 Task: Research Airbnb accomodation  optionsfor a family trip to Santa Barbara, California.
Action: Mouse moved to (425, 60)
Screenshot: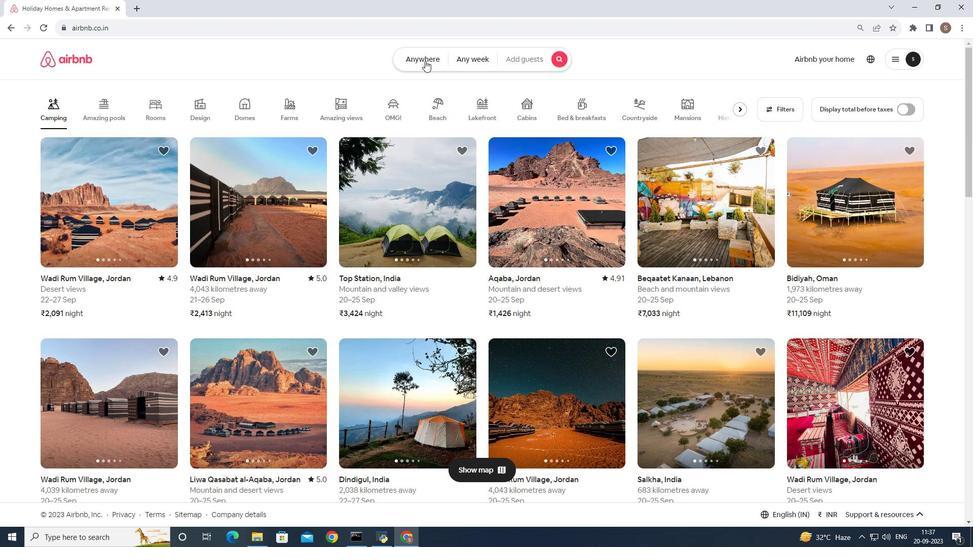 
Action: Mouse pressed left at (425, 60)
Screenshot: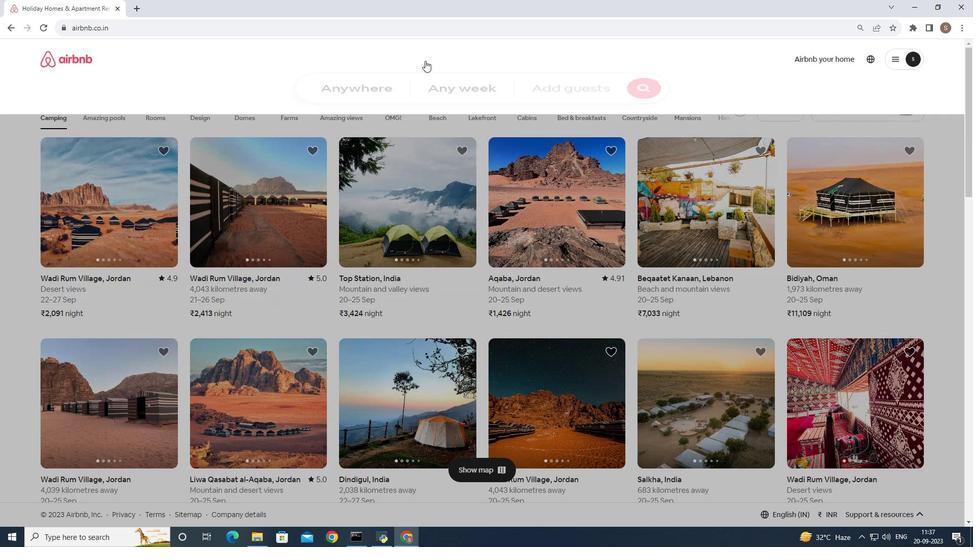 
Action: Mouse moved to (342, 103)
Screenshot: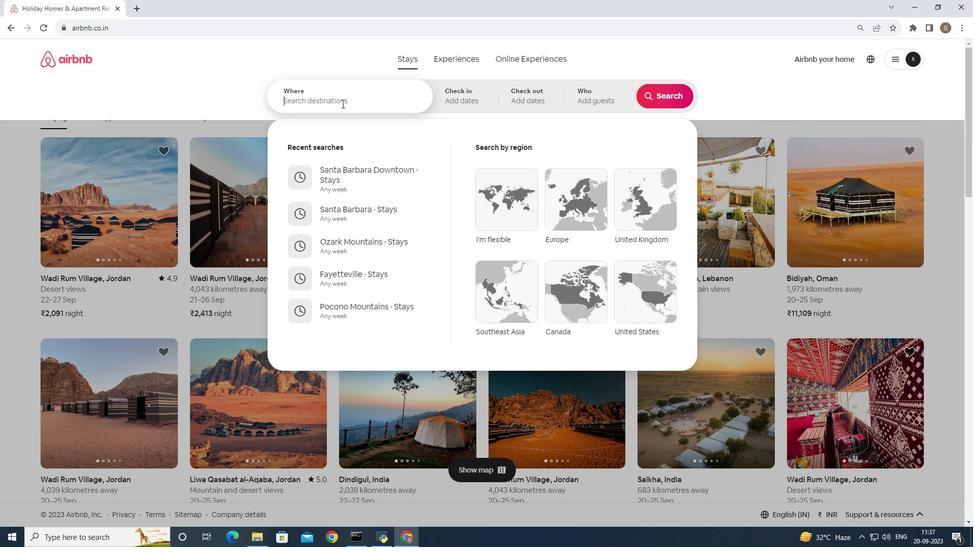 
Action: Mouse pressed left at (342, 103)
Screenshot: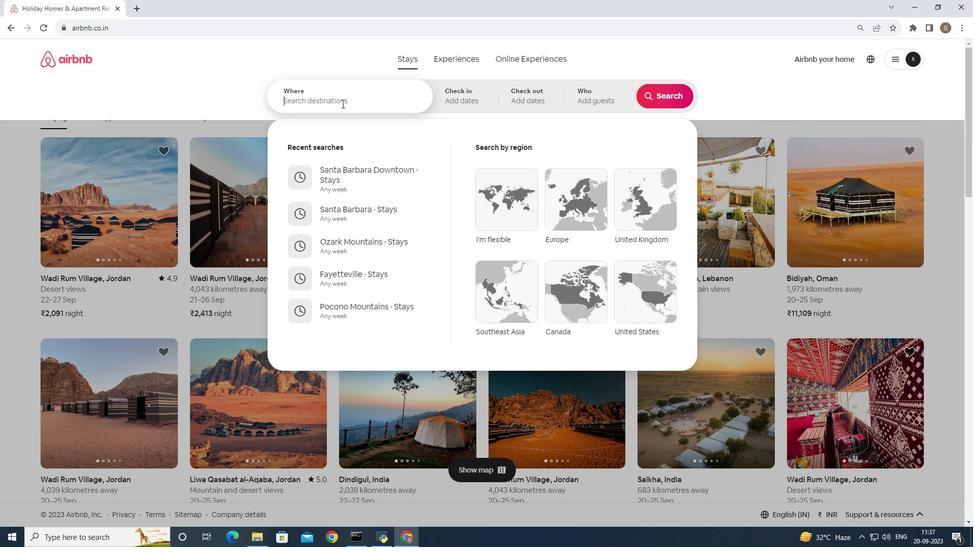 
Action: Mouse moved to (336, 106)
Screenshot: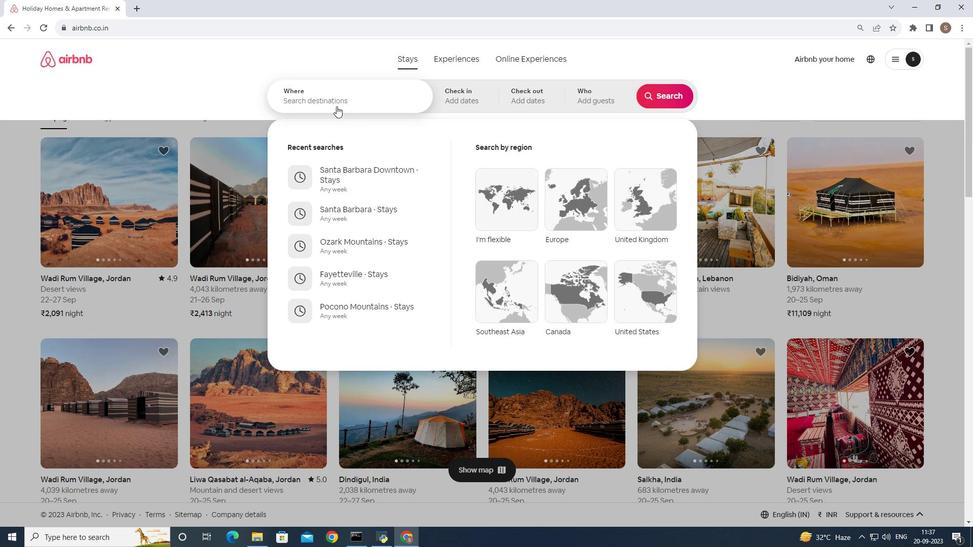 
Action: Key pressed <Key.shift>Santa<Key.space><Key.shift>Barbar,
Screenshot: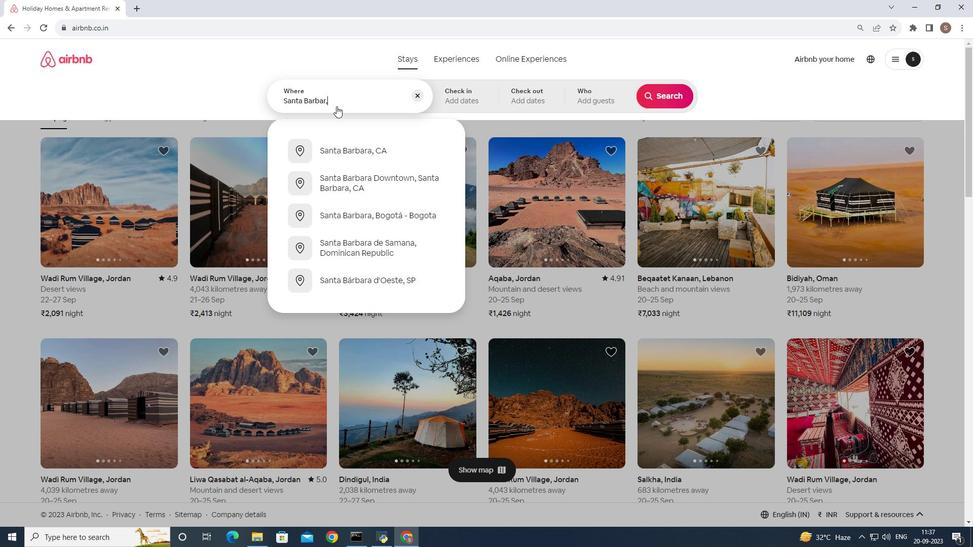 
Action: Mouse moved to (324, 101)
Screenshot: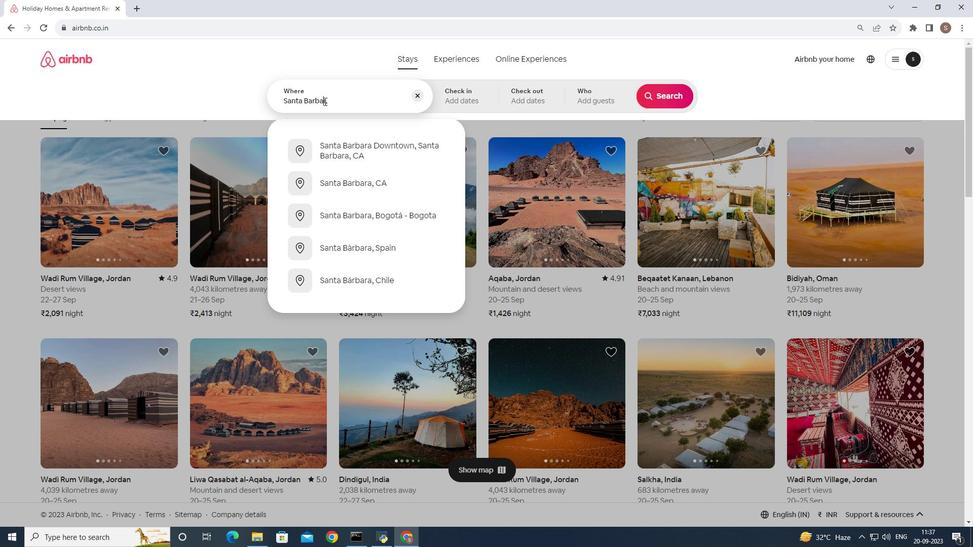 
Action: Mouse pressed left at (324, 101)
Screenshot: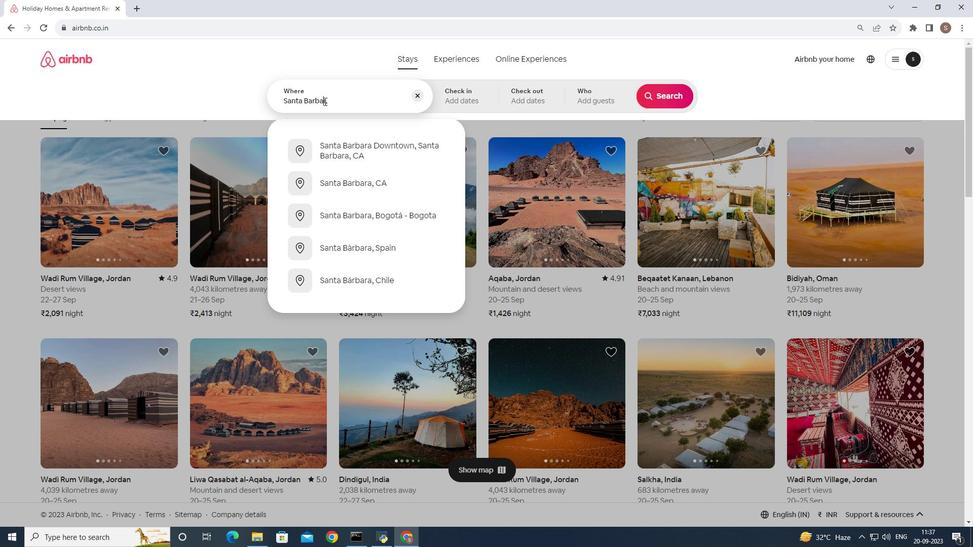 
Action: Mouse moved to (328, 101)
Screenshot: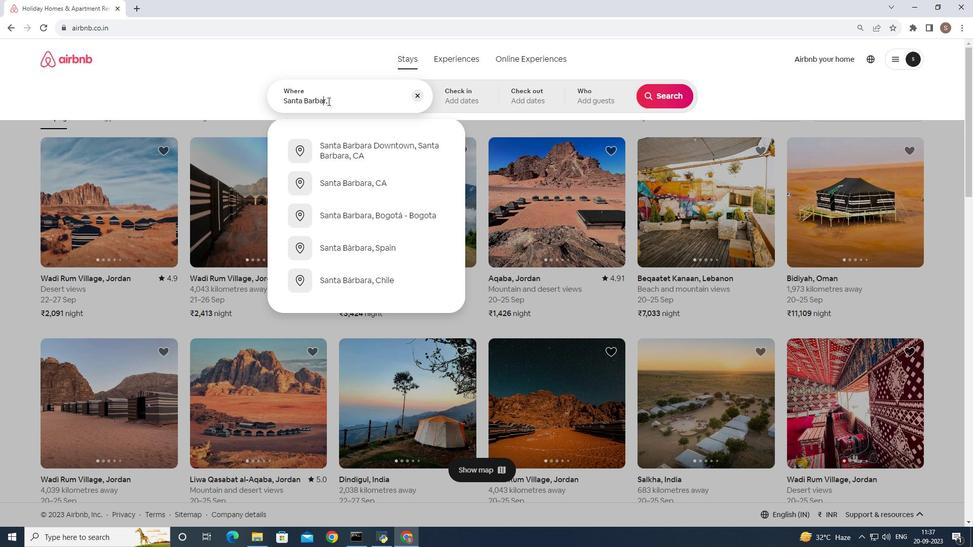 
Action: Key pressed a
Screenshot: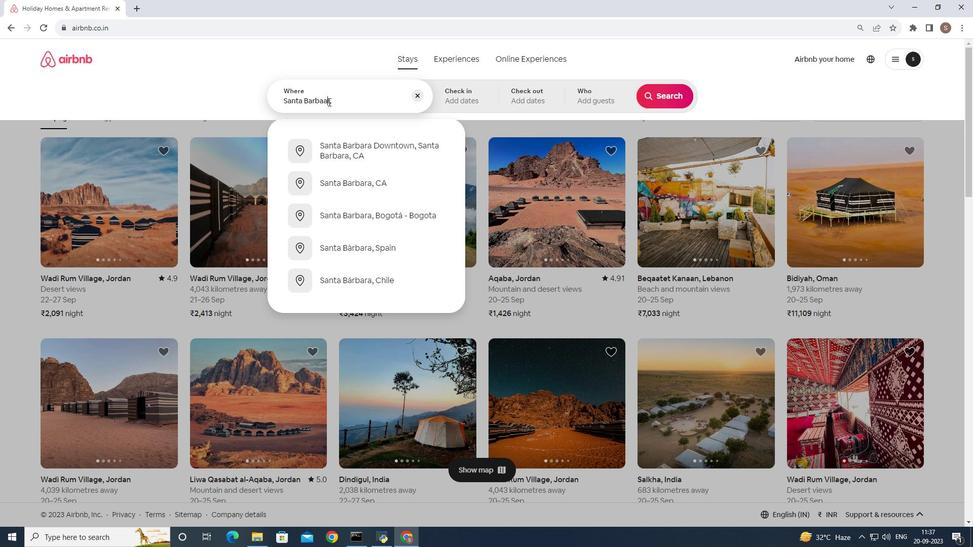 
Action: Mouse moved to (373, 159)
Screenshot: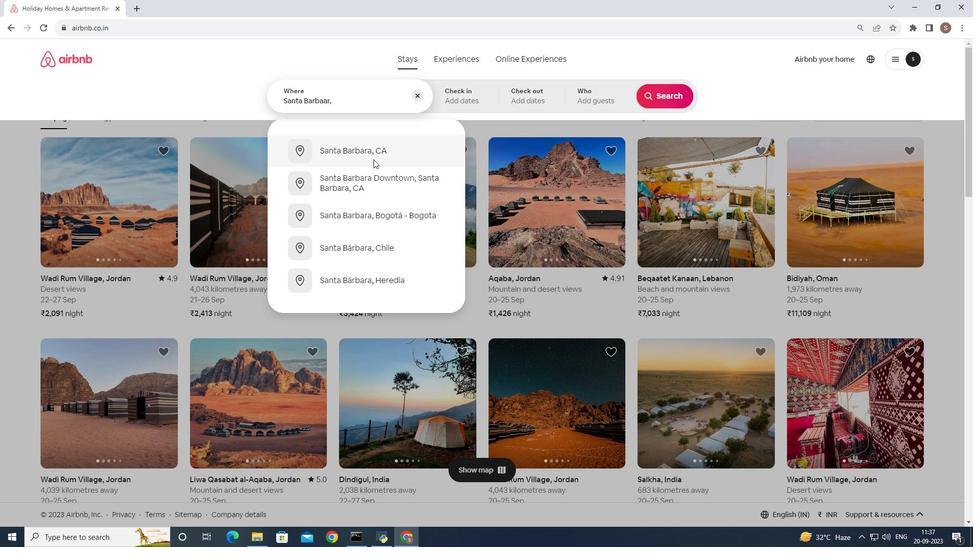 
Action: Mouse pressed left at (373, 159)
Screenshot: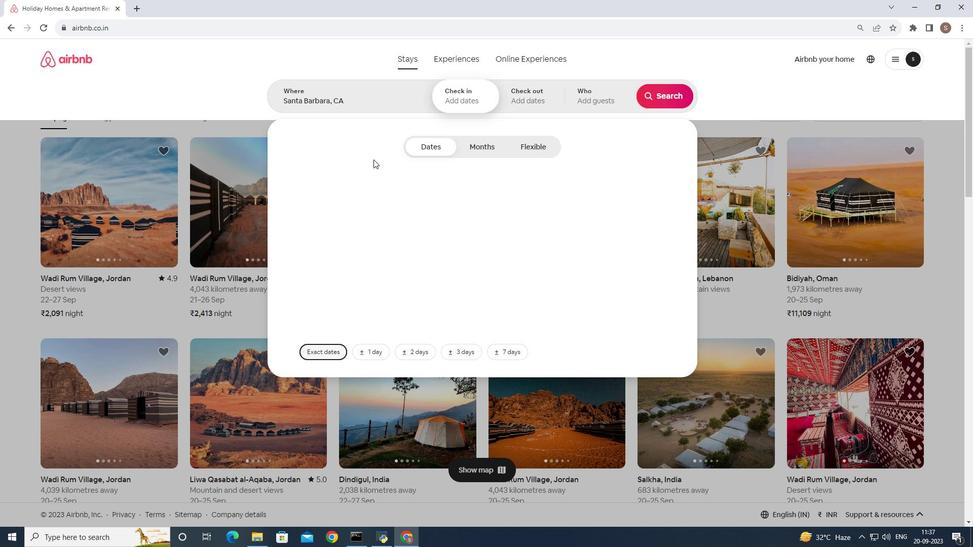 
Action: Mouse moved to (658, 103)
Screenshot: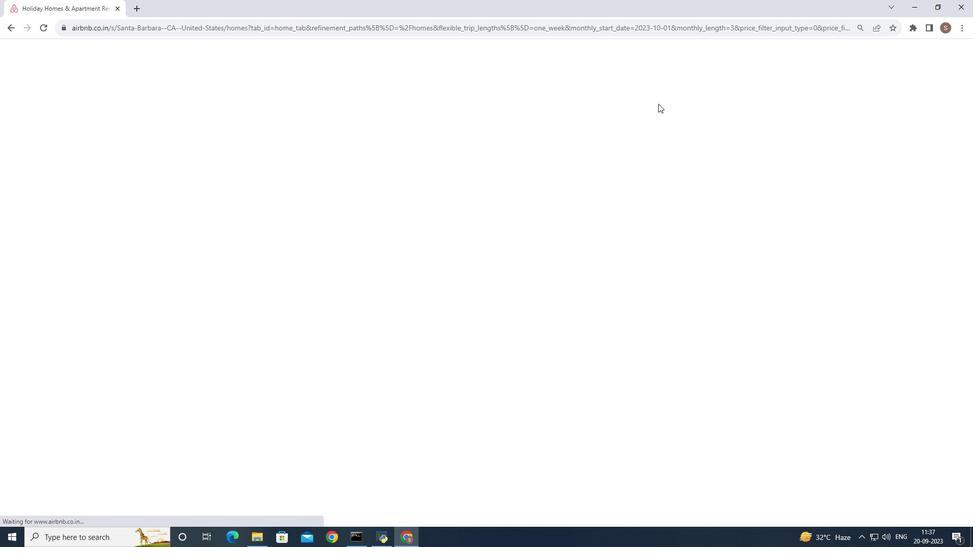
Action: Mouse pressed left at (658, 103)
Screenshot: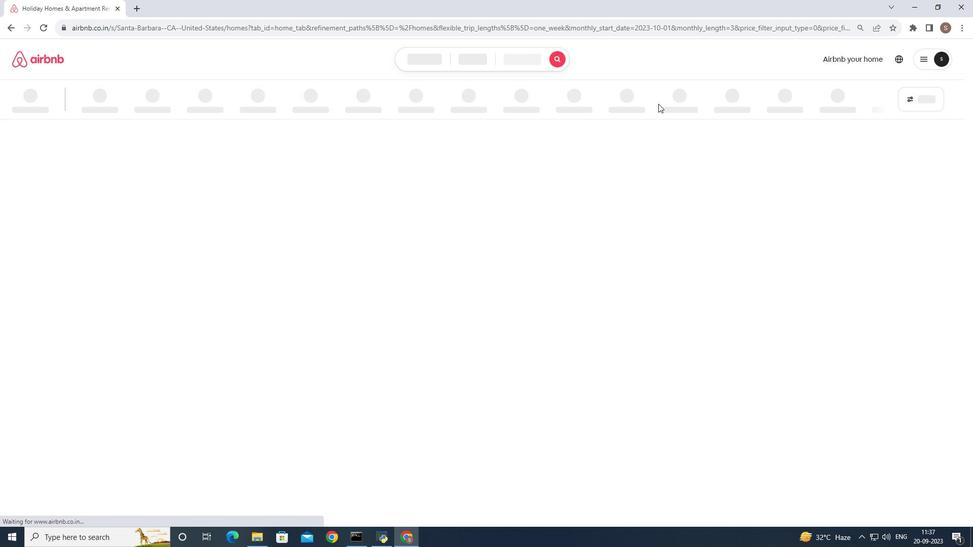 
Action: Mouse moved to (812, 107)
Screenshot: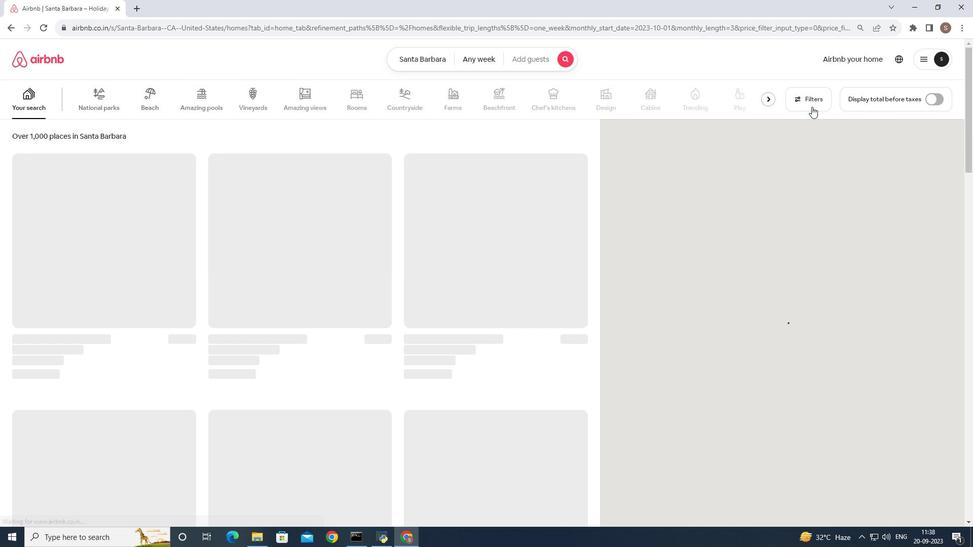 
Action: Mouse pressed left at (812, 107)
Screenshot: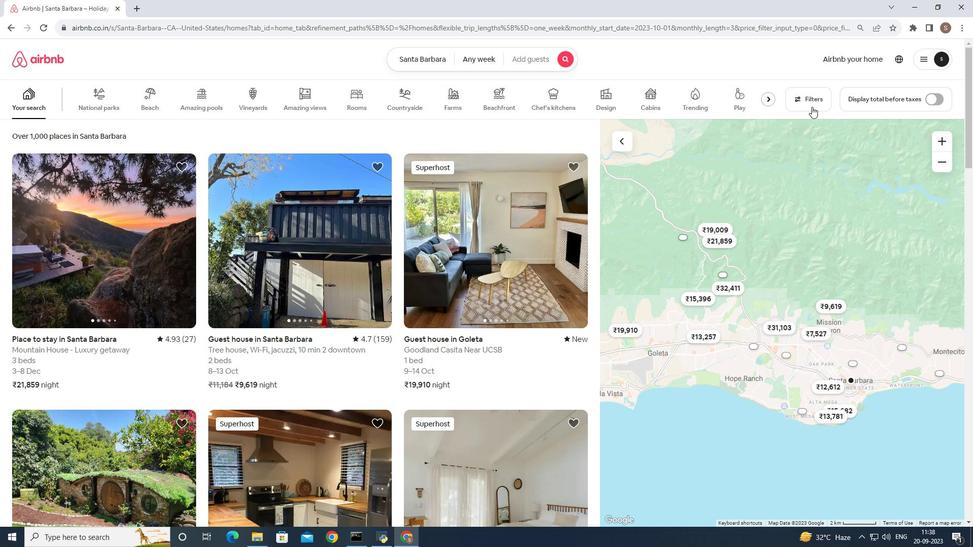 
Action: Mouse moved to (441, 442)
Screenshot: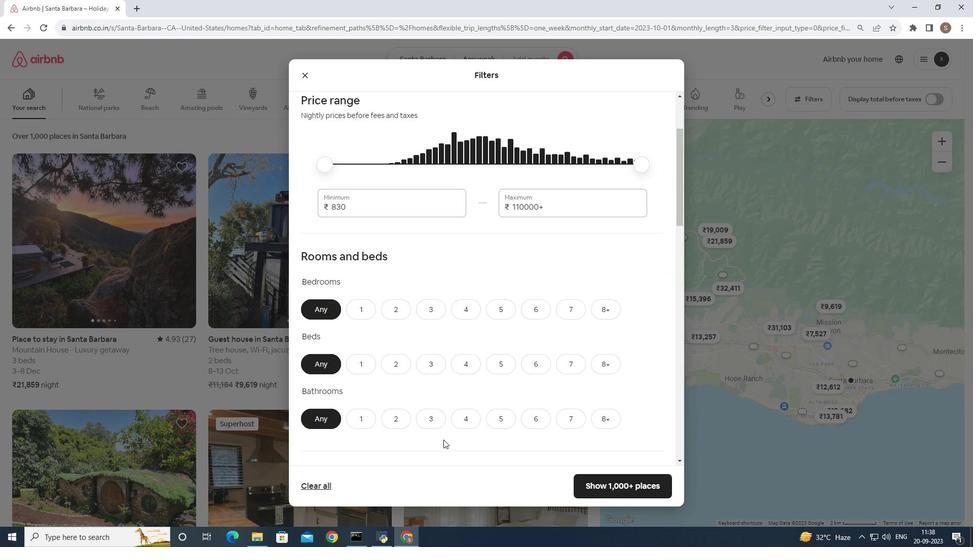 
Action: Mouse scrolled (441, 442) with delta (0, 0)
Screenshot: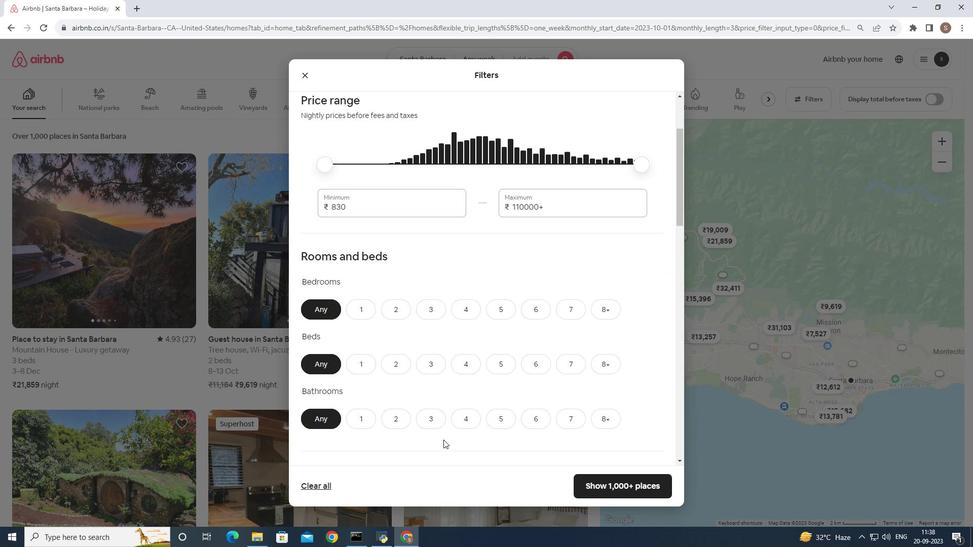 
Action: Mouse scrolled (441, 442) with delta (0, 0)
Screenshot: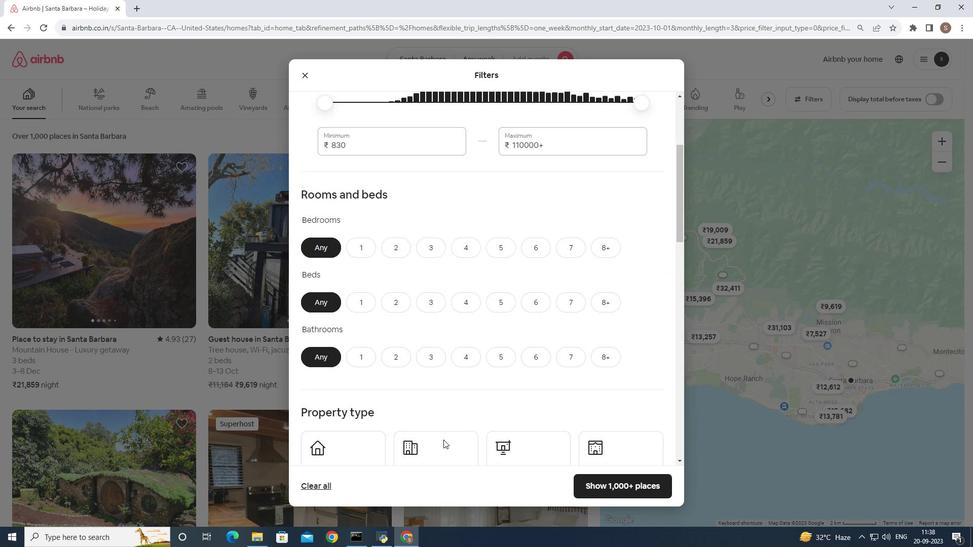 
Action: Mouse moved to (443, 440)
Screenshot: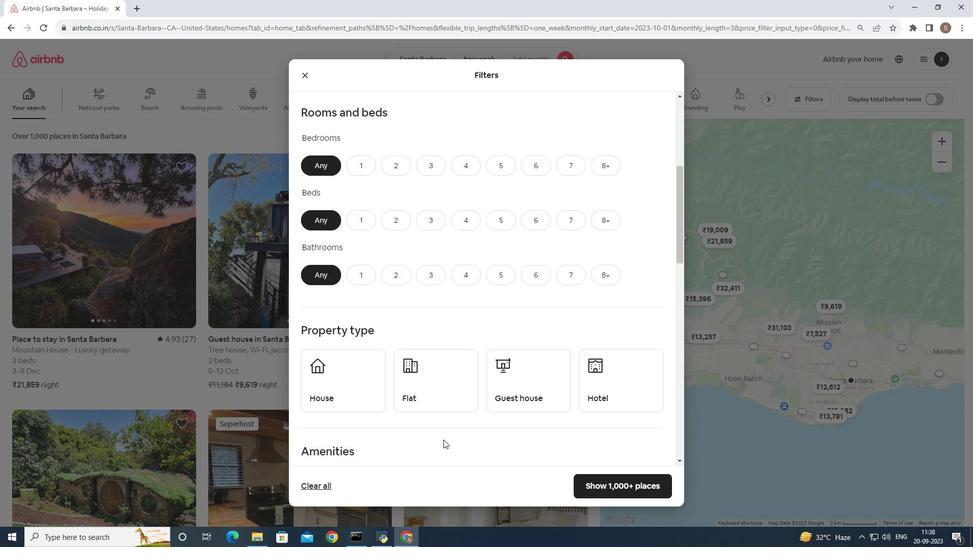 
Action: Mouse scrolled (443, 439) with delta (0, 0)
Screenshot: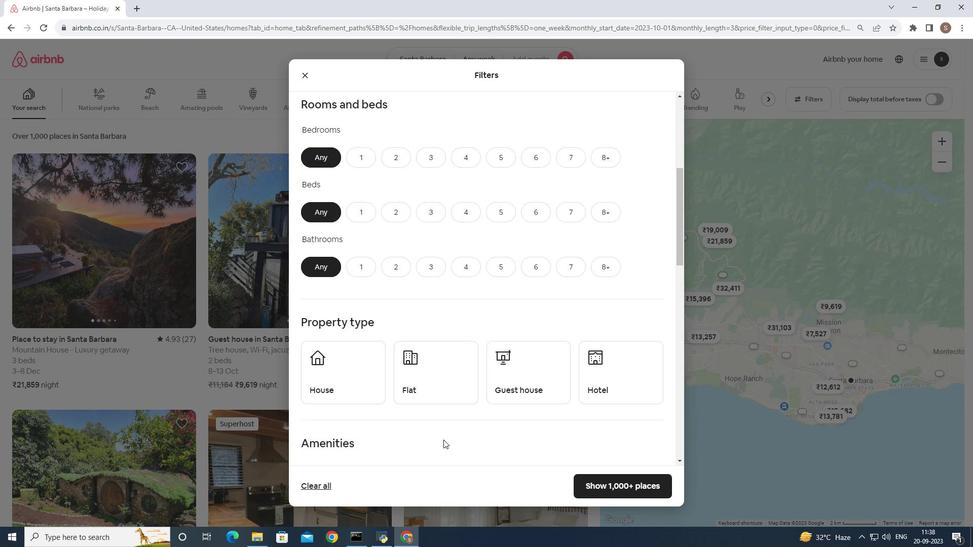 
Action: Mouse scrolled (443, 439) with delta (0, 0)
Screenshot: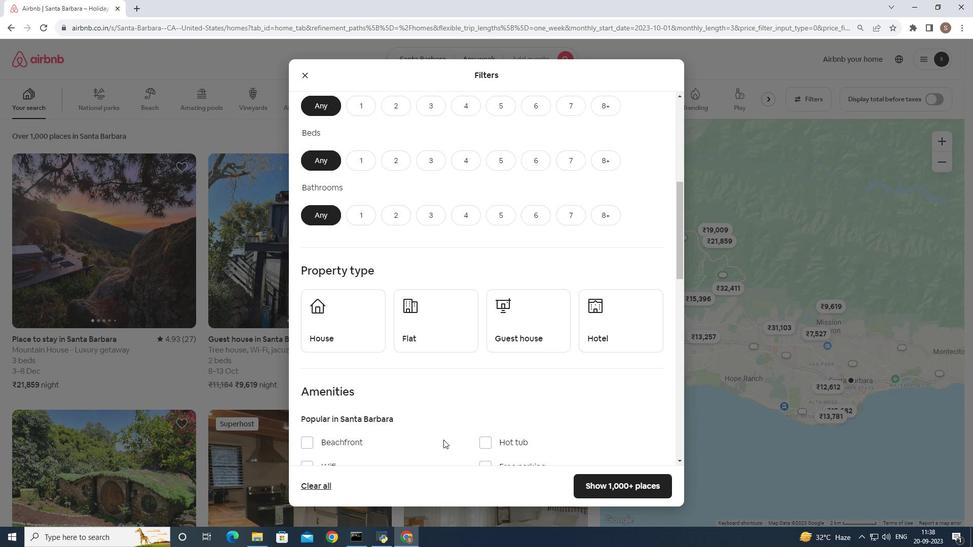 
Action: Mouse scrolled (443, 439) with delta (0, 0)
Screenshot: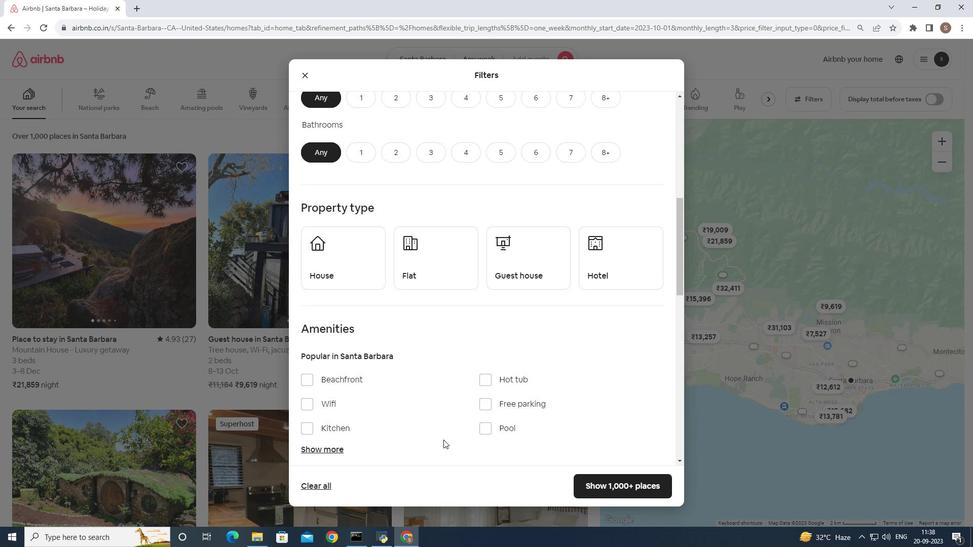 
Action: Mouse scrolled (443, 439) with delta (0, 0)
Screenshot: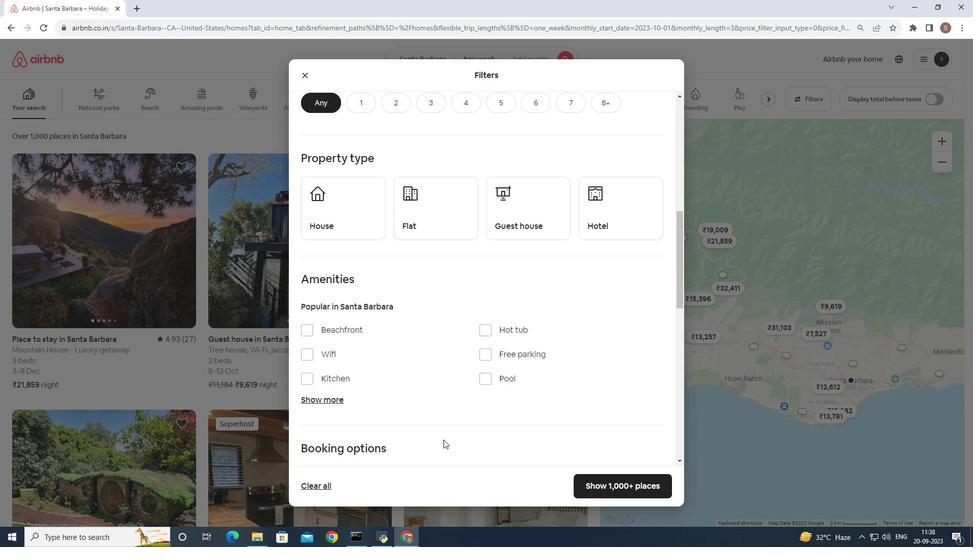 
Action: Mouse scrolled (443, 439) with delta (0, 0)
Screenshot: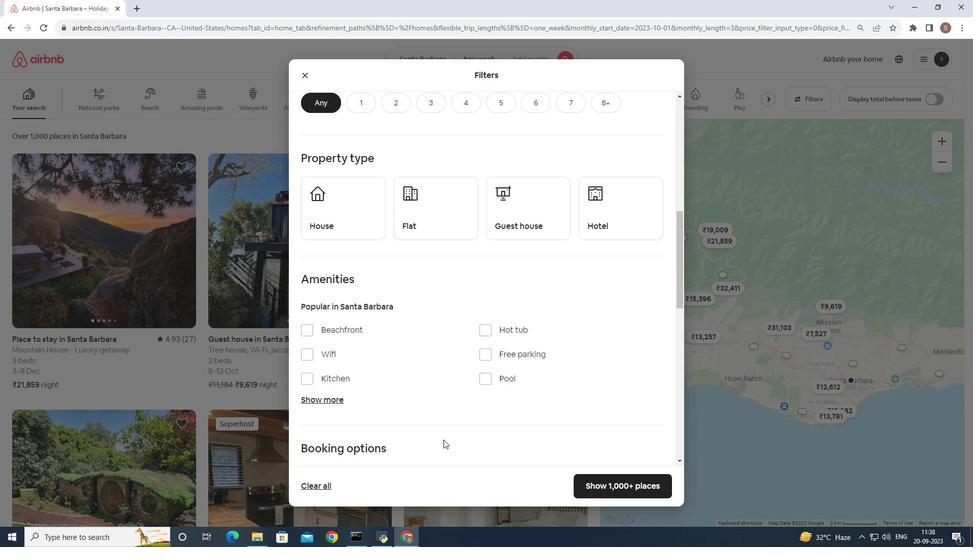 
Action: Mouse scrolled (443, 439) with delta (0, 0)
Screenshot: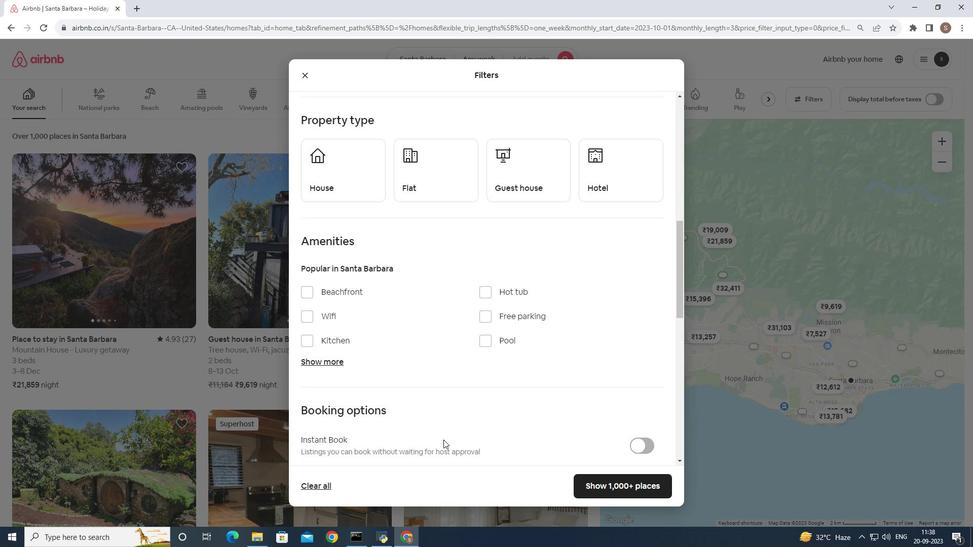 
Action: Mouse scrolled (443, 439) with delta (0, 0)
Screenshot: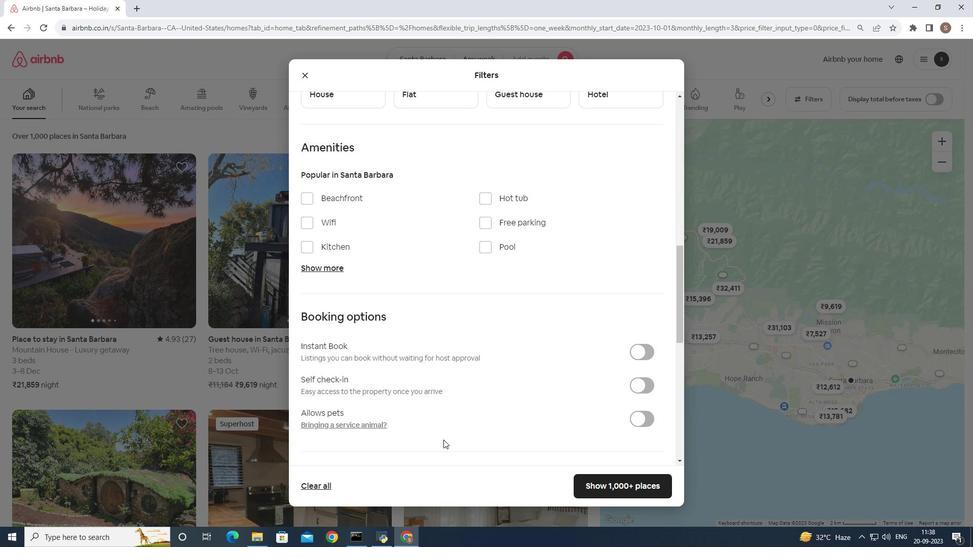 
Action: Mouse scrolled (443, 439) with delta (0, 0)
Screenshot: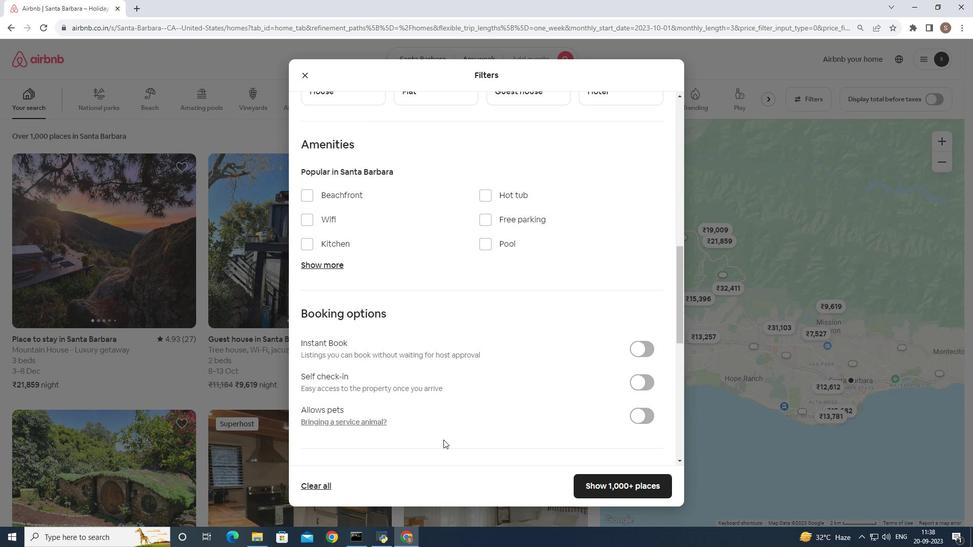 
Action: Mouse scrolled (443, 439) with delta (0, 0)
Screenshot: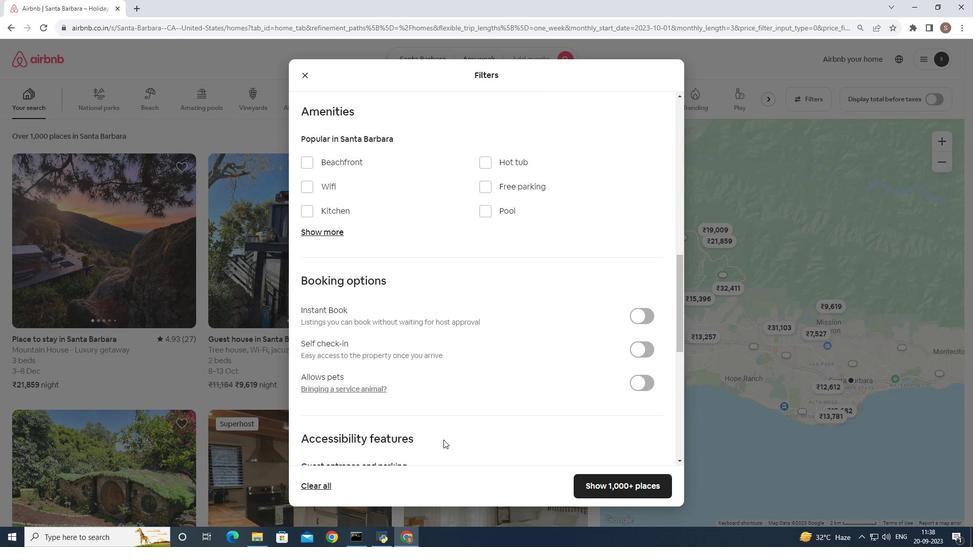 
Action: Mouse scrolled (443, 439) with delta (0, 0)
Screenshot: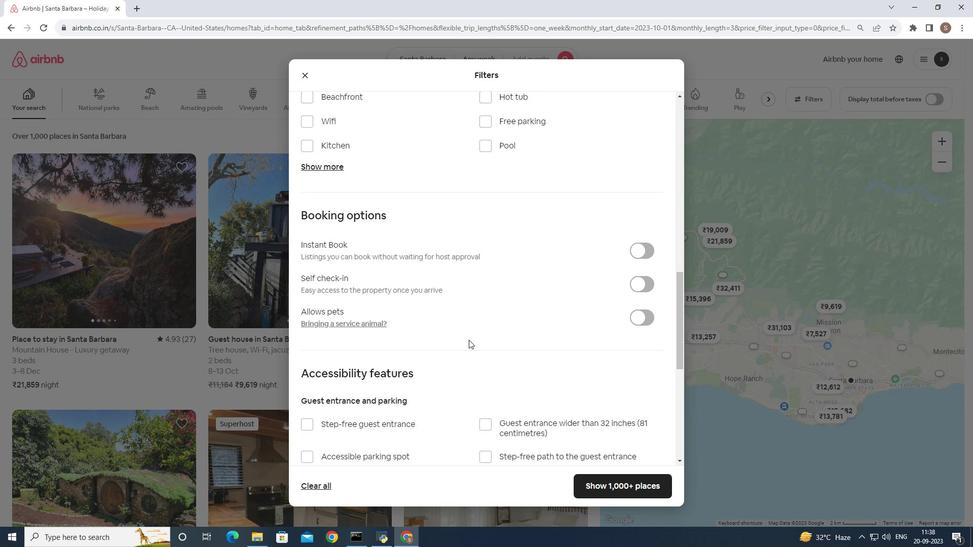 
Action: Mouse scrolled (443, 439) with delta (0, 0)
Screenshot: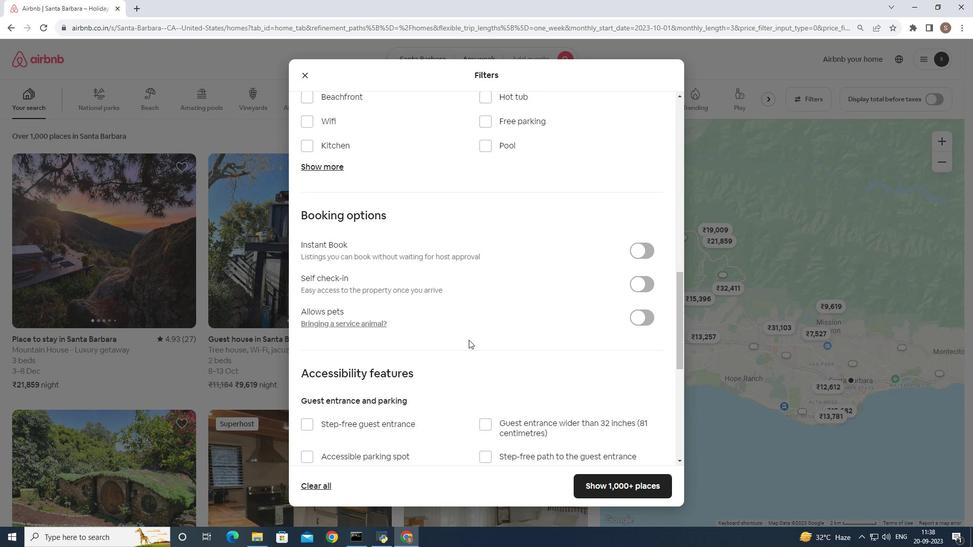 
Action: Mouse moved to (311, 162)
Screenshot: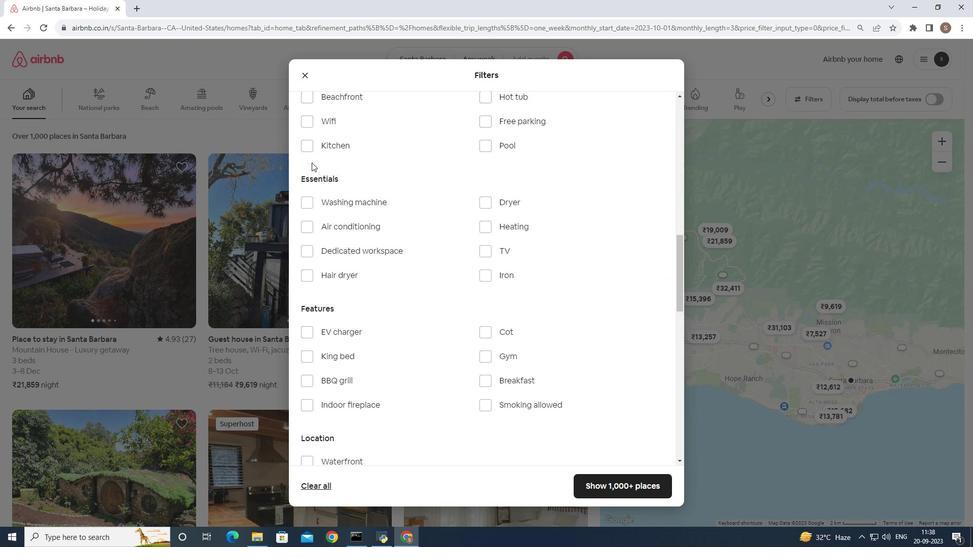 
Action: Mouse pressed left at (311, 162)
Screenshot: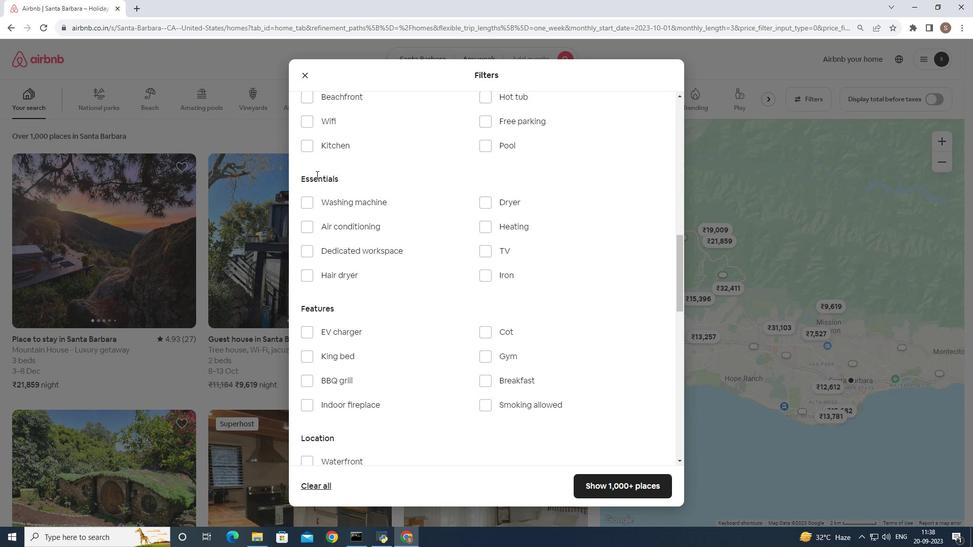 
Action: Mouse moved to (357, 242)
Screenshot: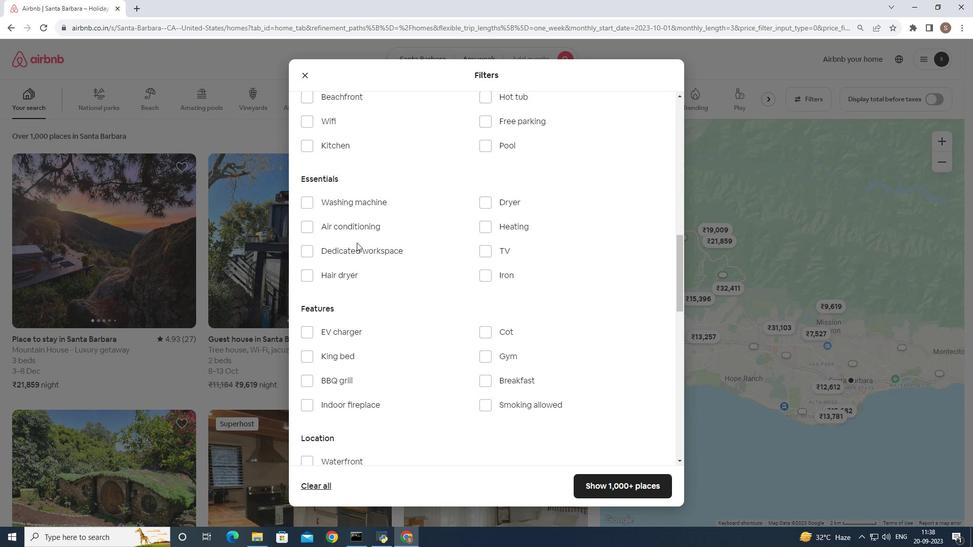 
Action: Mouse scrolled (357, 243) with delta (0, 0)
Screenshot: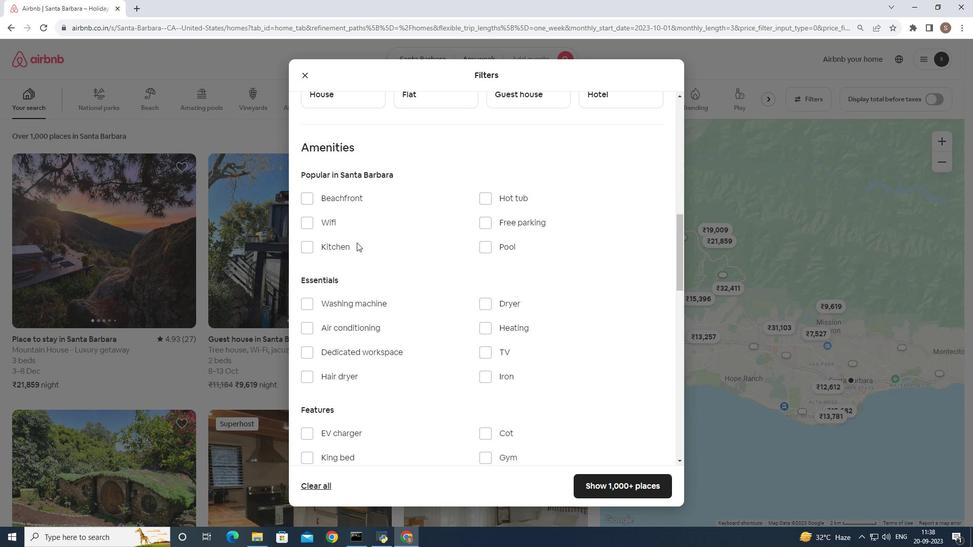 
Action: Mouse scrolled (357, 243) with delta (0, 0)
Screenshot: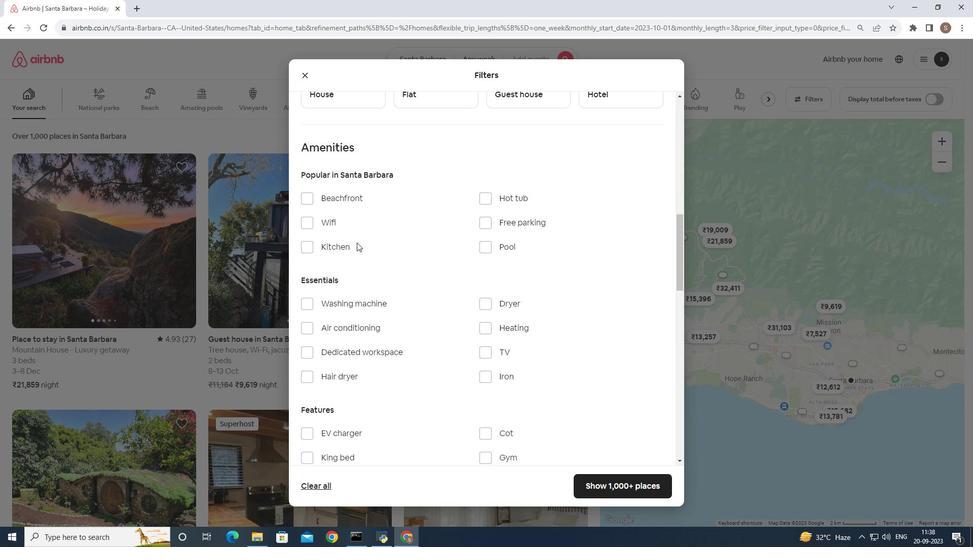 
Action: Mouse moved to (307, 196)
Screenshot: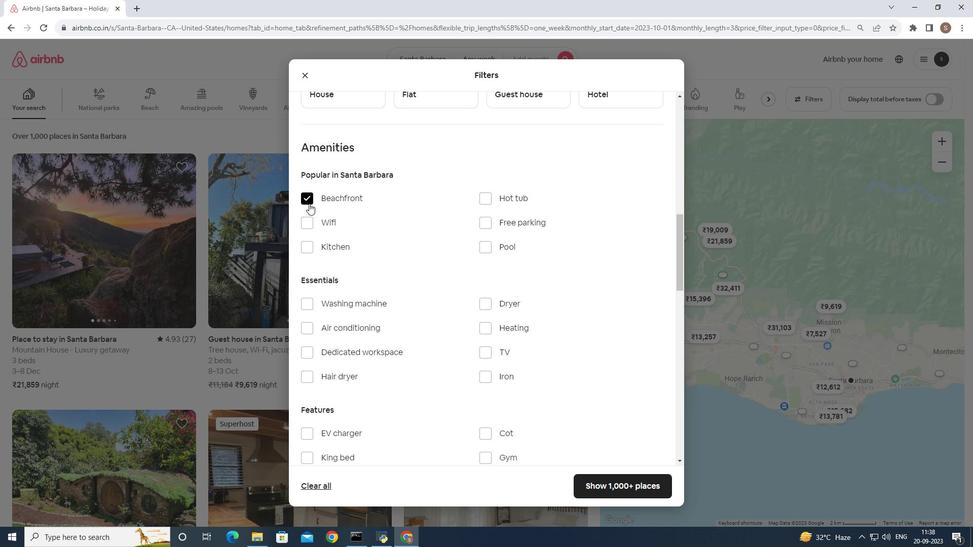 
Action: Mouse pressed left at (307, 196)
Screenshot: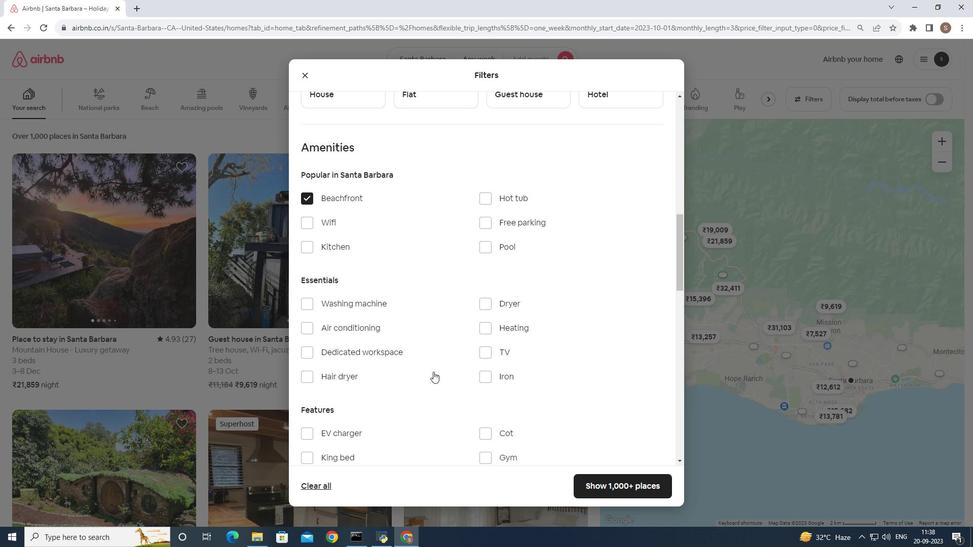 
Action: Mouse moved to (640, 490)
Screenshot: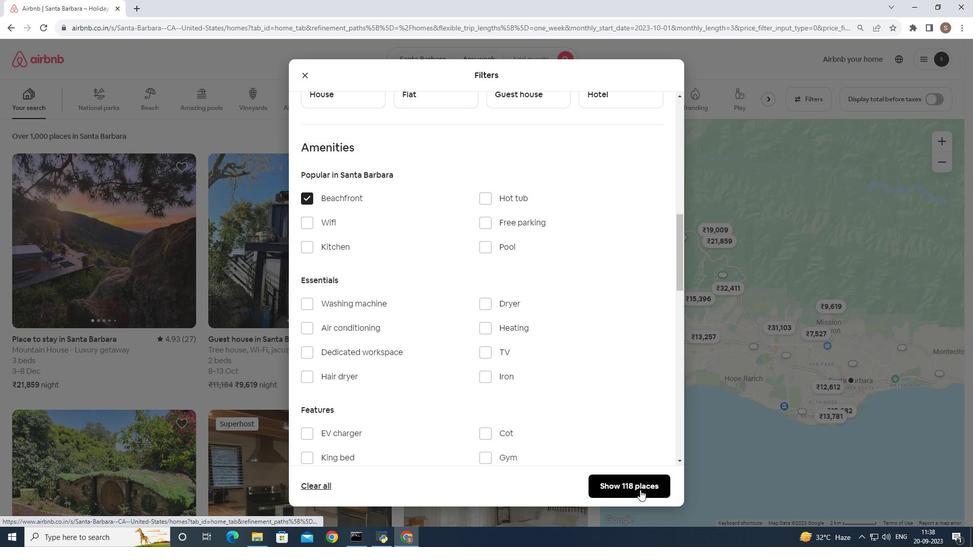 
Action: Mouse pressed left at (640, 490)
Screenshot: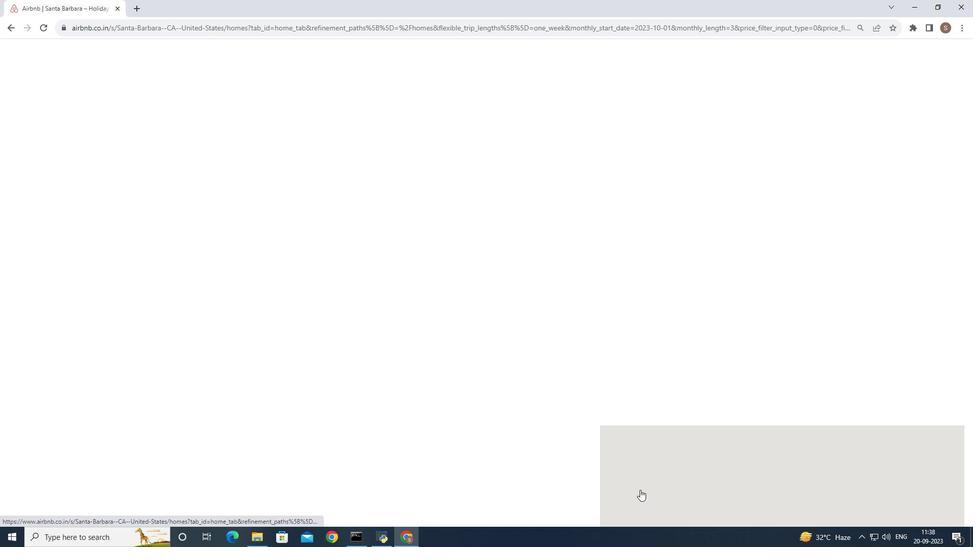 
Action: Mouse moved to (601, 96)
Screenshot: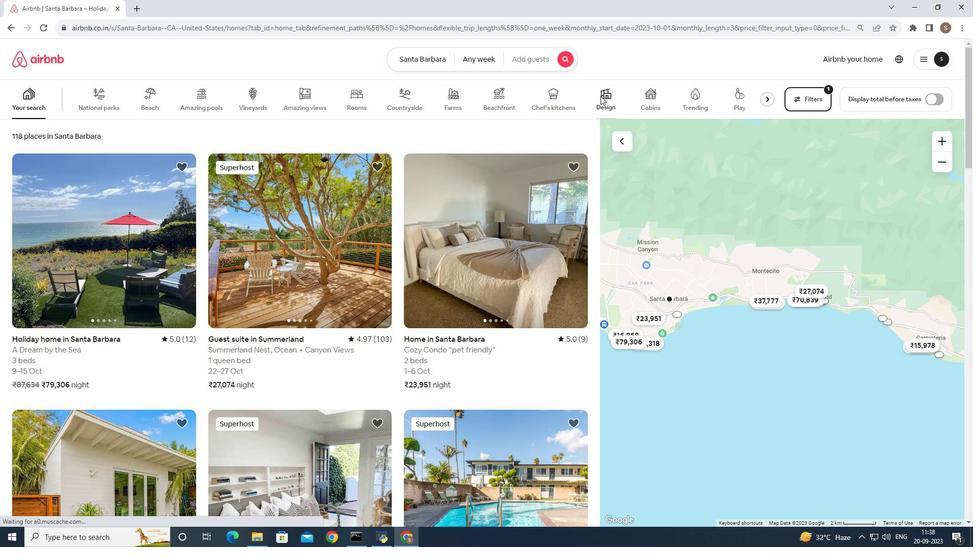 
Action: Mouse pressed left at (601, 96)
Screenshot: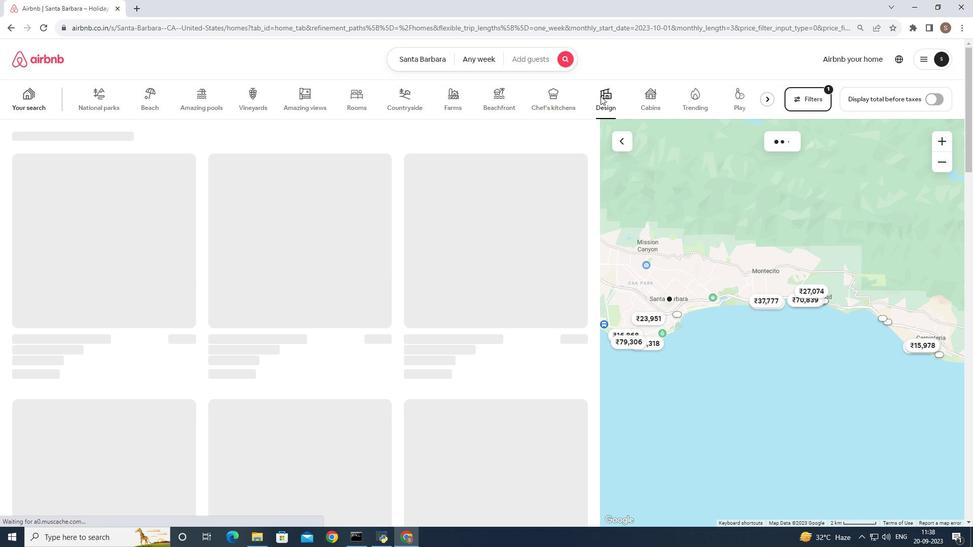 
Action: Mouse moved to (304, 266)
Screenshot: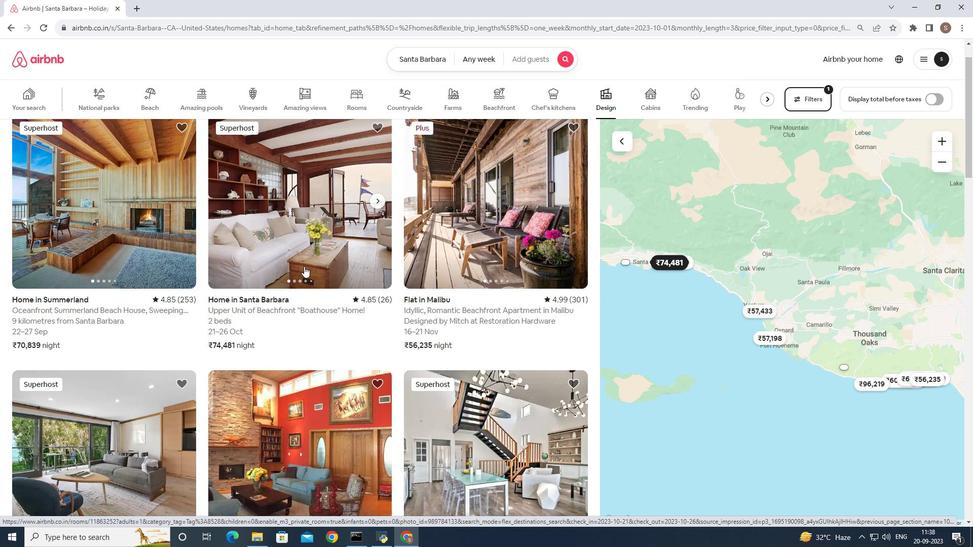 
Action: Mouse scrolled (304, 266) with delta (0, 0)
Screenshot: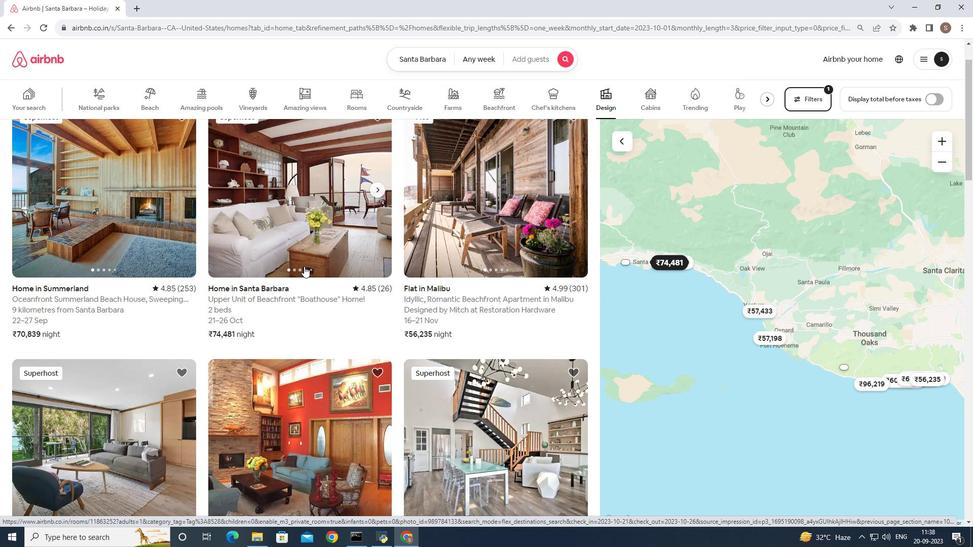 
Action: Mouse moved to (138, 249)
Screenshot: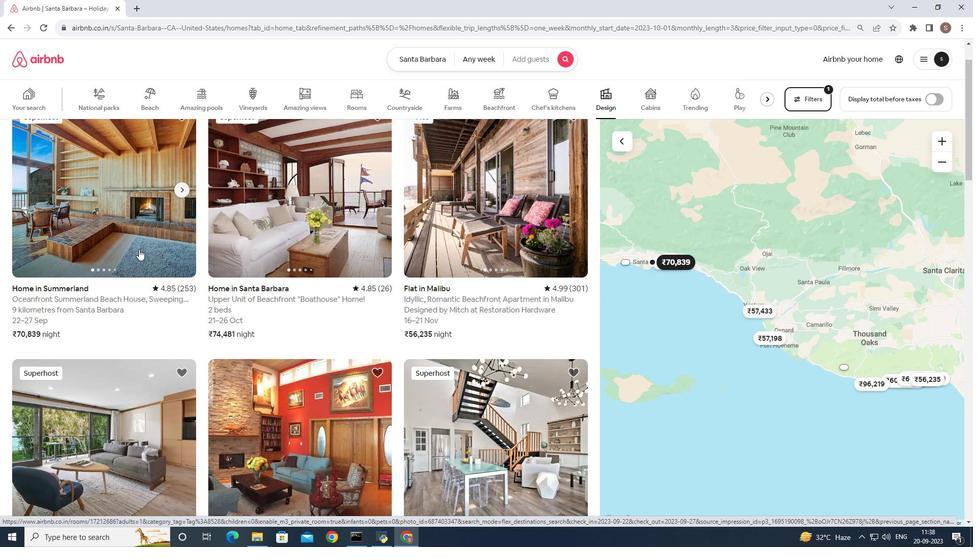 
Action: Mouse pressed left at (138, 249)
Screenshot: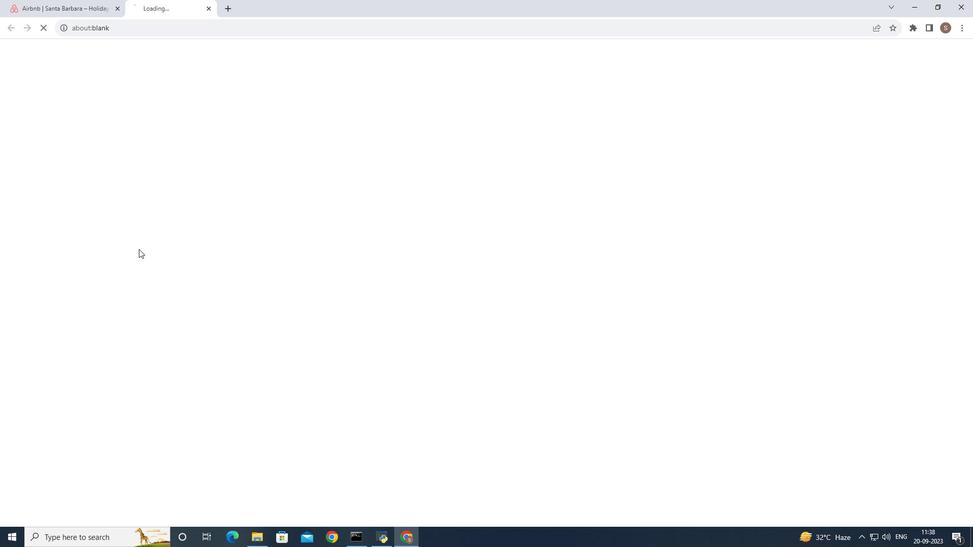 
Action: Mouse moved to (701, 373)
Screenshot: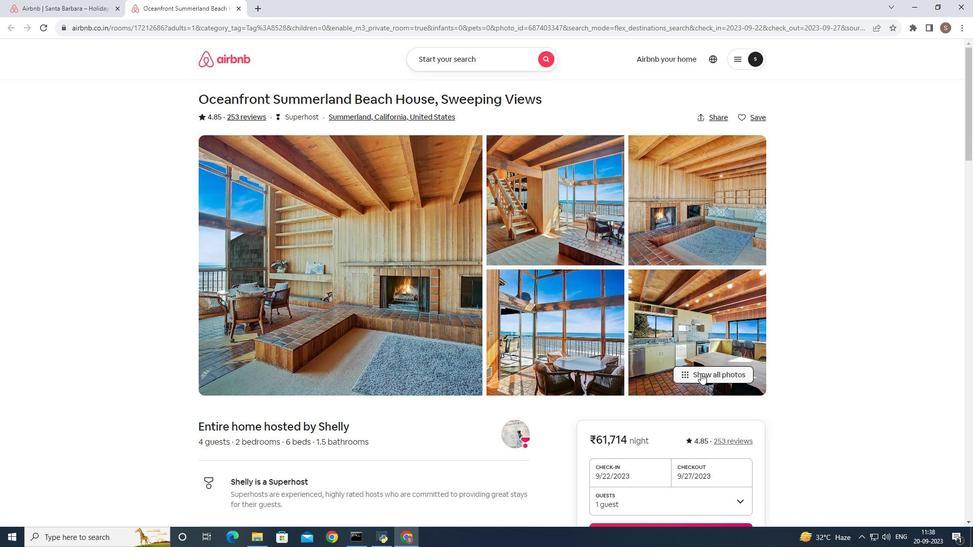 
Action: Mouse pressed left at (701, 373)
Screenshot: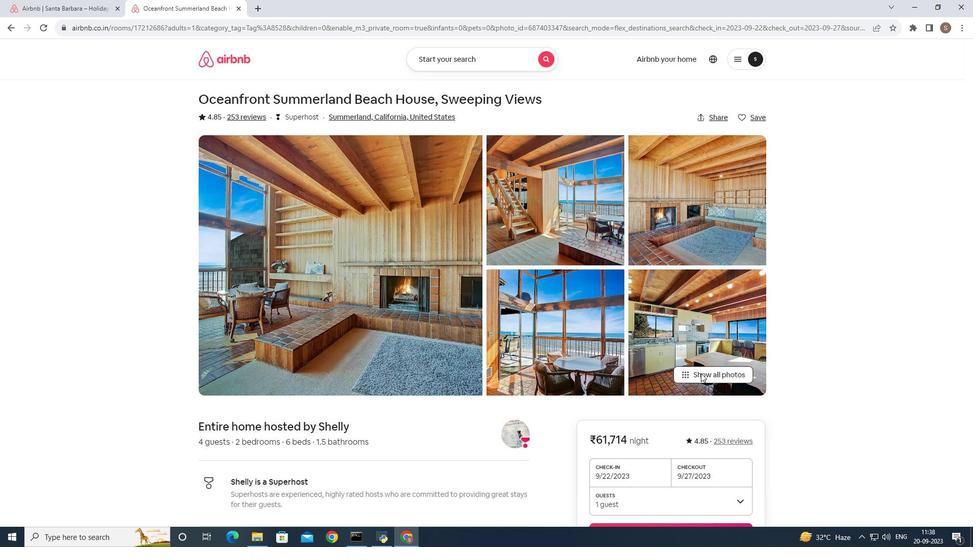 
Action: Mouse moved to (612, 202)
Screenshot: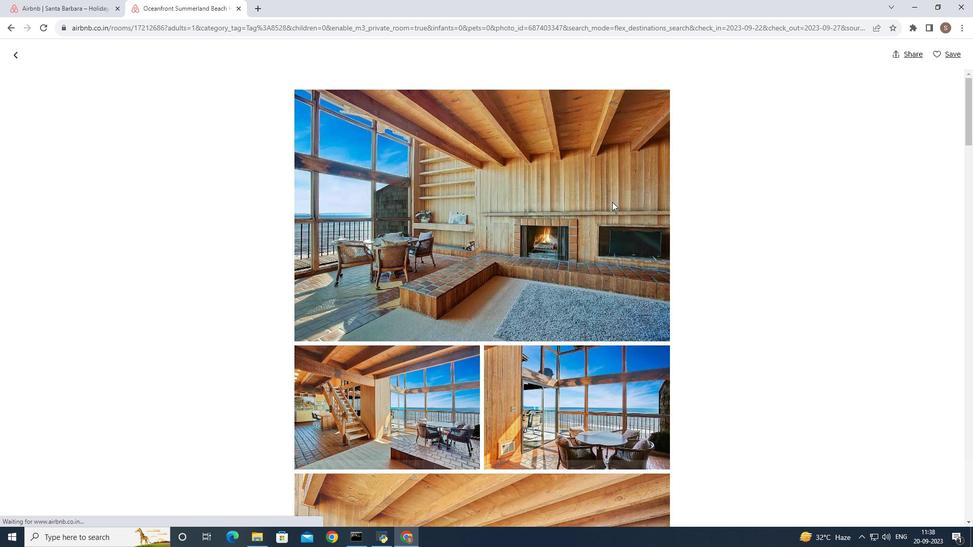 
Action: Mouse pressed left at (612, 202)
Screenshot: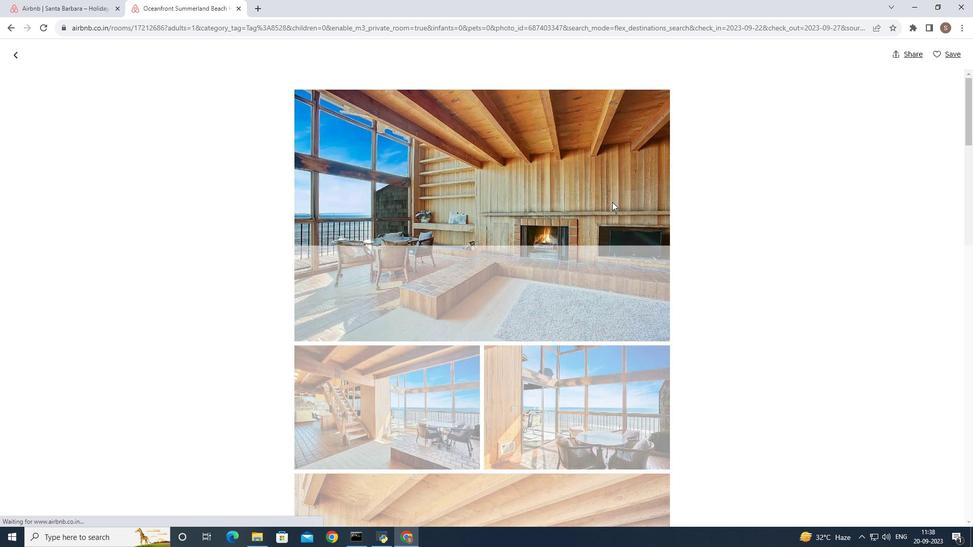 
Action: Key pressed <Key.right><Key.right>0<Key.right><Key.right><Key.right><Key.right><Key.right><Key.right><Key.right><Key.right><Key.right><Key.right><Key.right><Key.right><Key.right><Key.right><Key.right><Key.right><Key.right><Key.right><Key.right><Key.right><Key.right>
Screenshot: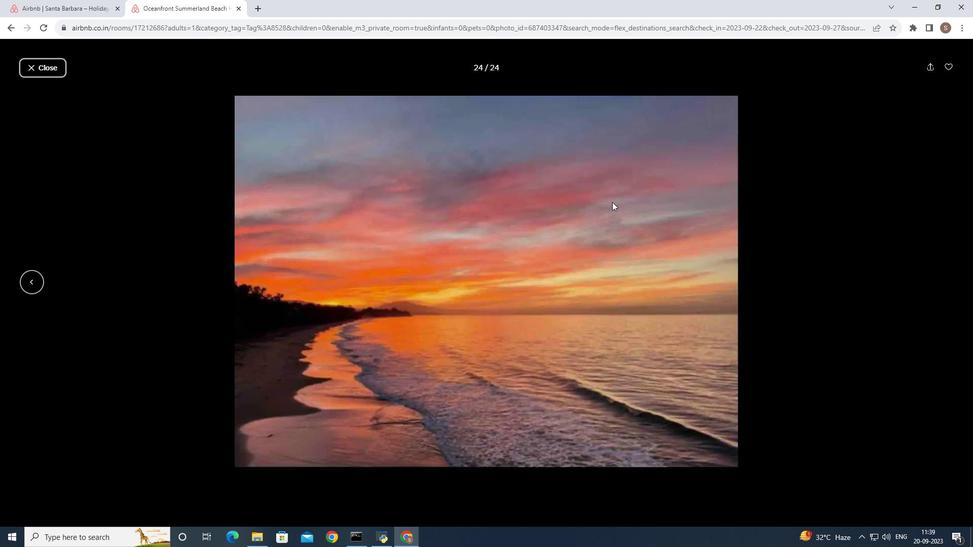 
Action: Mouse moved to (54, 67)
Screenshot: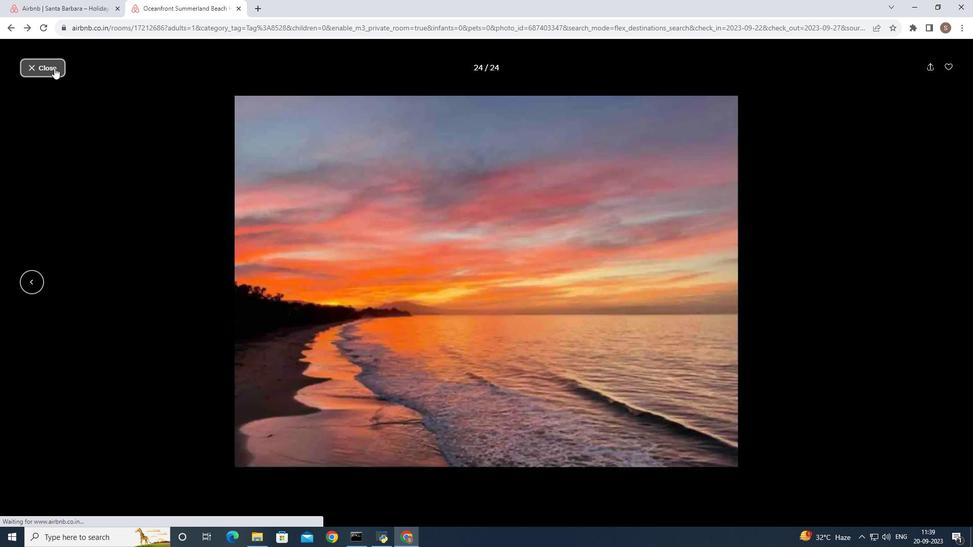
Action: Mouse pressed left at (54, 67)
Screenshot: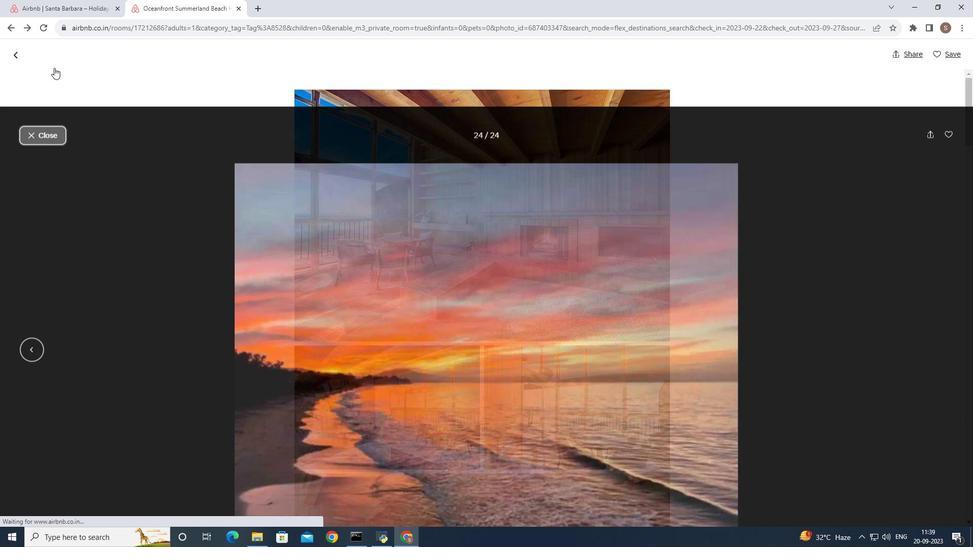 
Action: Mouse moved to (13, 60)
Screenshot: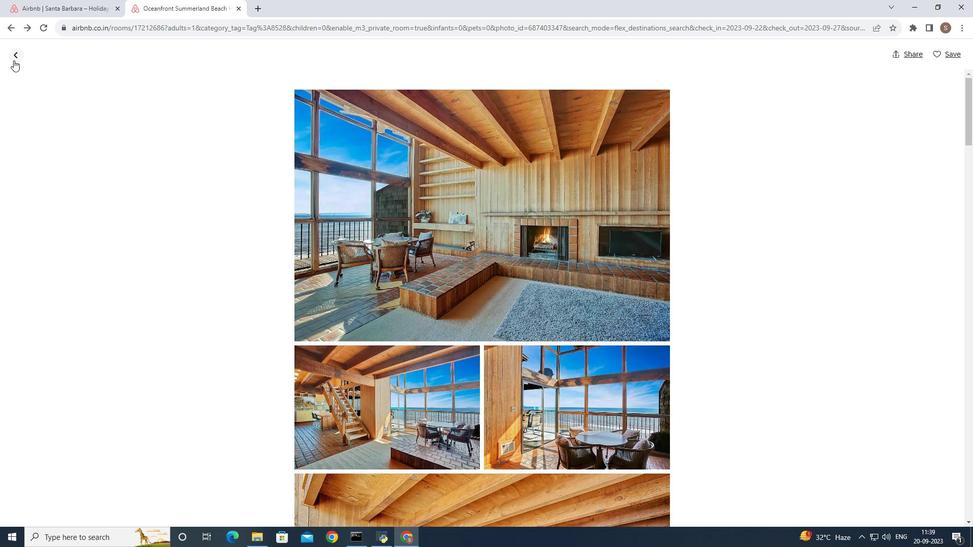 
Action: Mouse pressed left at (13, 60)
Screenshot: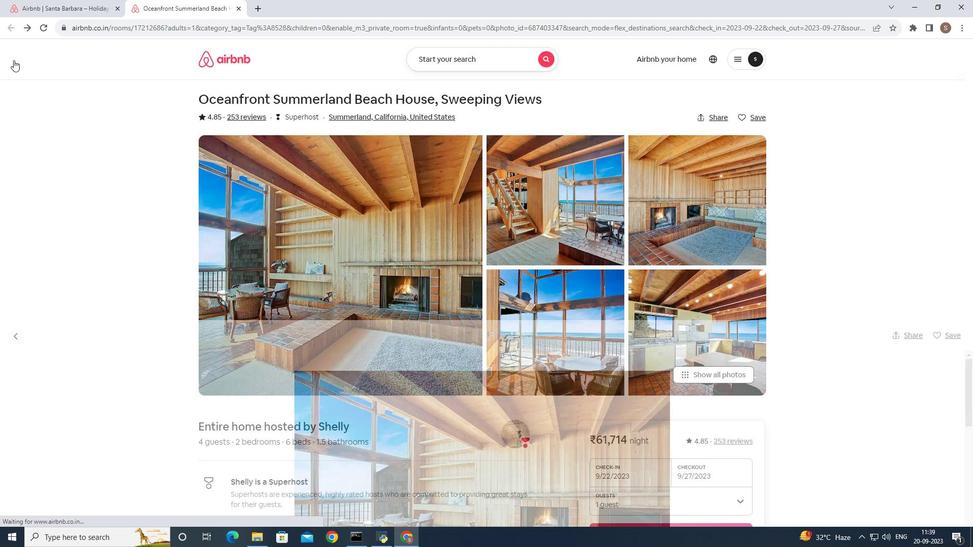 
Action: Mouse moved to (175, 355)
Screenshot: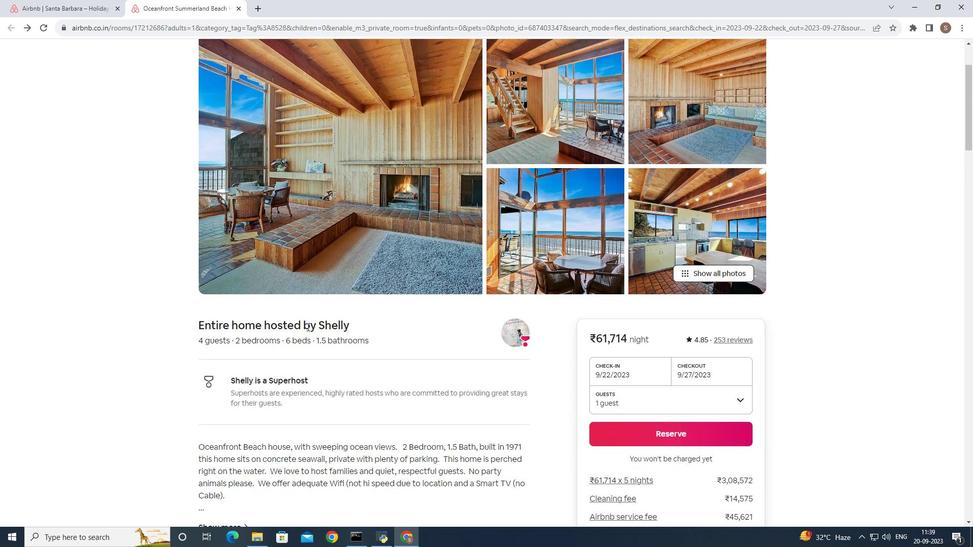 
Action: Mouse scrolled (175, 355) with delta (0, 0)
Screenshot: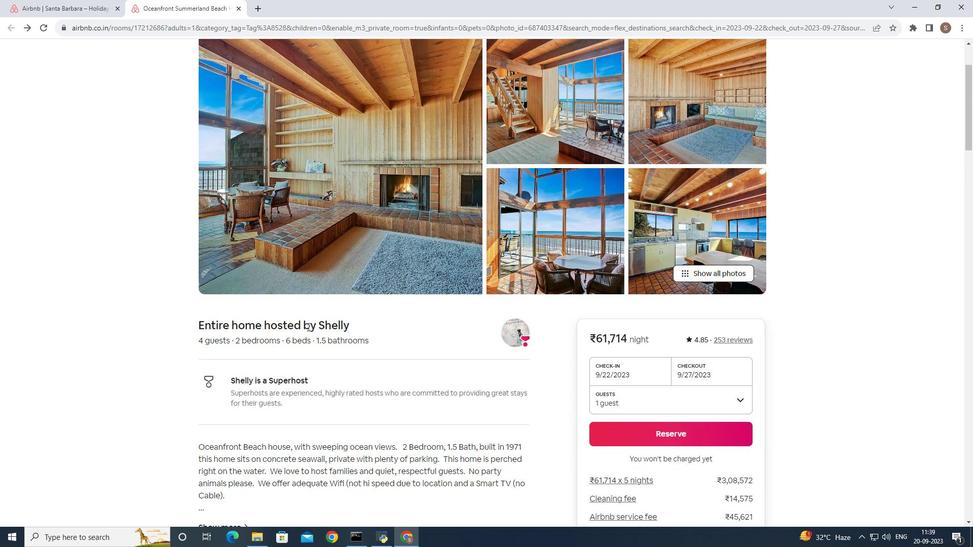 
Action: Mouse scrolled (175, 355) with delta (0, 0)
Screenshot: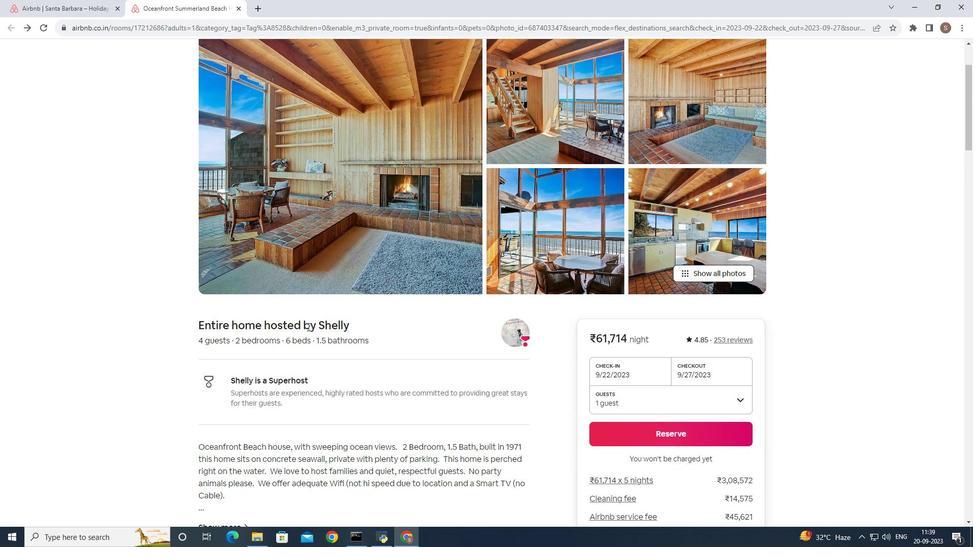 
Action: Mouse moved to (307, 327)
Screenshot: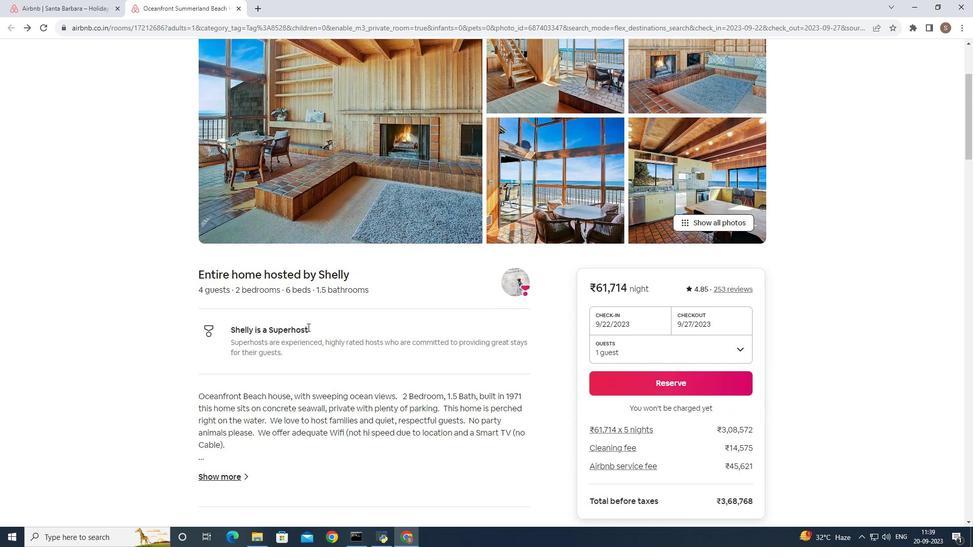 
Action: Mouse scrolled (307, 326) with delta (0, 0)
Screenshot: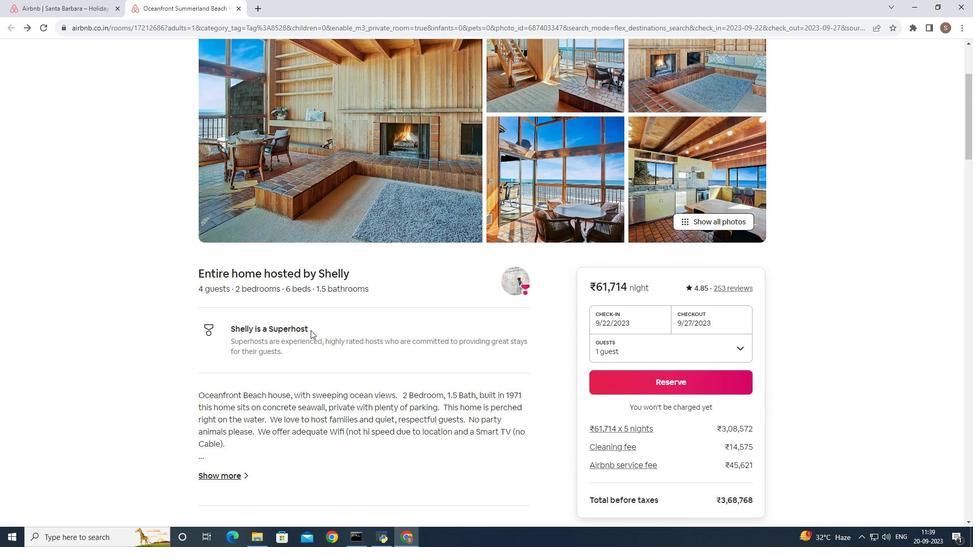
Action: Mouse moved to (310, 330)
Screenshot: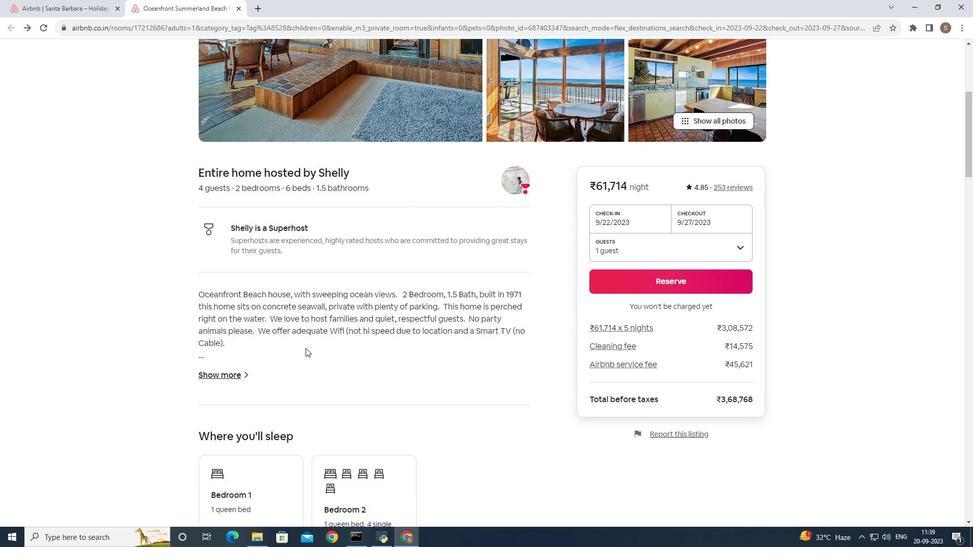 
Action: Mouse scrolled (310, 330) with delta (0, 0)
Screenshot: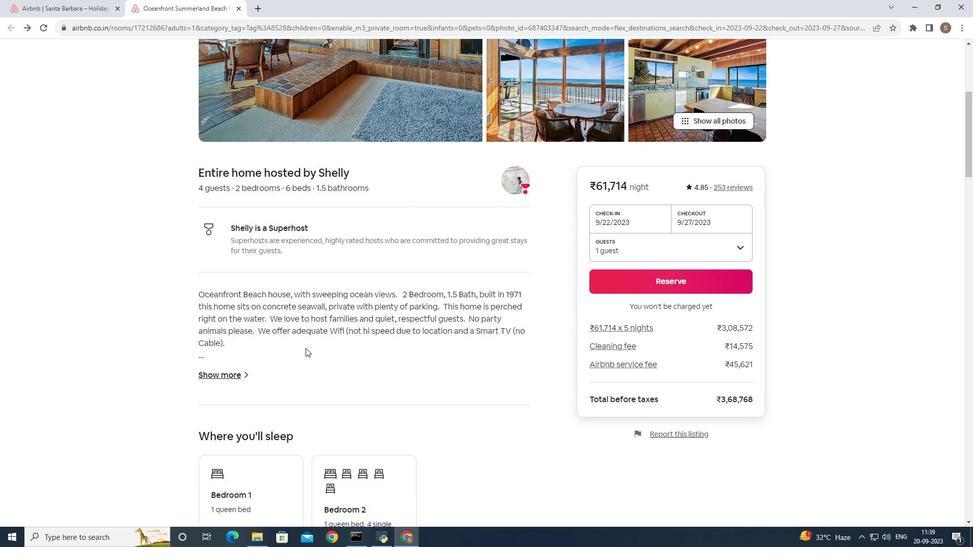 
Action: Mouse scrolled (310, 330) with delta (0, 0)
Screenshot: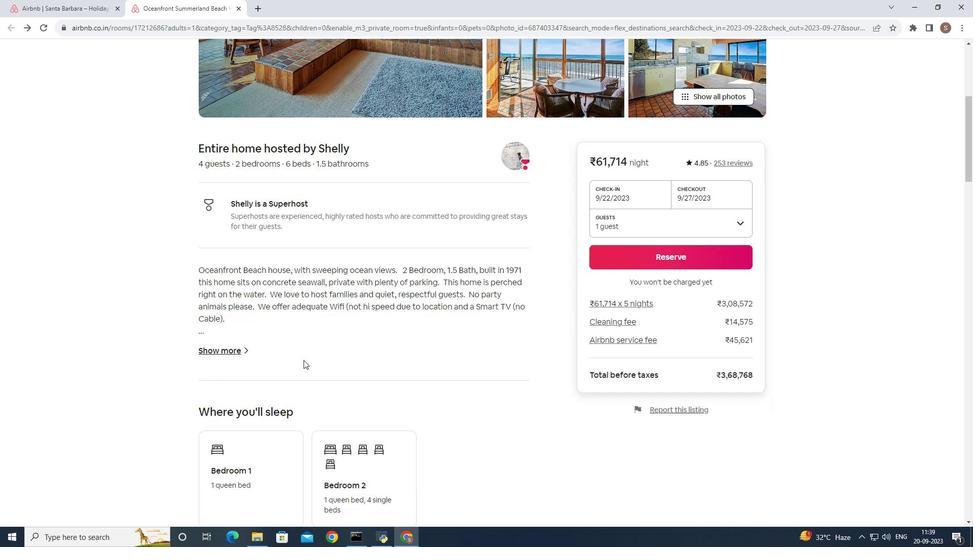 
Action: Mouse moved to (306, 339)
Screenshot: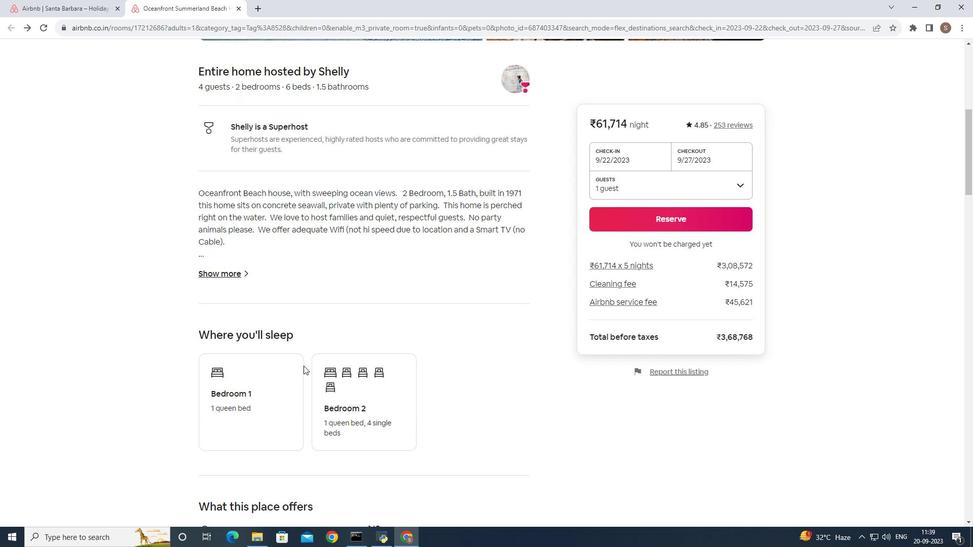 
Action: Mouse scrolled (306, 338) with delta (0, 0)
Screenshot: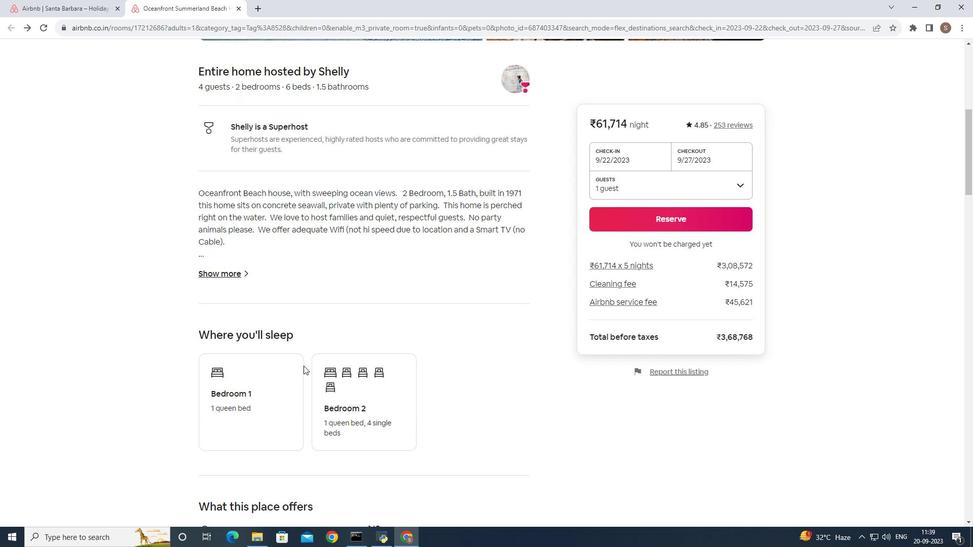 
Action: Mouse moved to (306, 345)
Screenshot: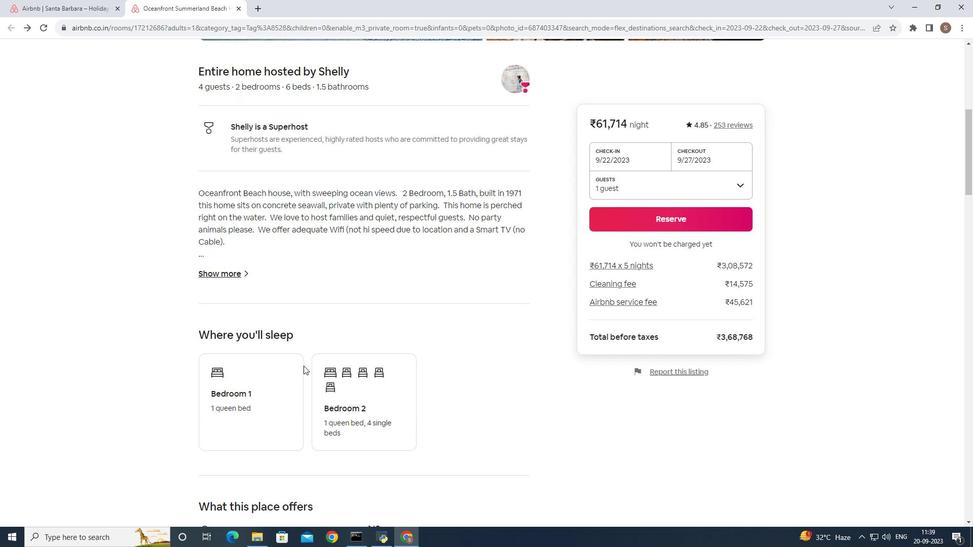 
Action: Mouse scrolled (306, 345) with delta (0, 0)
Screenshot: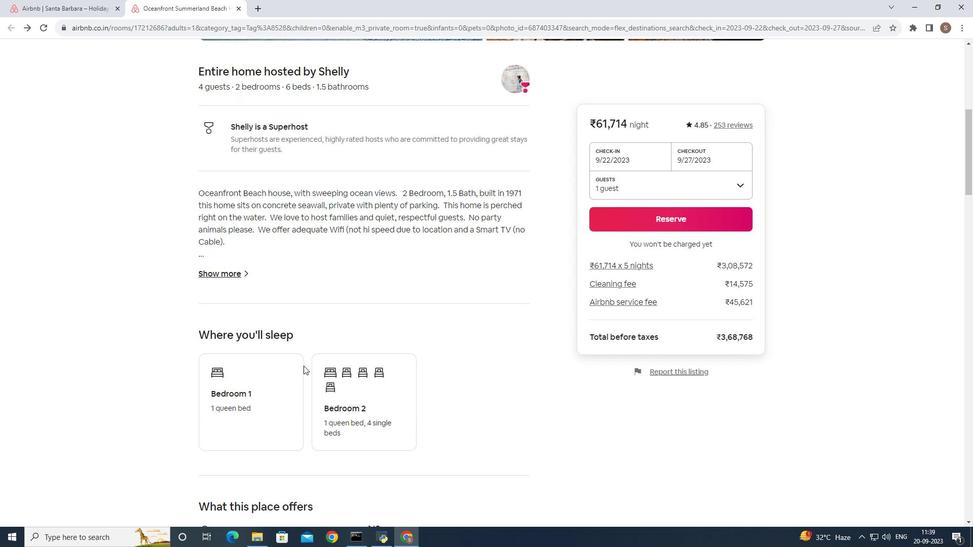 
Action: Mouse moved to (303, 363)
Screenshot: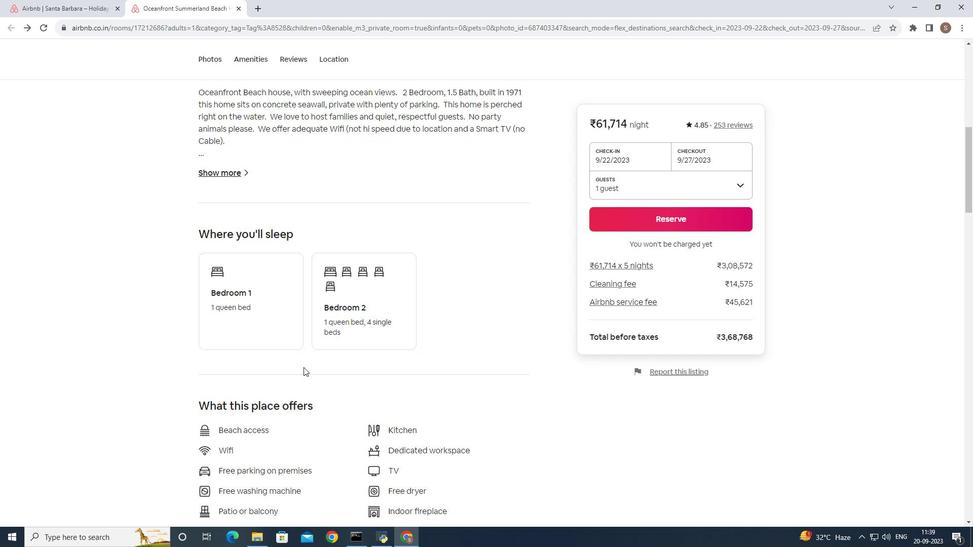 
Action: Mouse scrolled (303, 363) with delta (0, 0)
Screenshot: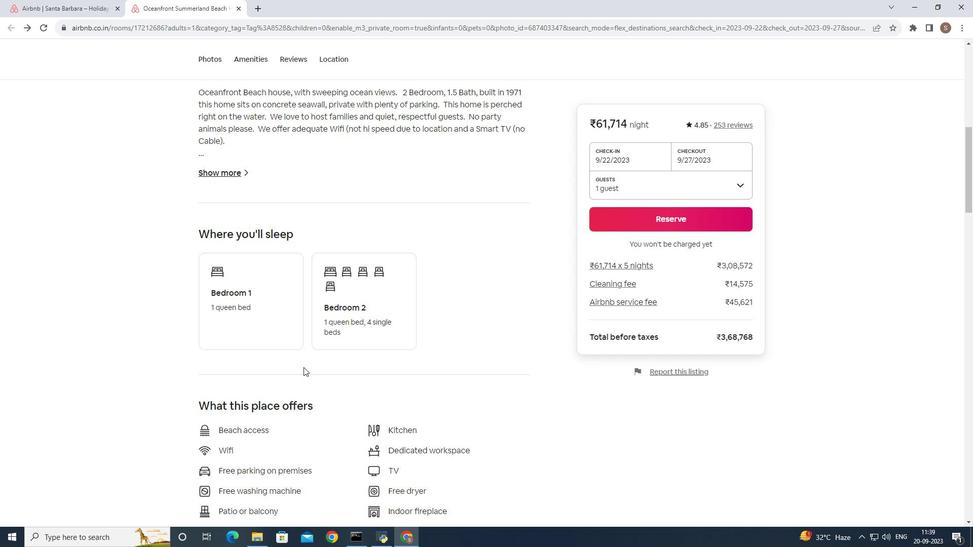 
Action: Mouse moved to (303, 366)
Screenshot: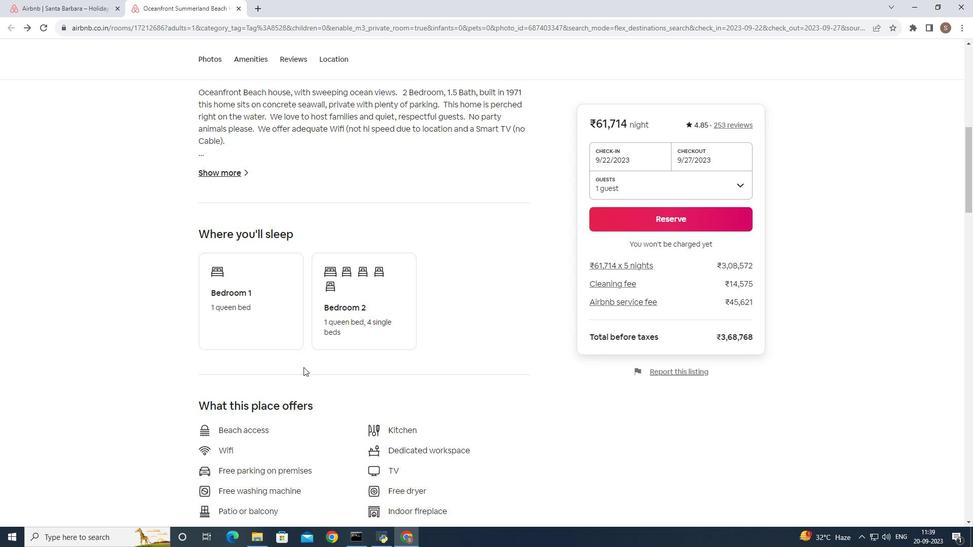 
Action: Mouse scrolled (303, 365) with delta (0, 0)
Screenshot: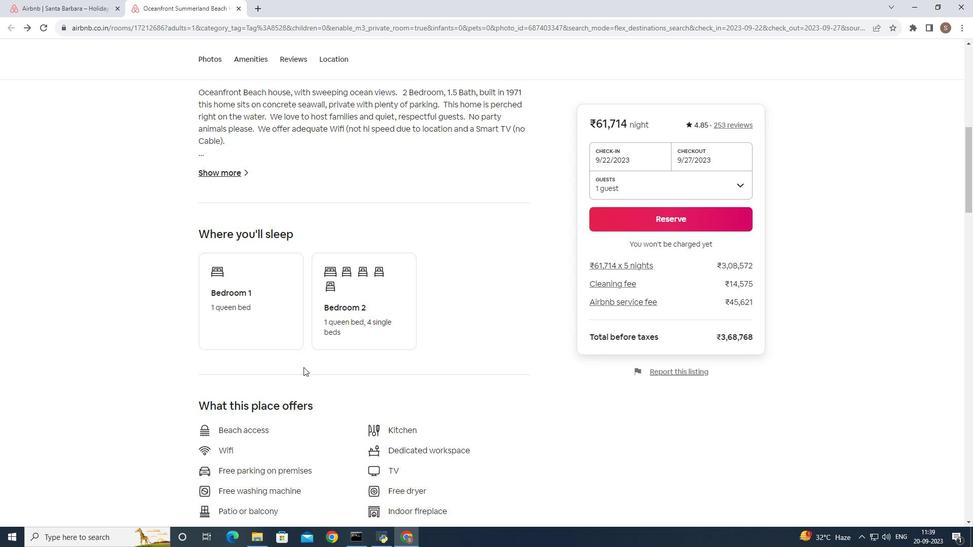 
Action: Mouse moved to (303, 367)
Screenshot: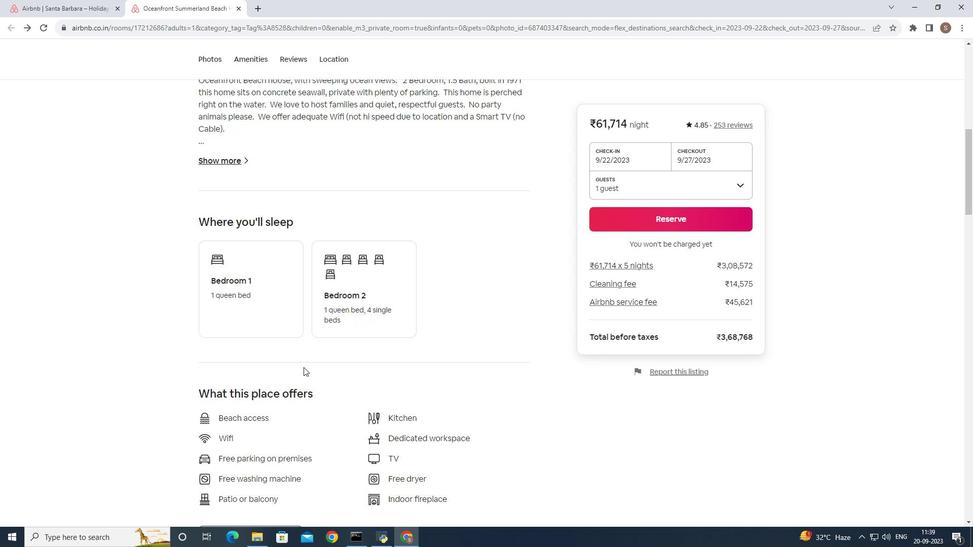 
Action: Mouse scrolled (303, 367) with delta (0, 0)
Screenshot: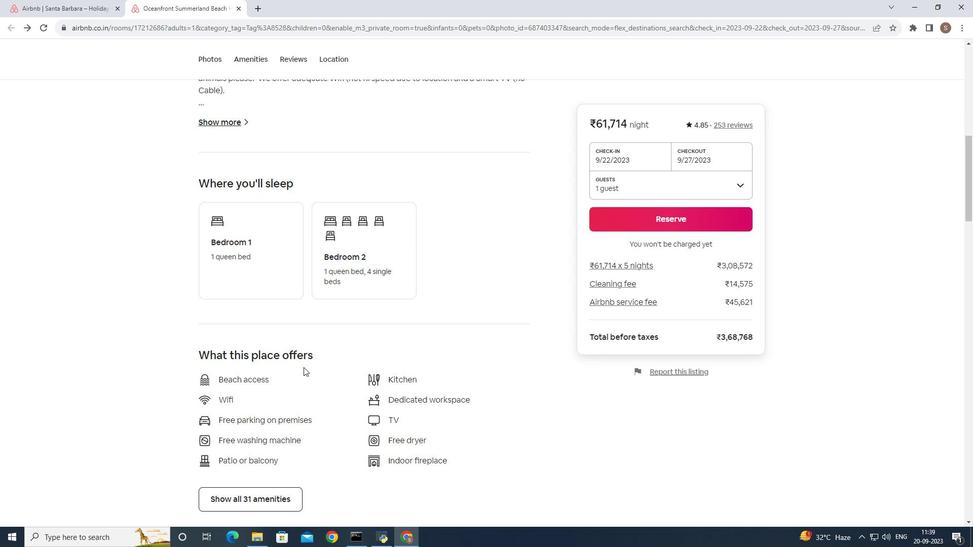 
Action: Mouse scrolled (303, 367) with delta (0, 0)
Screenshot: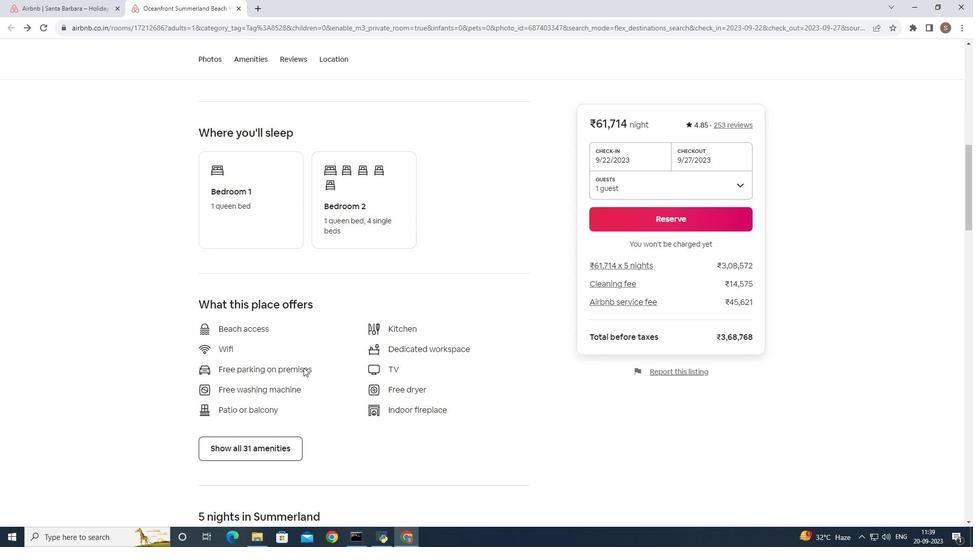 
Action: Mouse scrolled (303, 367) with delta (0, 0)
Screenshot: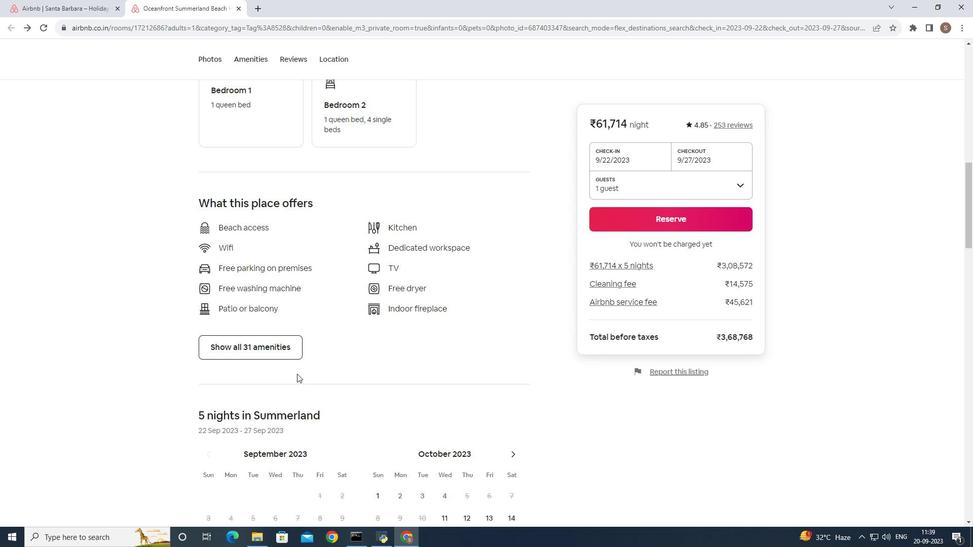 
Action: Mouse moved to (303, 368)
Screenshot: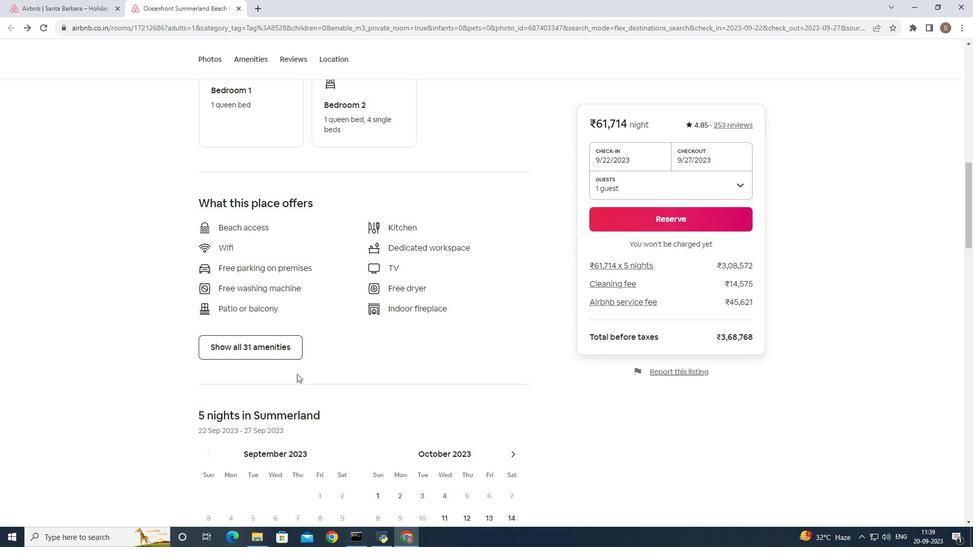 
Action: Mouse scrolled (303, 368) with delta (0, 0)
Screenshot: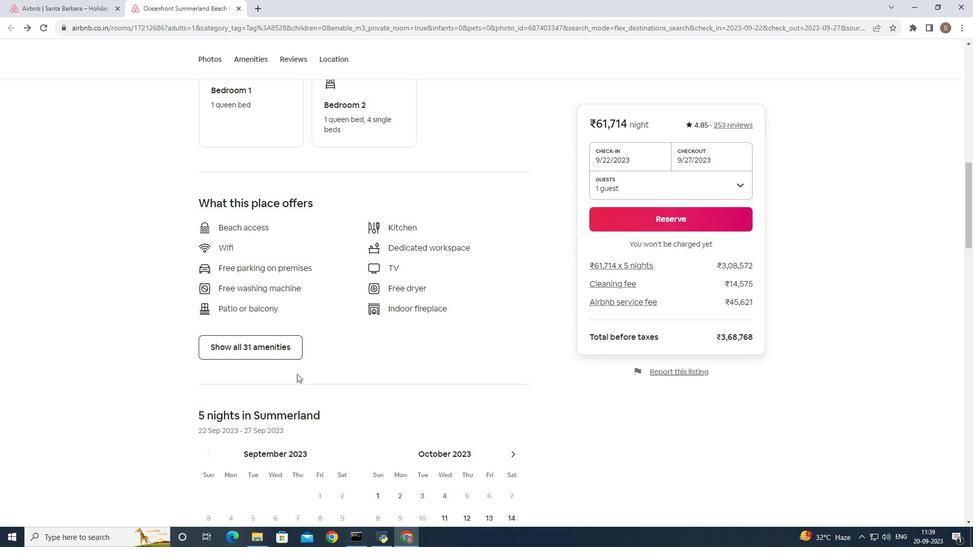 
Action: Mouse moved to (268, 345)
Screenshot: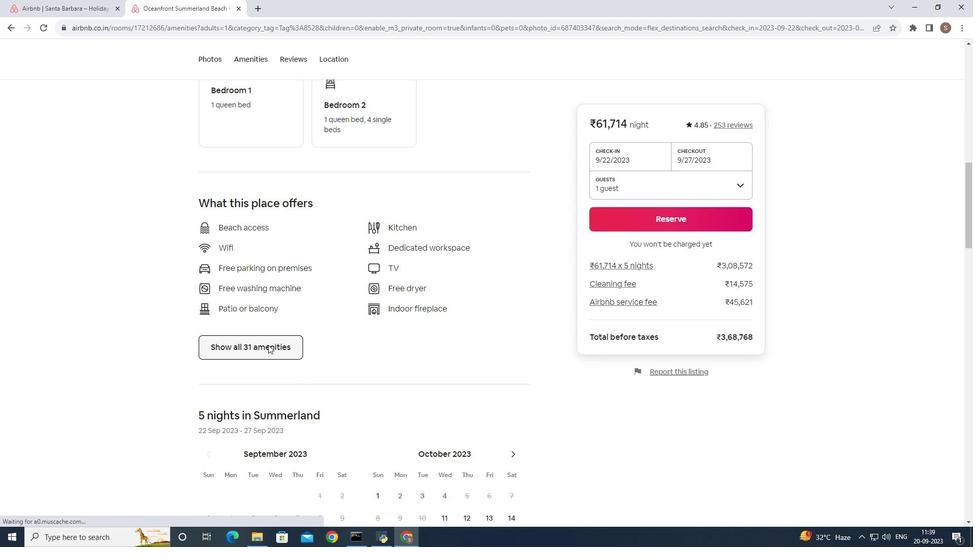 
Action: Mouse pressed left at (268, 345)
Screenshot: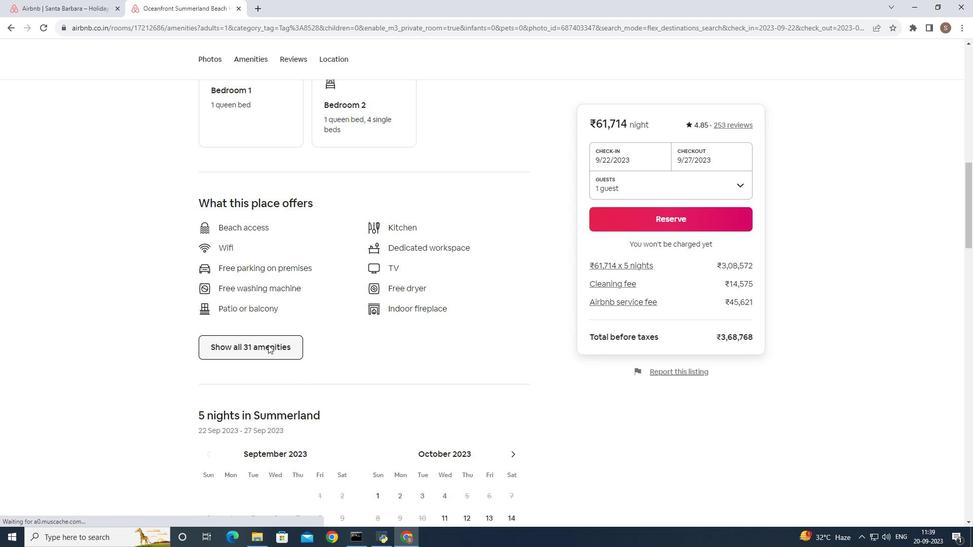 
Action: Mouse moved to (359, 283)
Screenshot: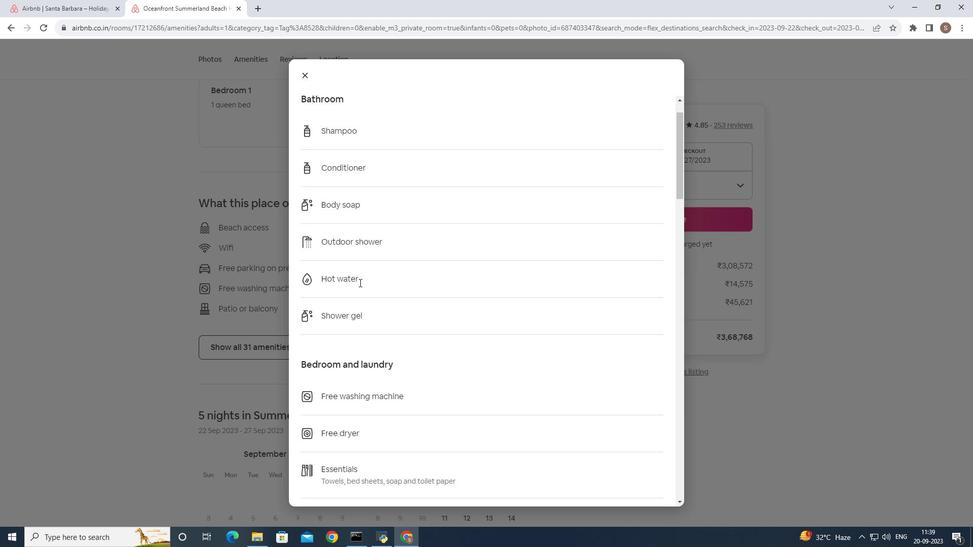 
Action: Mouse scrolled (359, 282) with delta (0, 0)
Screenshot: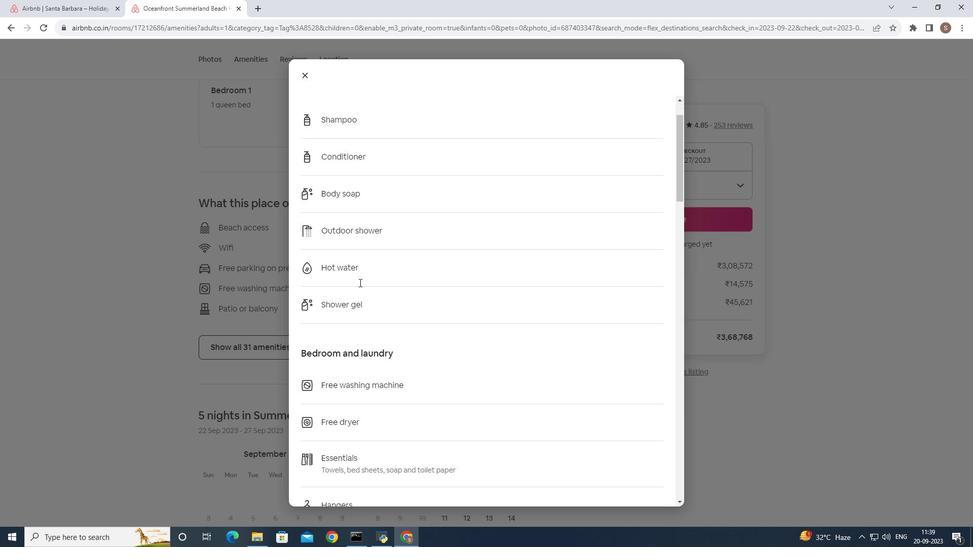 
Action: Mouse scrolled (359, 282) with delta (0, 0)
Screenshot: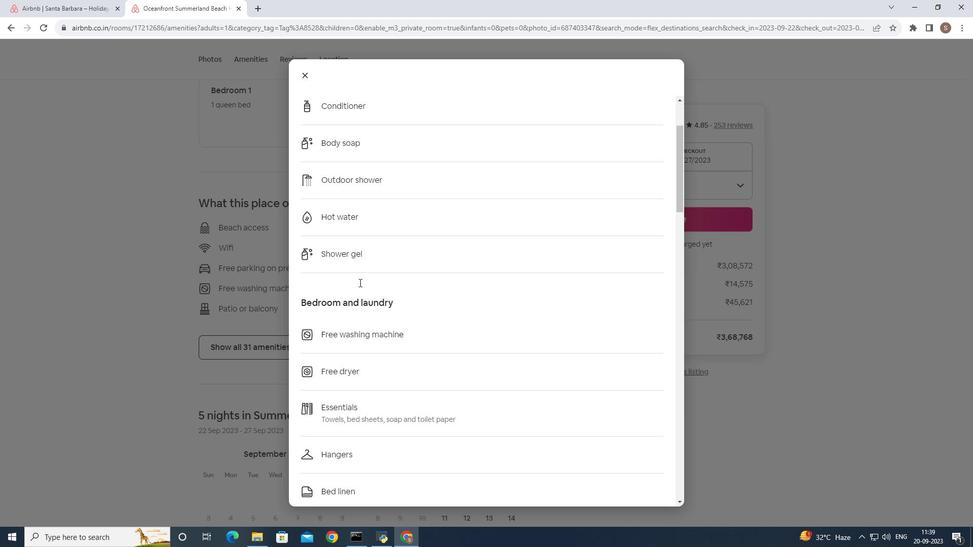 
Action: Mouse scrolled (359, 282) with delta (0, 0)
Screenshot: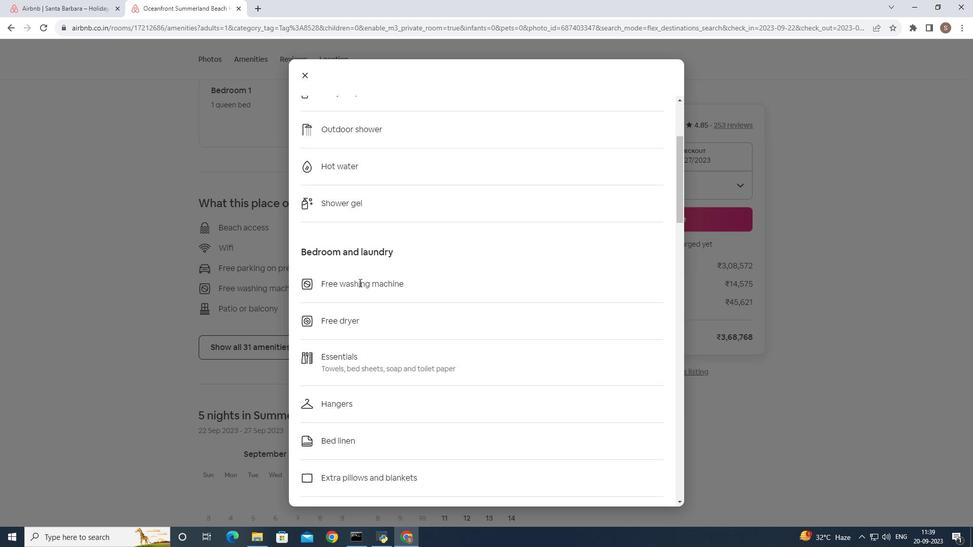 
Action: Mouse scrolled (359, 282) with delta (0, 0)
Screenshot: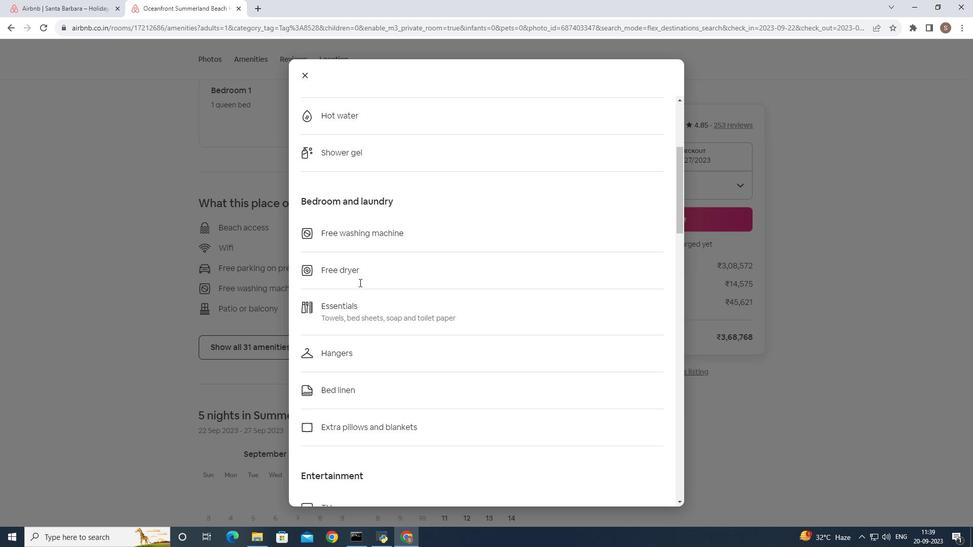 
Action: Mouse scrolled (359, 282) with delta (0, 0)
Screenshot: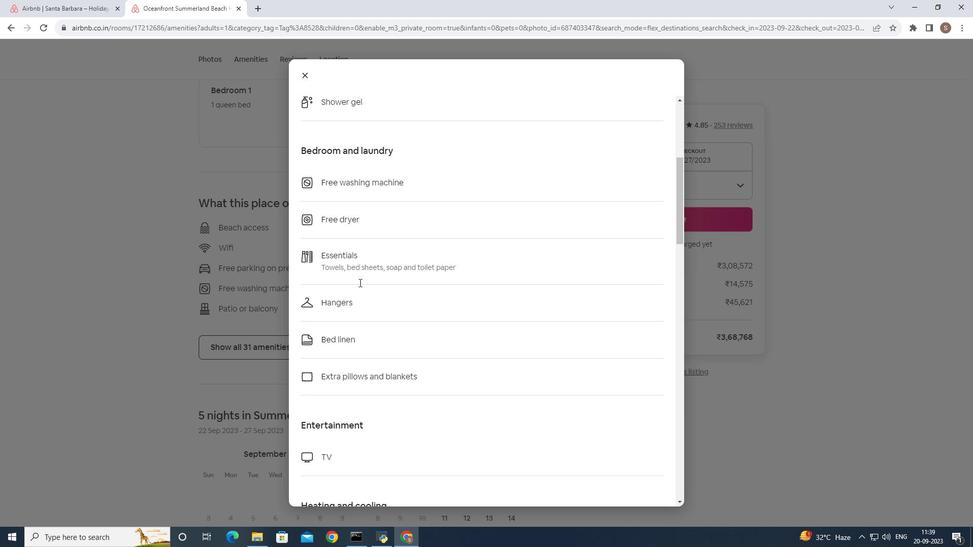 
Action: Mouse scrolled (359, 282) with delta (0, 0)
Screenshot: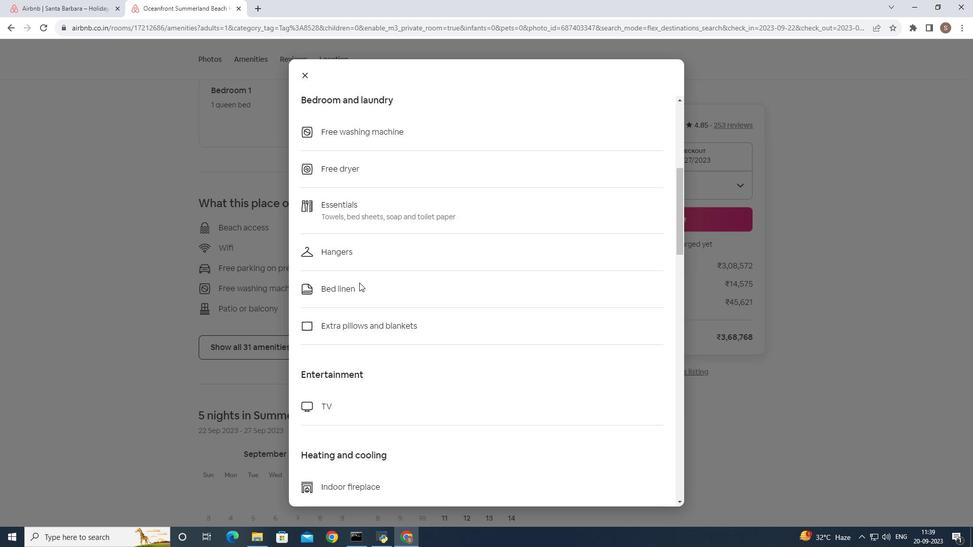 
Action: Mouse scrolled (359, 282) with delta (0, 0)
Screenshot: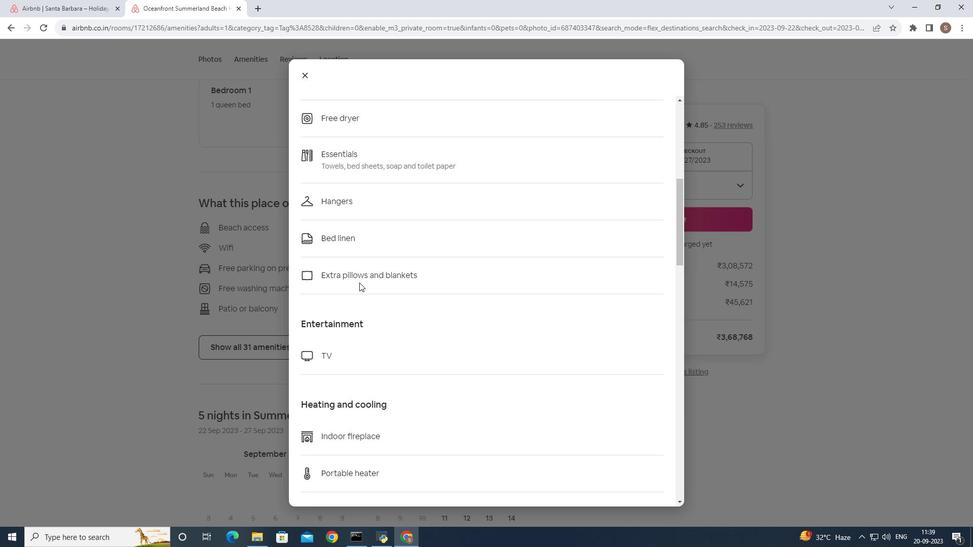 
Action: Mouse scrolled (359, 282) with delta (0, 0)
Screenshot: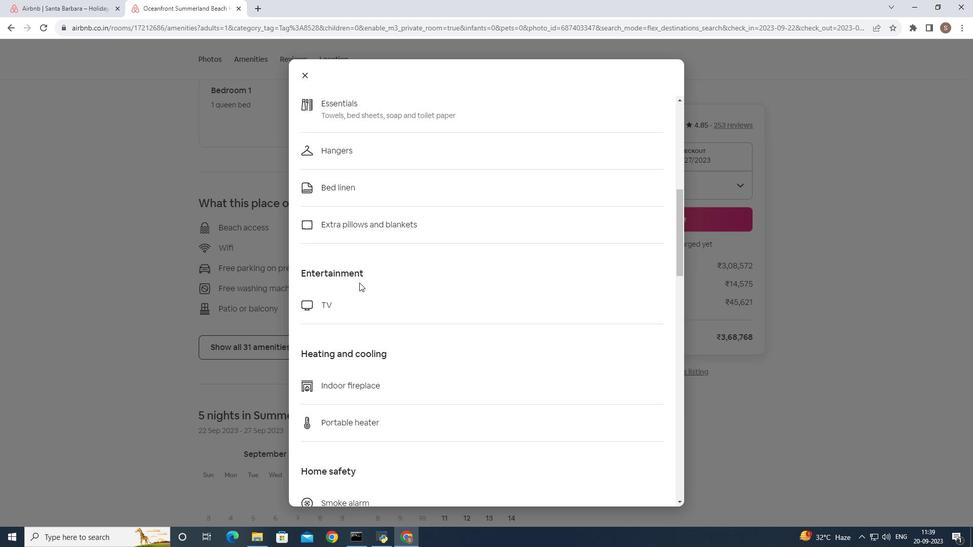 
Action: Mouse scrolled (359, 282) with delta (0, 0)
Screenshot: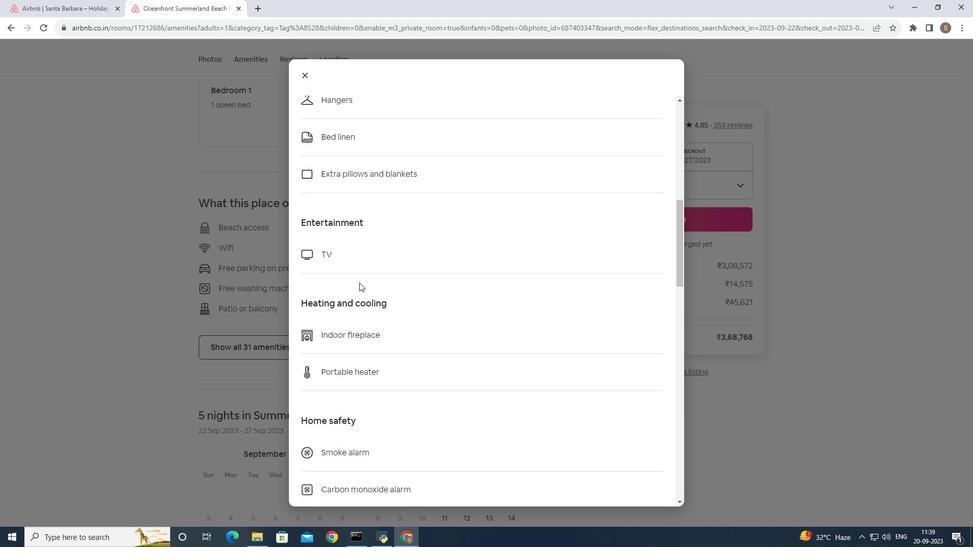 
Action: Mouse scrolled (359, 282) with delta (0, 0)
Screenshot: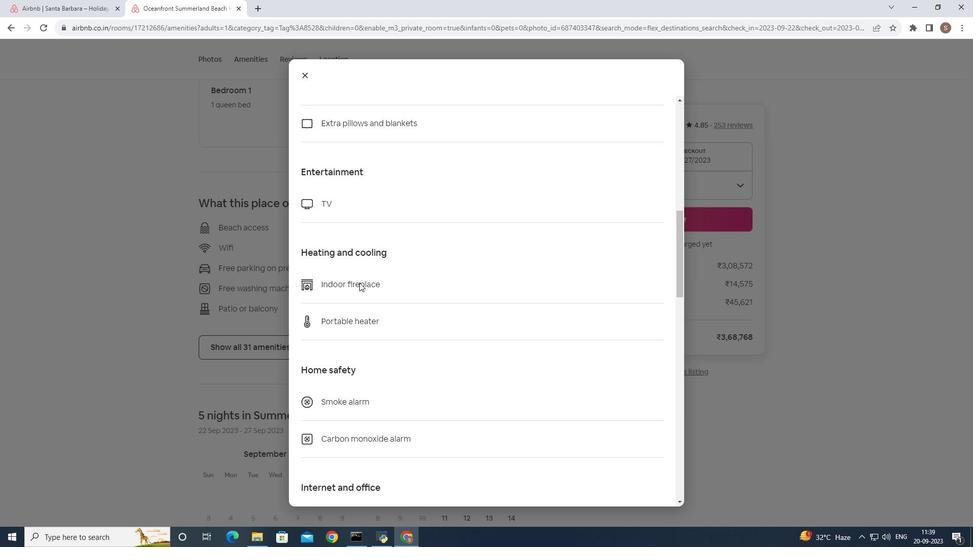 
Action: Mouse scrolled (359, 282) with delta (0, 0)
Screenshot: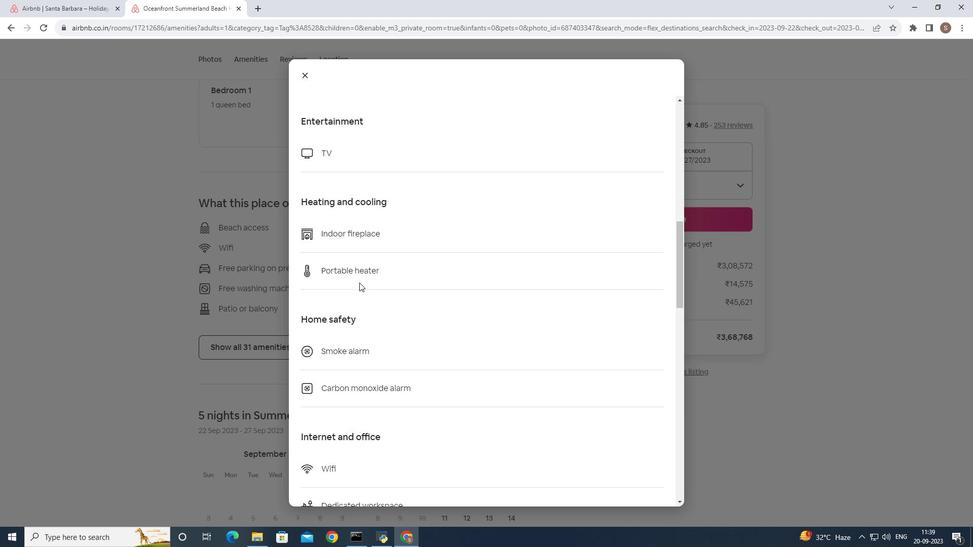
Action: Mouse scrolled (359, 282) with delta (0, 0)
Screenshot: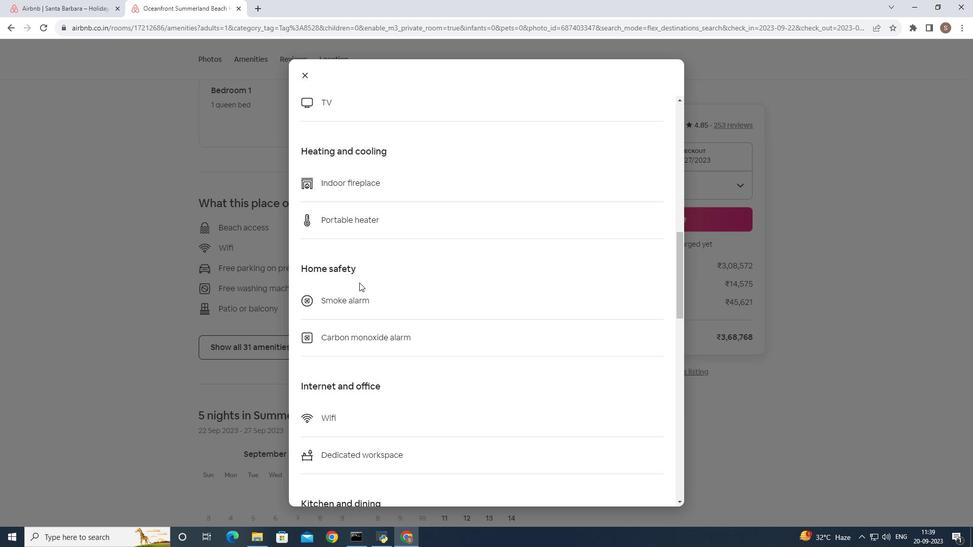 
Action: Mouse scrolled (359, 282) with delta (0, 0)
Screenshot: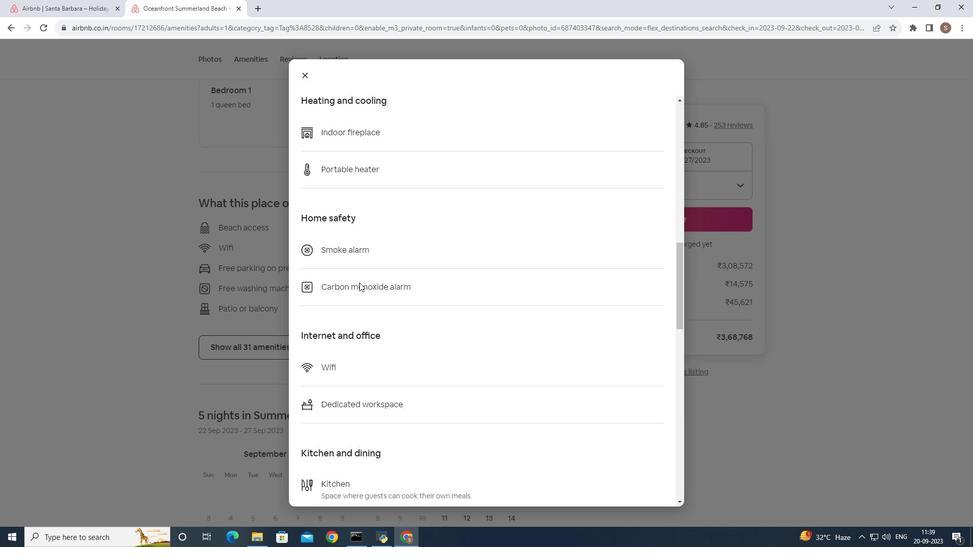 
Action: Mouse scrolled (359, 282) with delta (0, 0)
Screenshot: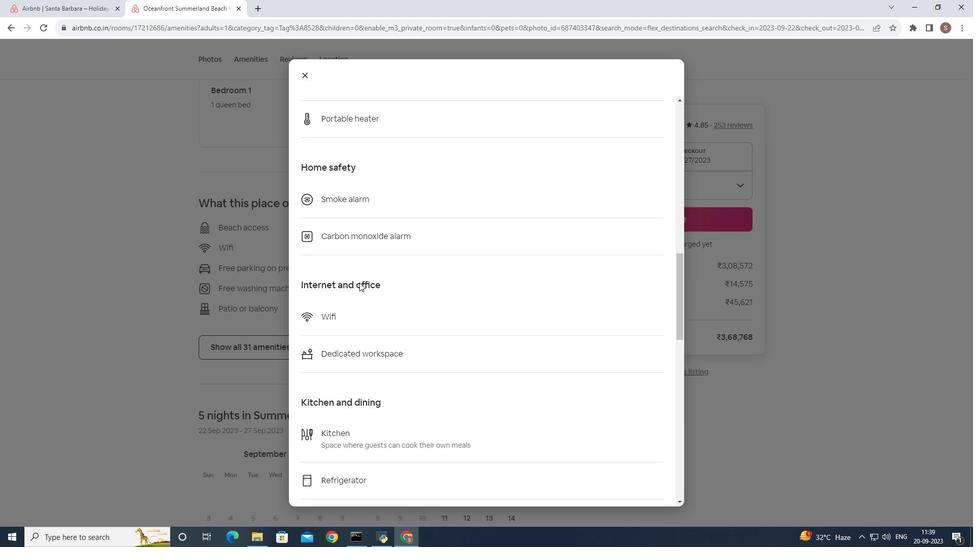 
Action: Mouse scrolled (359, 282) with delta (0, 0)
Screenshot: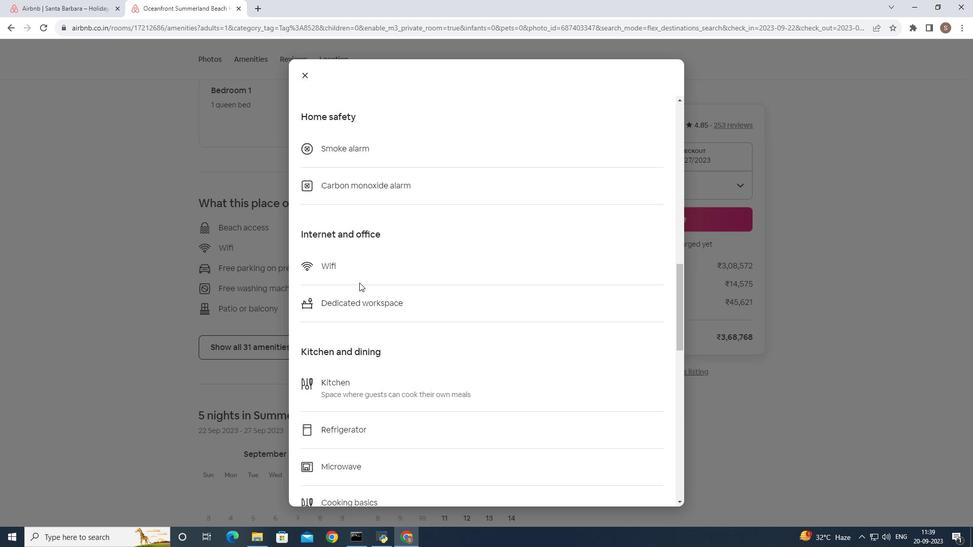 
Action: Mouse scrolled (359, 282) with delta (0, 0)
Screenshot: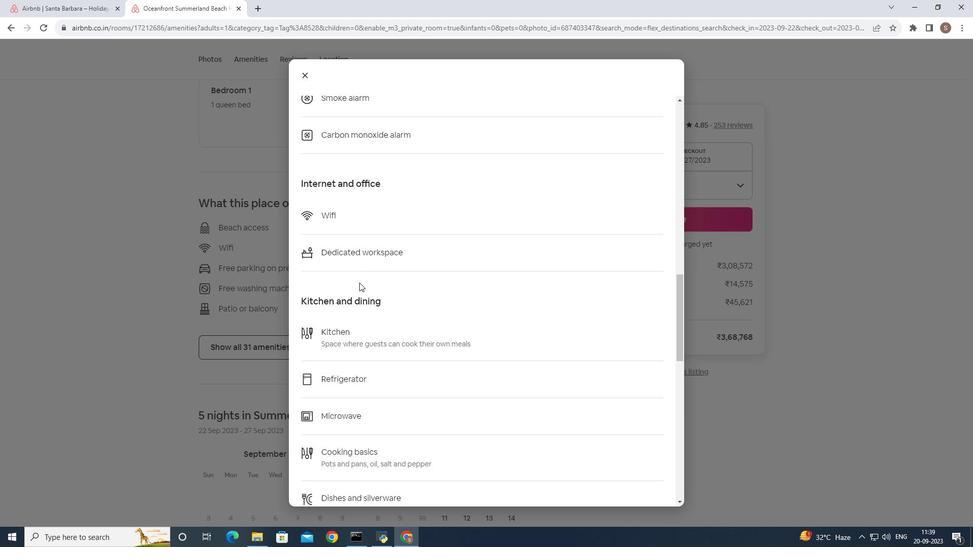 
Action: Mouse scrolled (359, 282) with delta (0, 0)
Screenshot: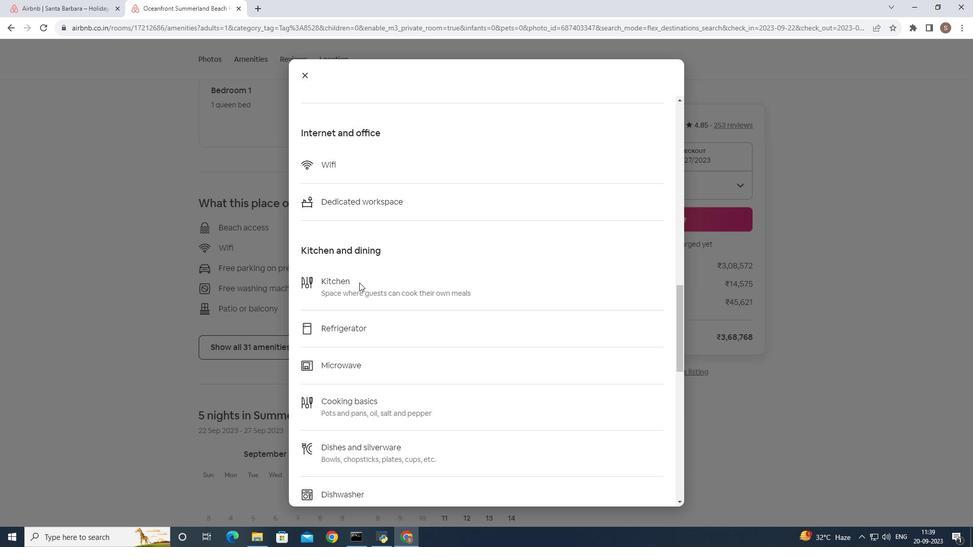 
Action: Mouse scrolled (359, 282) with delta (0, 0)
Screenshot: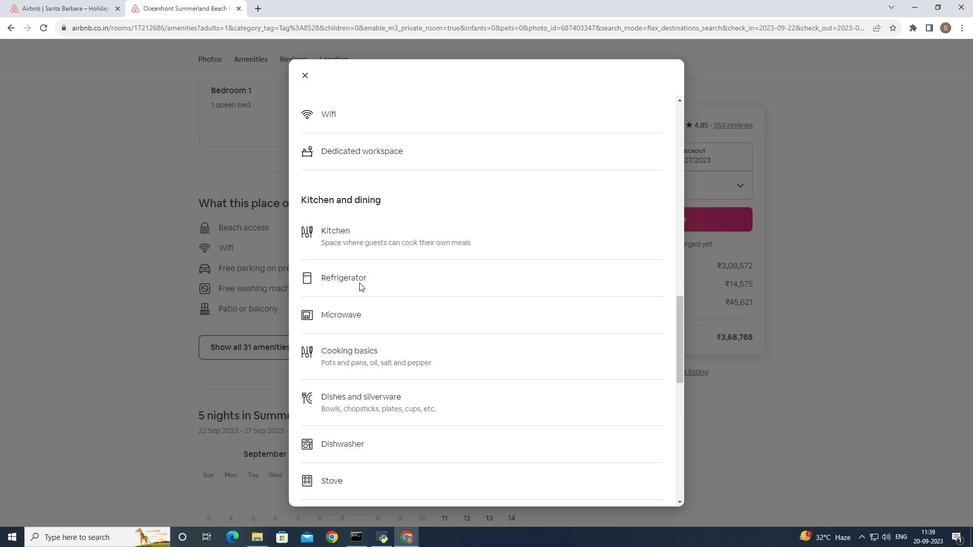 
Action: Mouse scrolled (359, 282) with delta (0, 0)
Screenshot: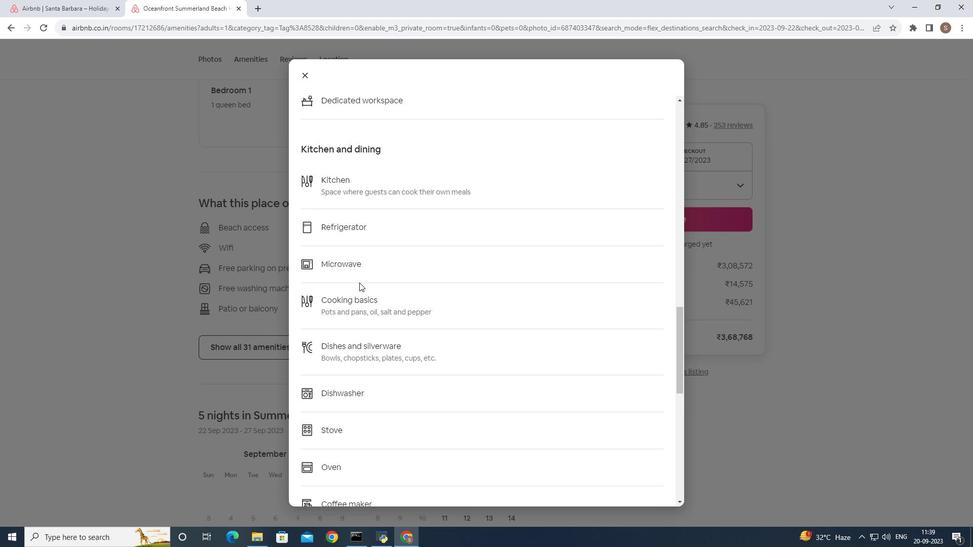 
Action: Mouse scrolled (359, 282) with delta (0, 0)
Screenshot: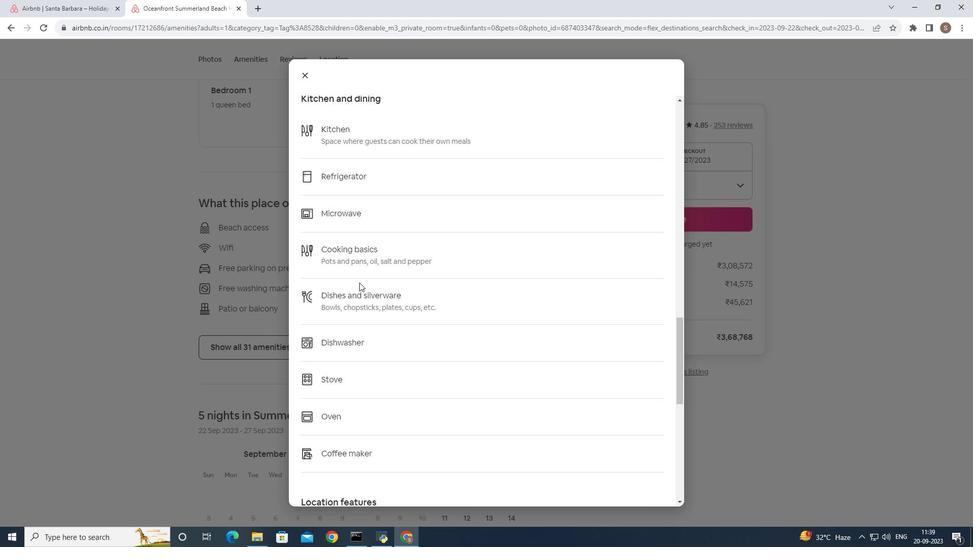 
Action: Mouse scrolled (359, 282) with delta (0, 0)
Screenshot: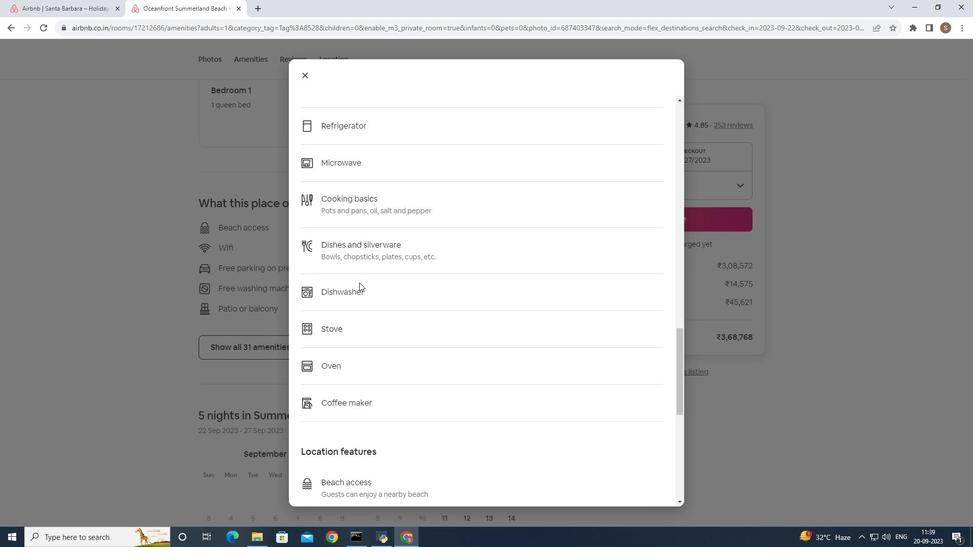 
Action: Mouse scrolled (359, 282) with delta (0, 0)
Screenshot: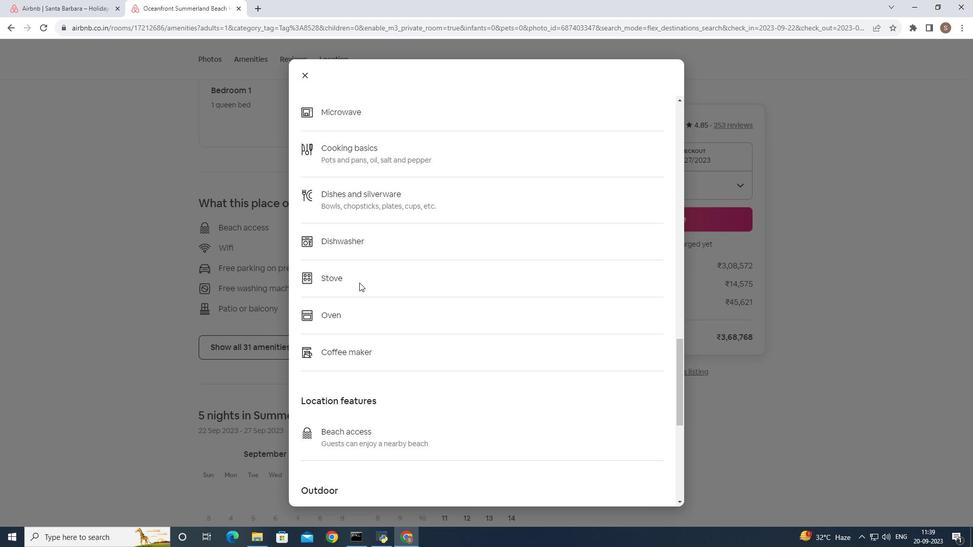 
Action: Mouse scrolled (359, 282) with delta (0, 0)
Screenshot: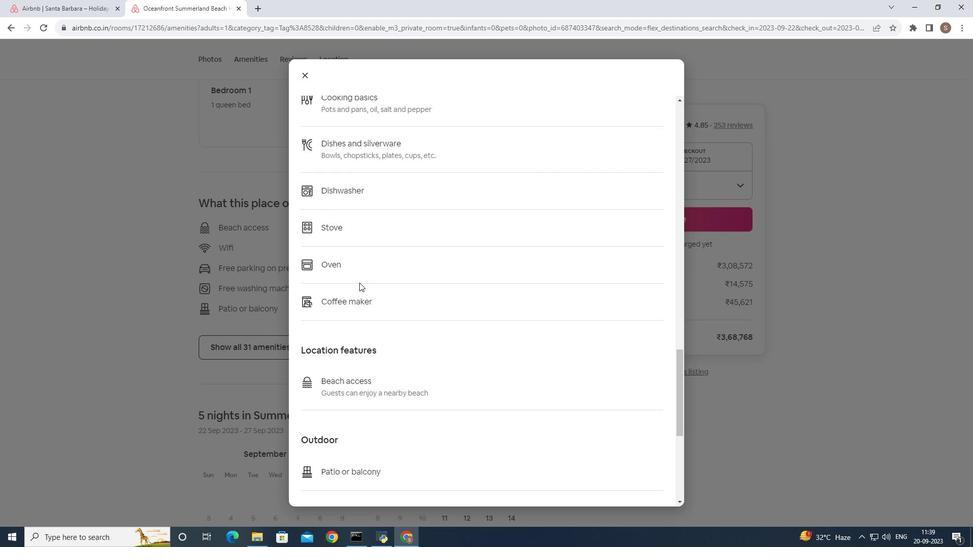 
Action: Mouse scrolled (359, 282) with delta (0, 0)
Screenshot: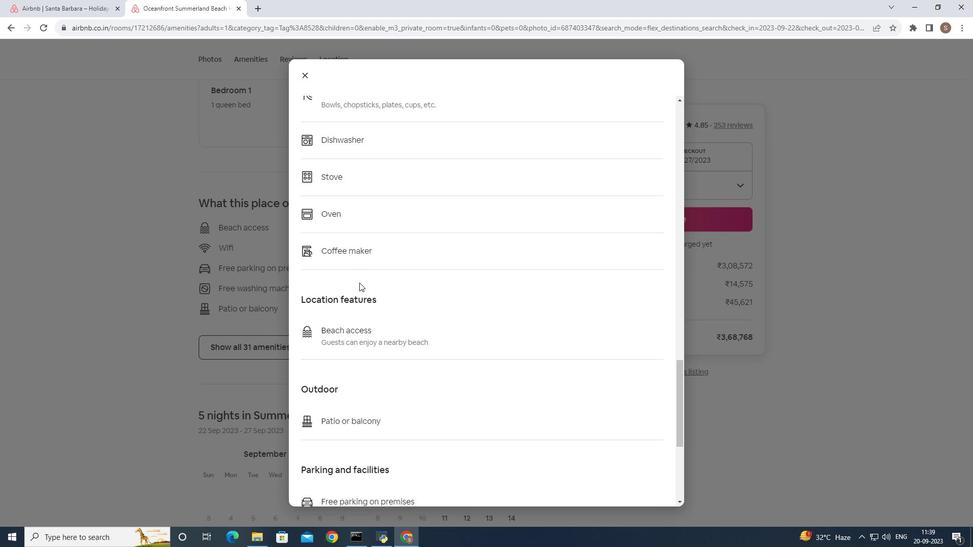 
Action: Mouse scrolled (359, 282) with delta (0, 0)
Screenshot: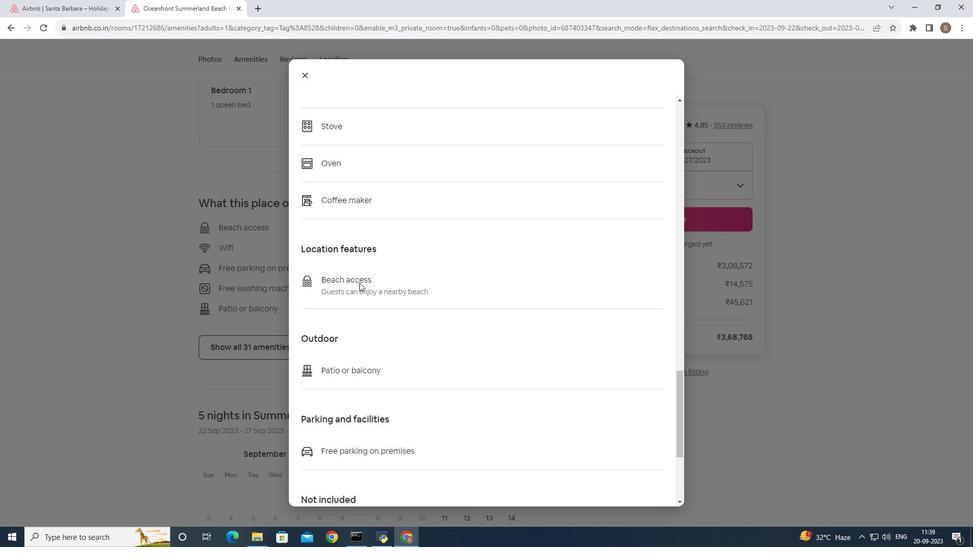 
Action: Mouse scrolled (359, 282) with delta (0, 0)
Screenshot: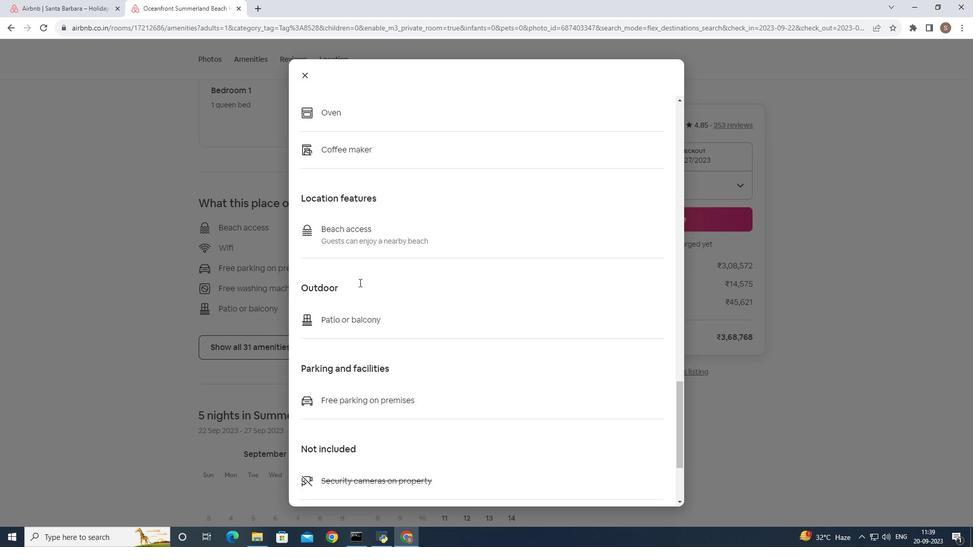 
Action: Mouse scrolled (359, 282) with delta (0, 0)
Screenshot: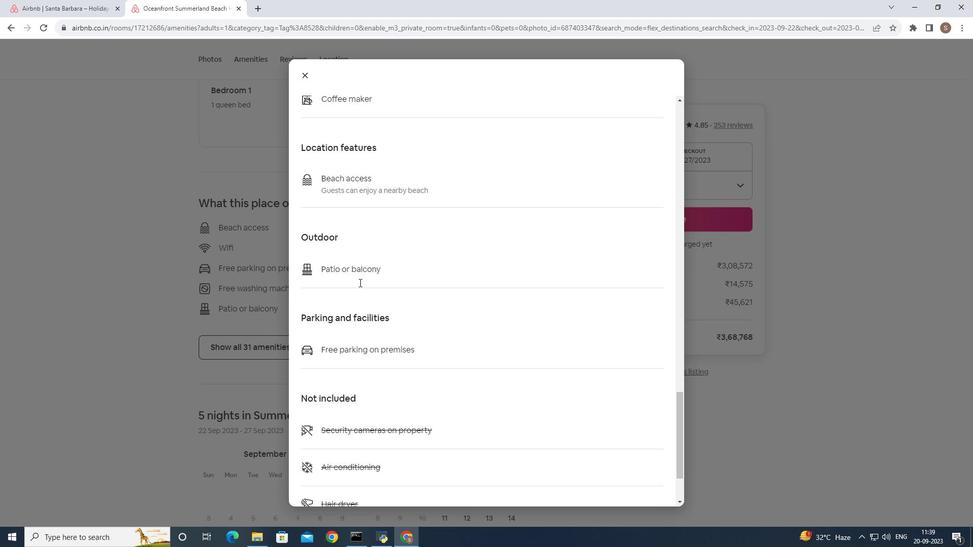
Action: Mouse scrolled (359, 282) with delta (0, 0)
Screenshot: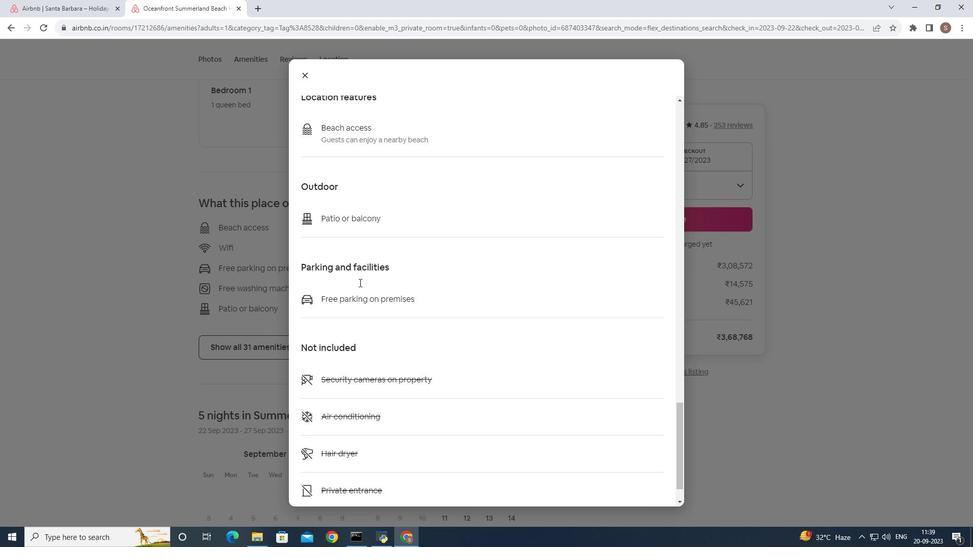 
Action: Mouse scrolled (359, 282) with delta (0, 0)
Screenshot: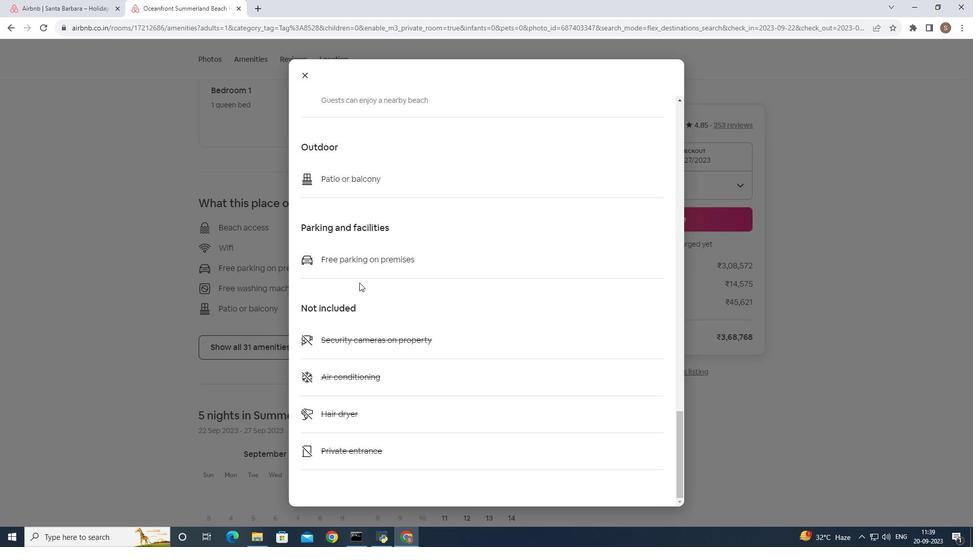 
Action: Mouse scrolled (359, 282) with delta (0, 0)
Screenshot: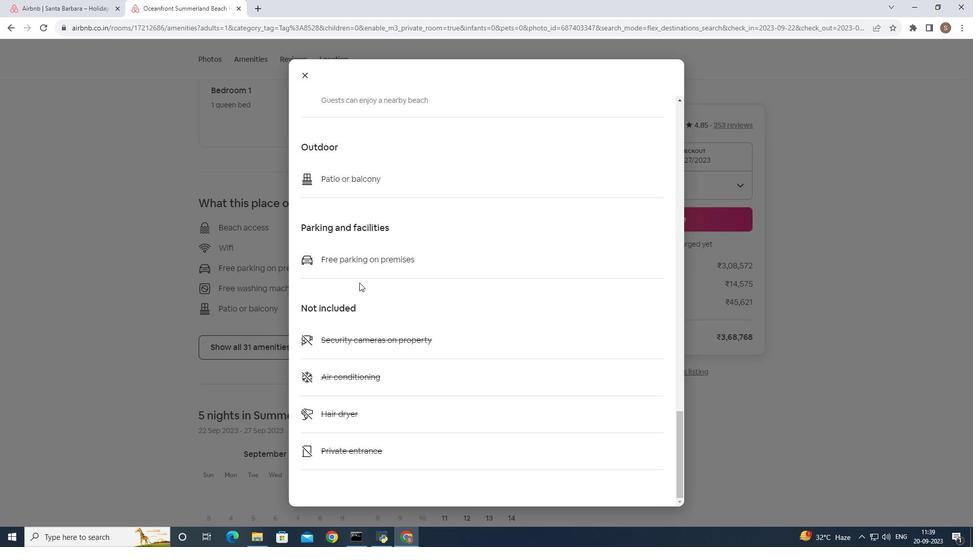 
Action: Mouse scrolled (359, 282) with delta (0, 0)
Screenshot: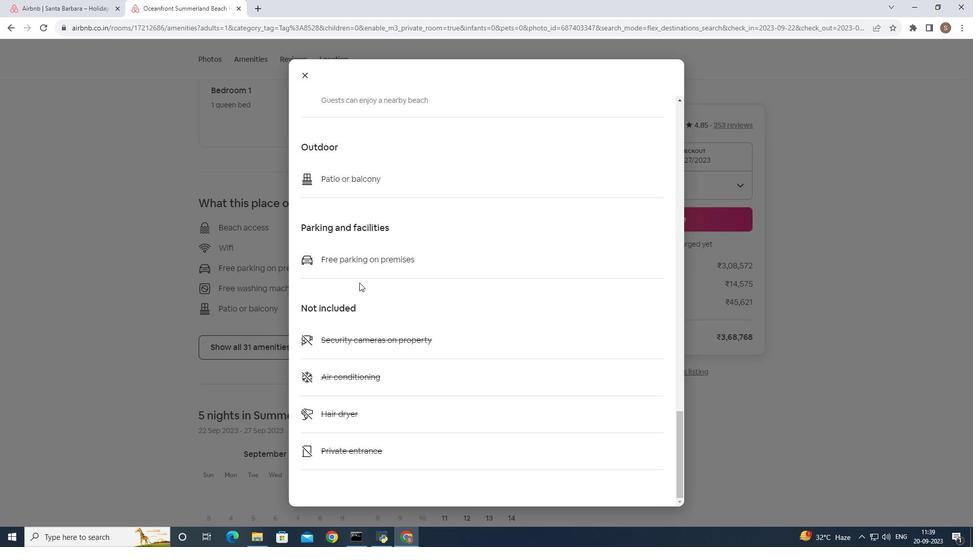 
Action: Mouse moved to (307, 75)
Screenshot: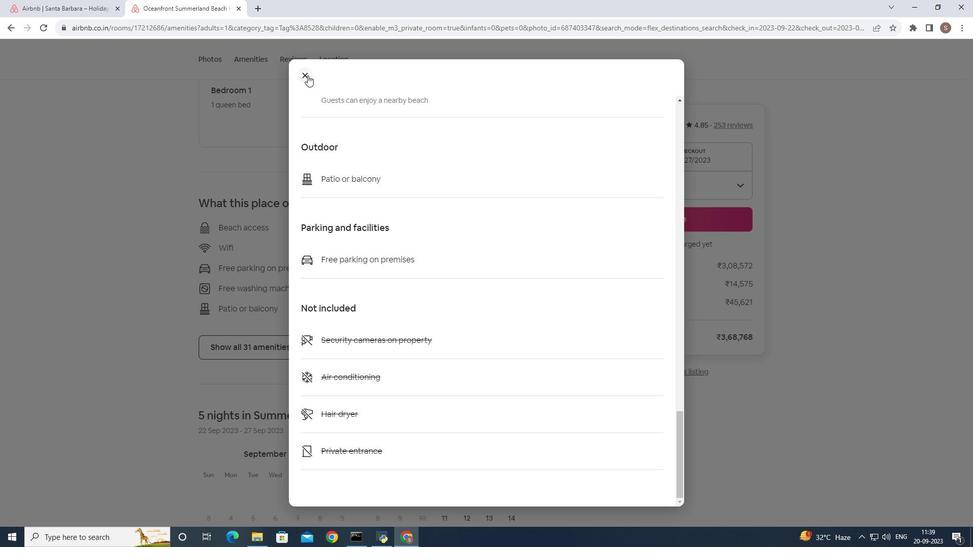 
Action: Mouse pressed left at (307, 75)
Screenshot: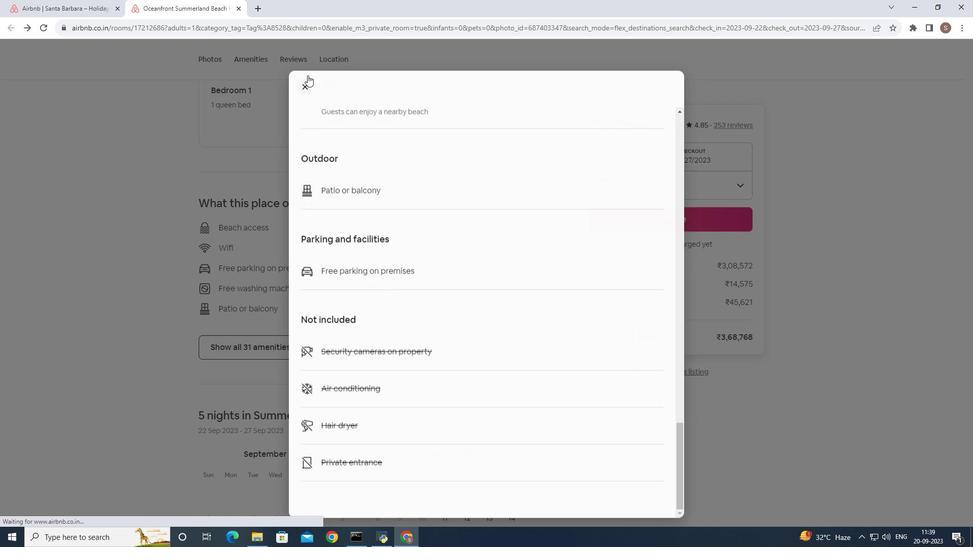 
Action: Mouse moved to (312, 299)
Screenshot: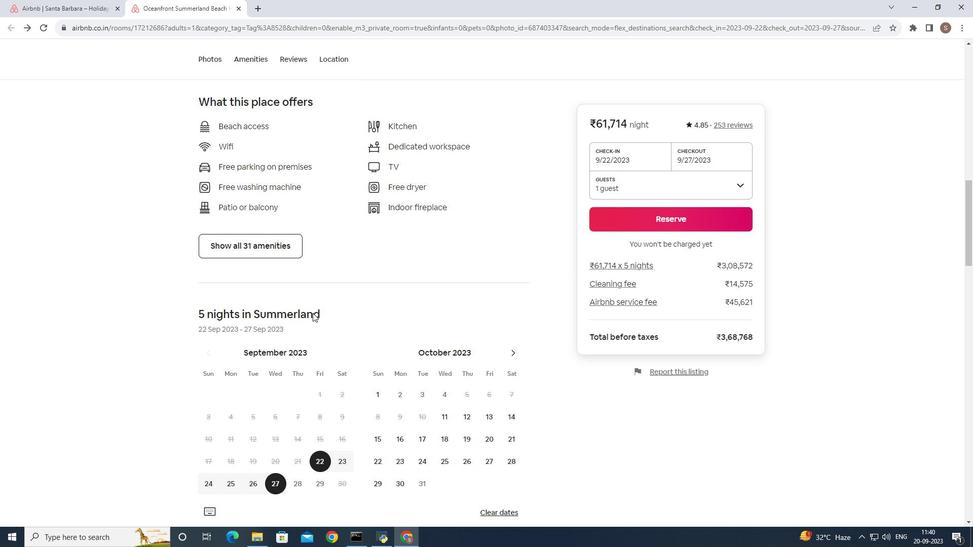 
Action: Mouse scrolled (312, 298) with delta (0, 0)
Screenshot: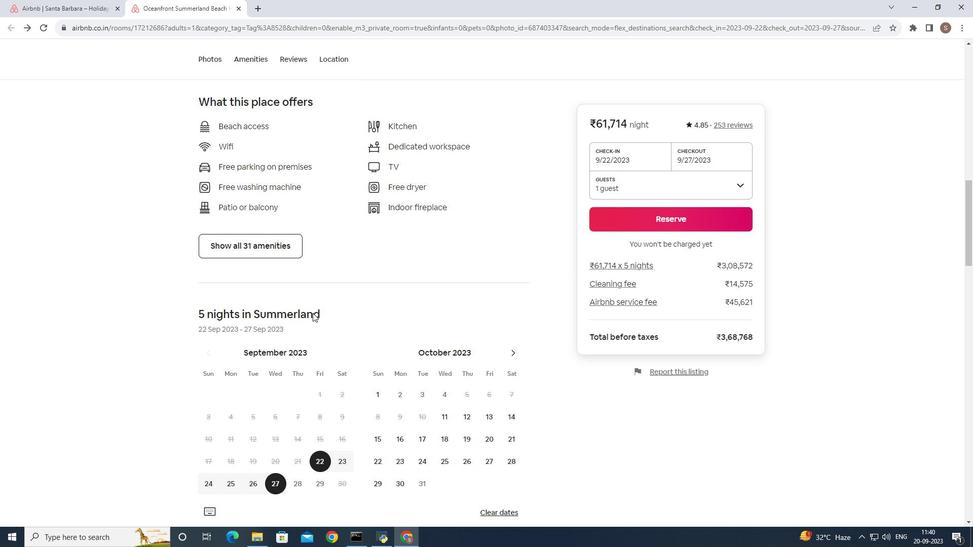 
Action: Mouse moved to (312, 308)
Screenshot: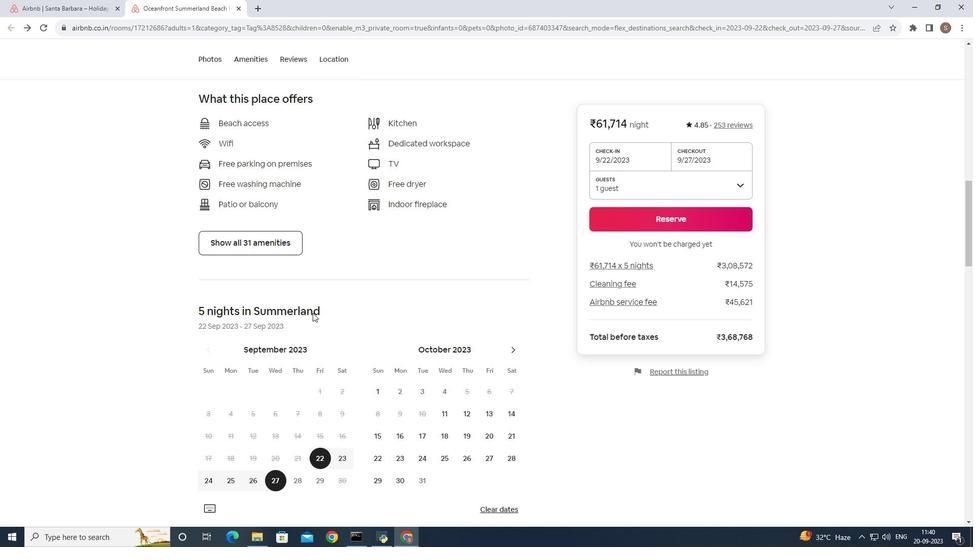 
Action: Mouse scrolled (312, 308) with delta (0, 0)
Screenshot: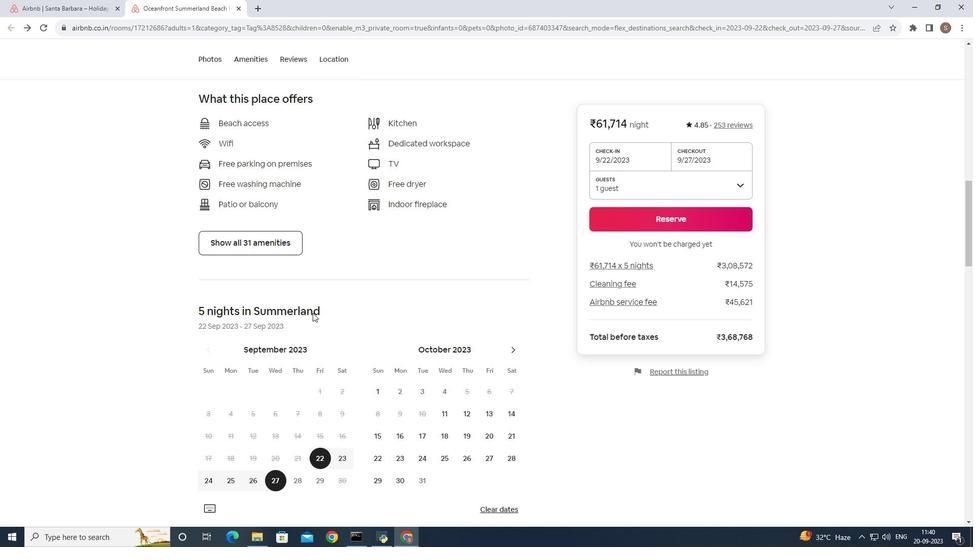 
Action: Mouse moved to (312, 313)
Screenshot: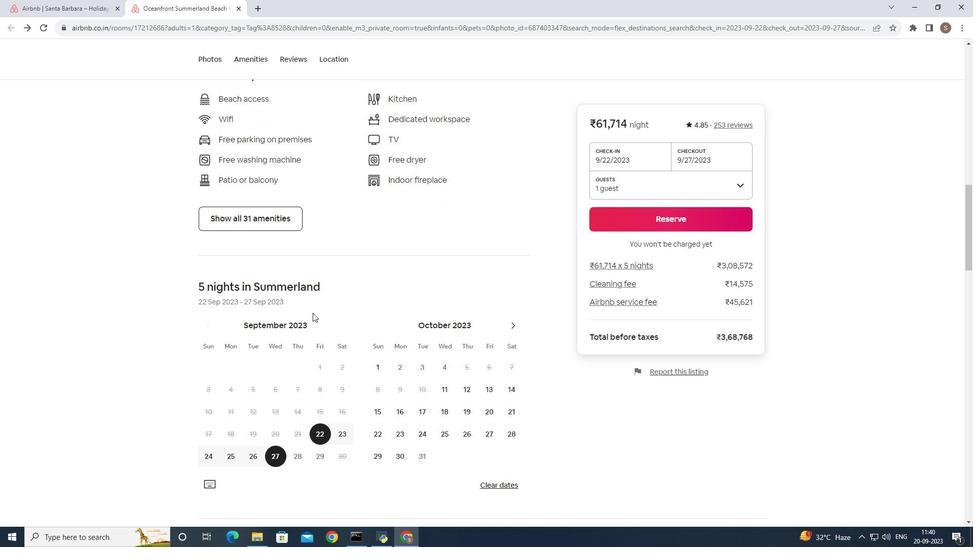 
Action: Mouse scrolled (312, 312) with delta (0, 0)
Screenshot: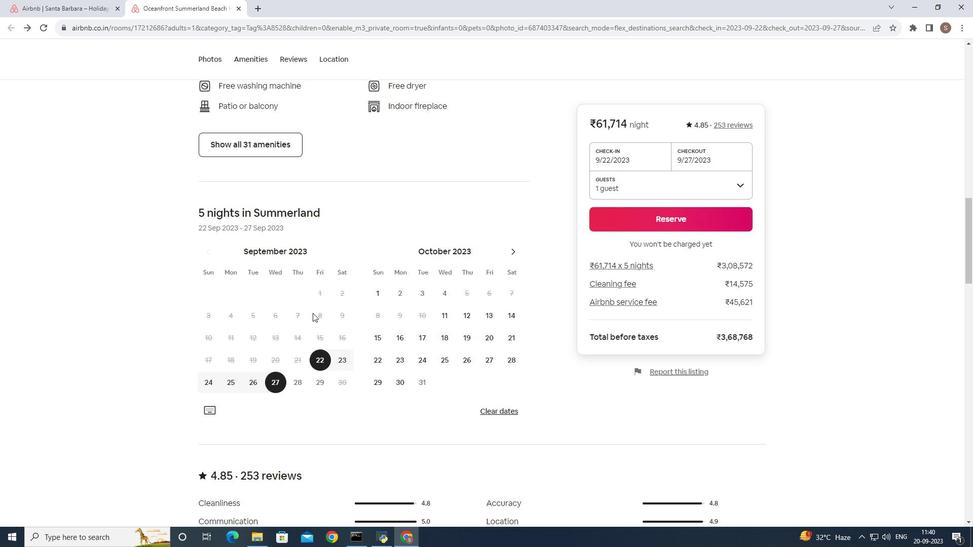 
Action: Mouse scrolled (312, 312) with delta (0, 0)
Screenshot: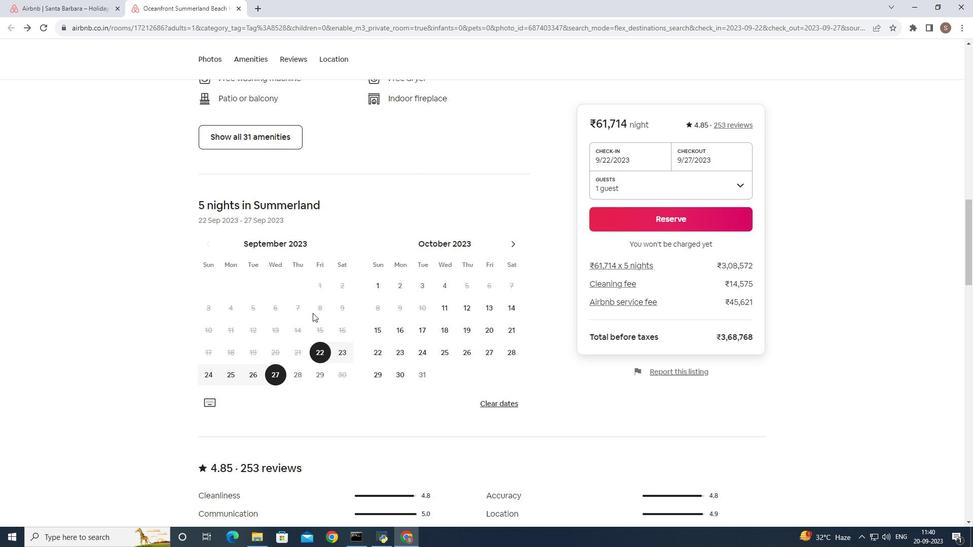 
Action: Mouse scrolled (312, 312) with delta (0, 0)
Screenshot: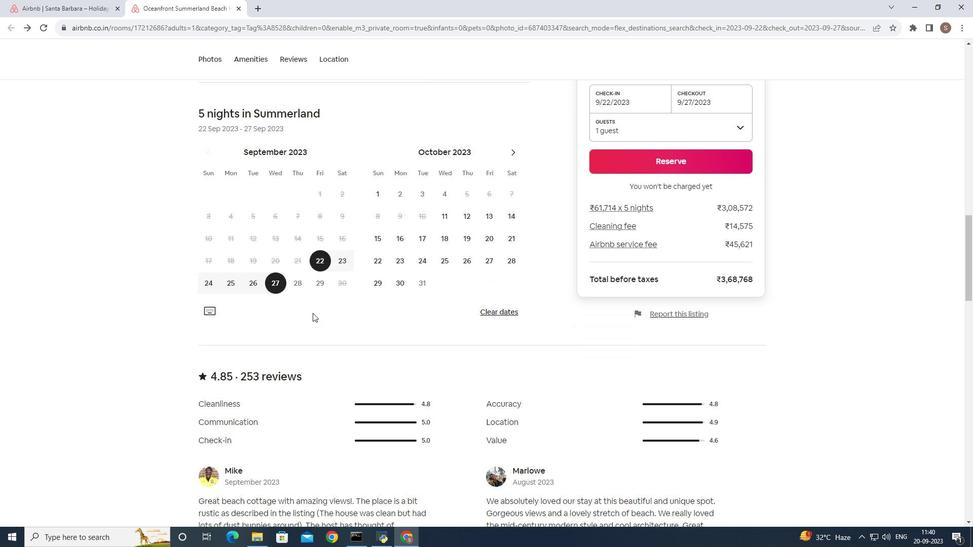 
Action: Mouse scrolled (312, 312) with delta (0, 0)
Screenshot: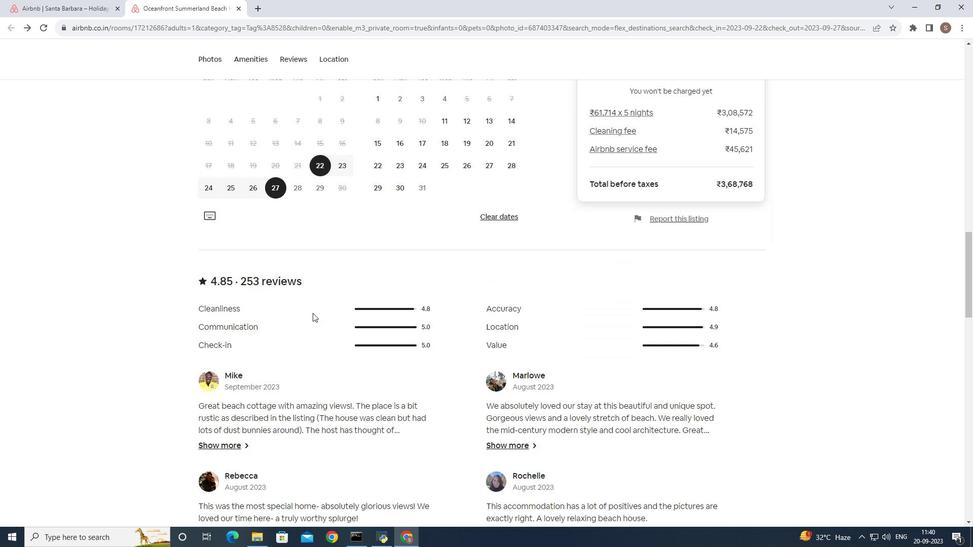
Action: Mouse scrolled (312, 312) with delta (0, 0)
Screenshot: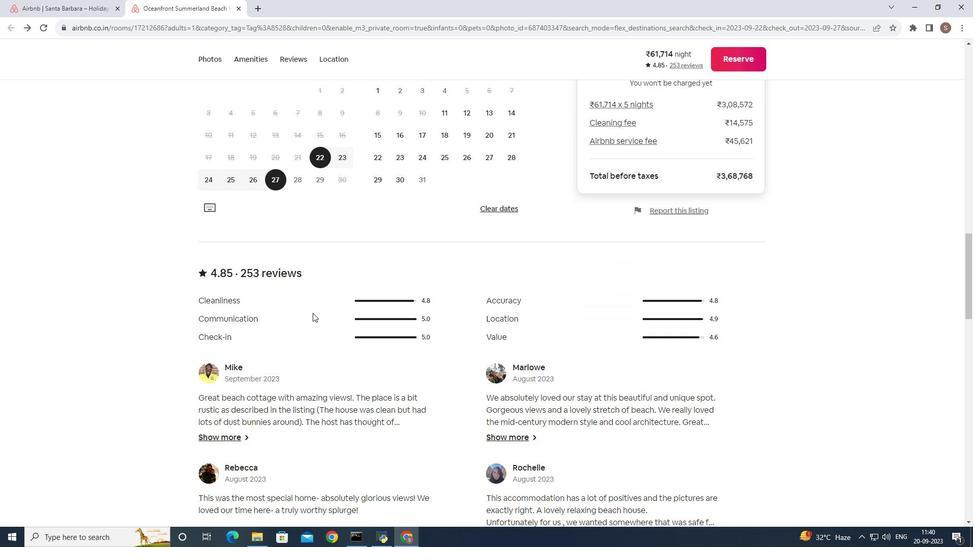 
Action: Mouse scrolled (312, 312) with delta (0, 0)
Screenshot: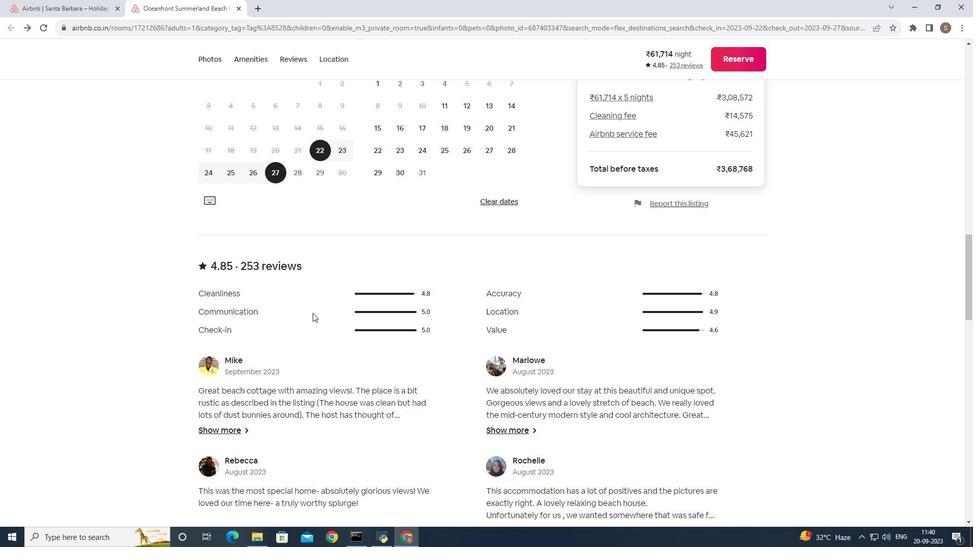 
Action: Mouse scrolled (312, 312) with delta (0, 0)
Screenshot: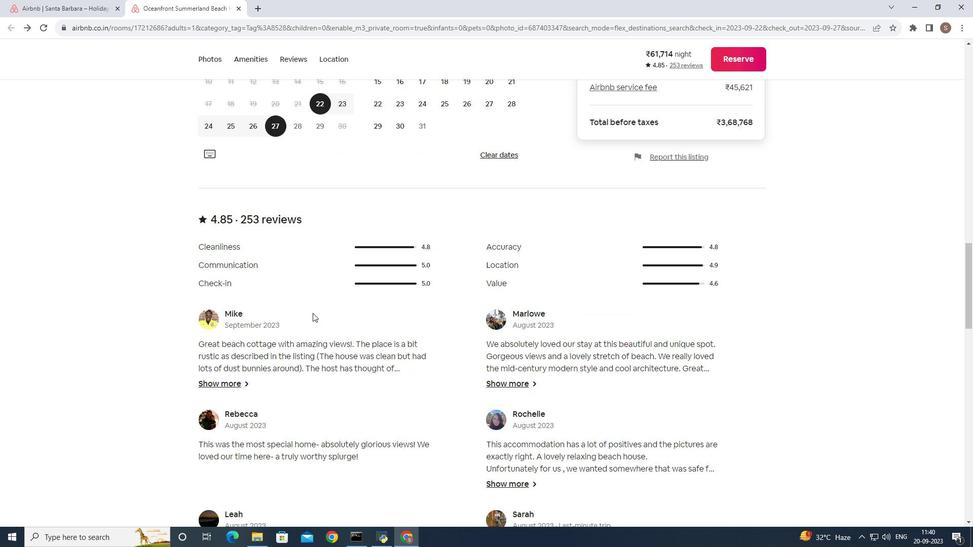 
Action: Mouse scrolled (312, 312) with delta (0, 0)
Screenshot: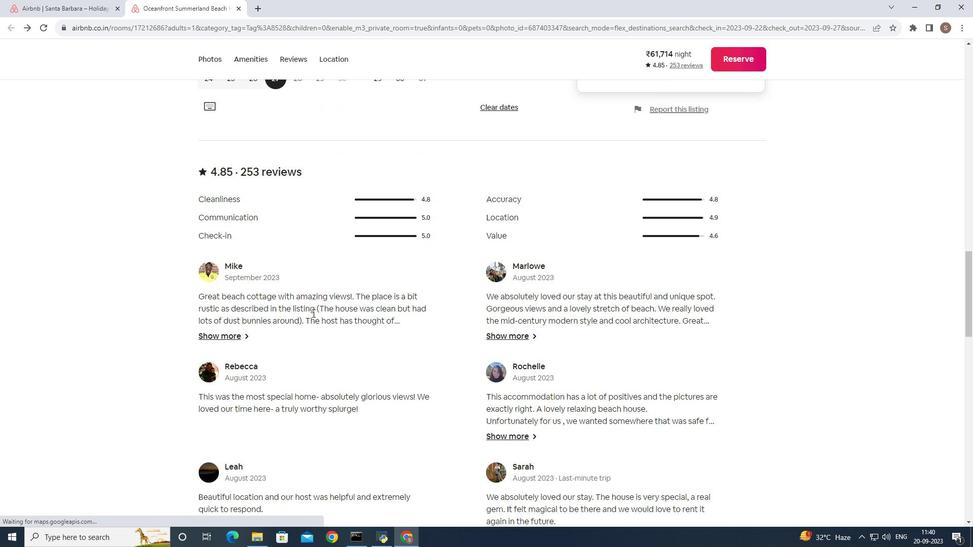 
Action: Mouse scrolled (312, 312) with delta (0, 0)
Screenshot: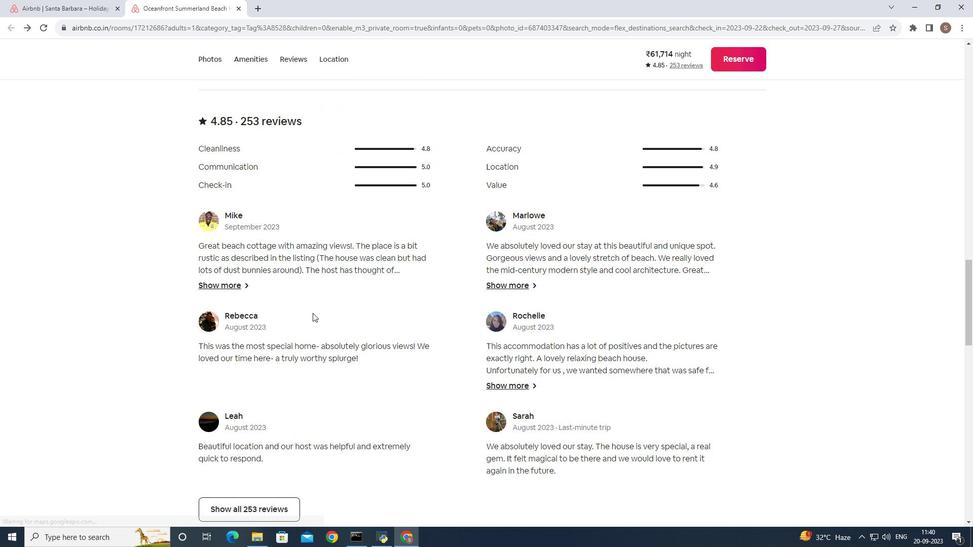 
Action: Mouse scrolled (312, 312) with delta (0, 0)
Screenshot: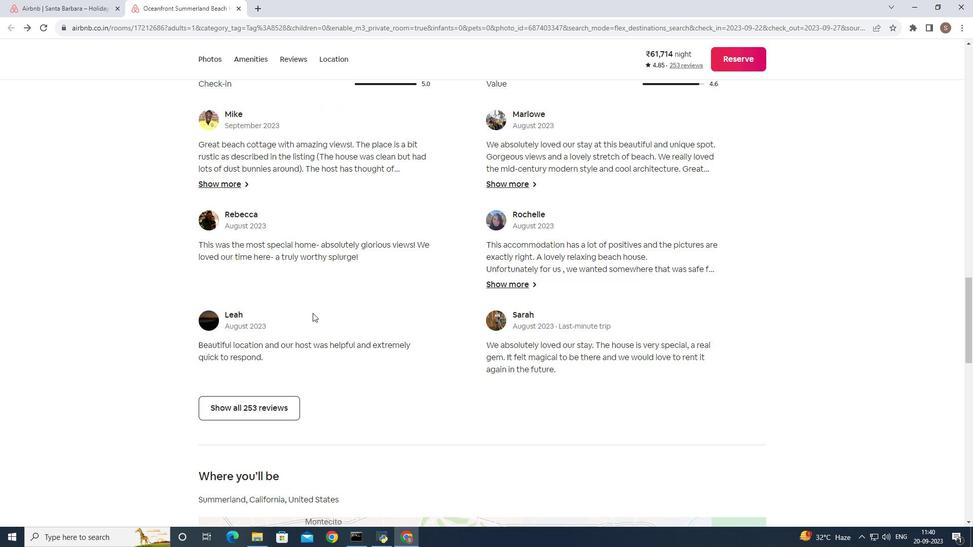 
Action: Mouse scrolled (312, 312) with delta (0, 0)
Screenshot: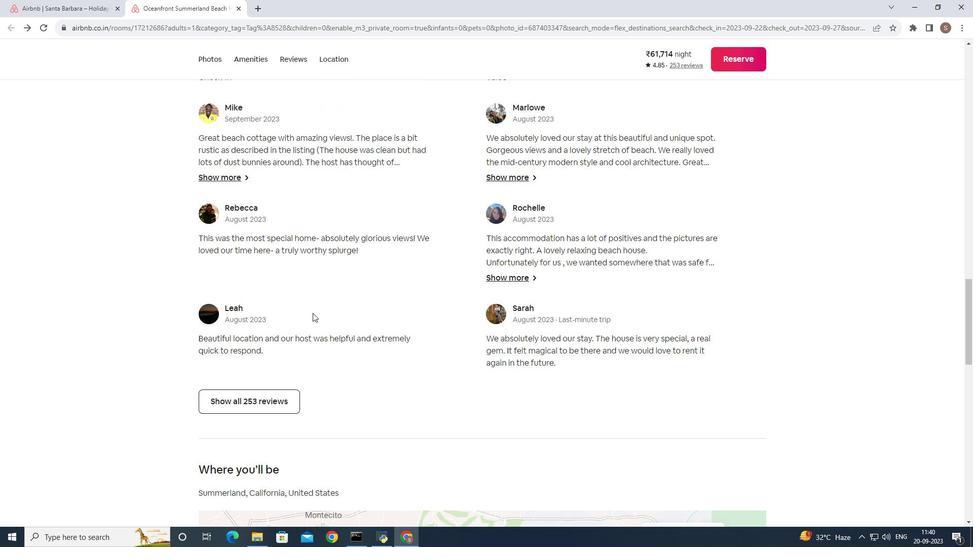 
Action: Mouse scrolled (312, 312) with delta (0, 0)
Screenshot: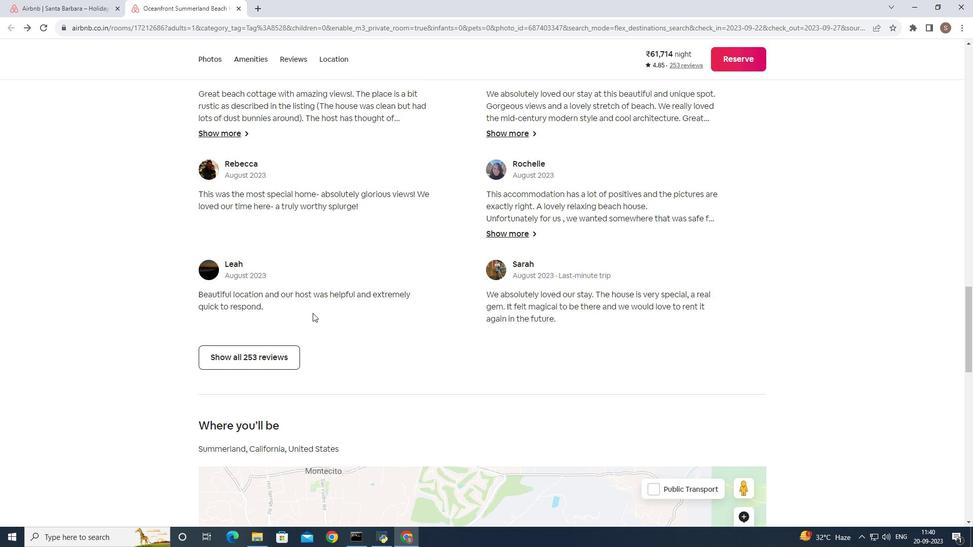 
Action: Mouse moved to (276, 351)
Screenshot: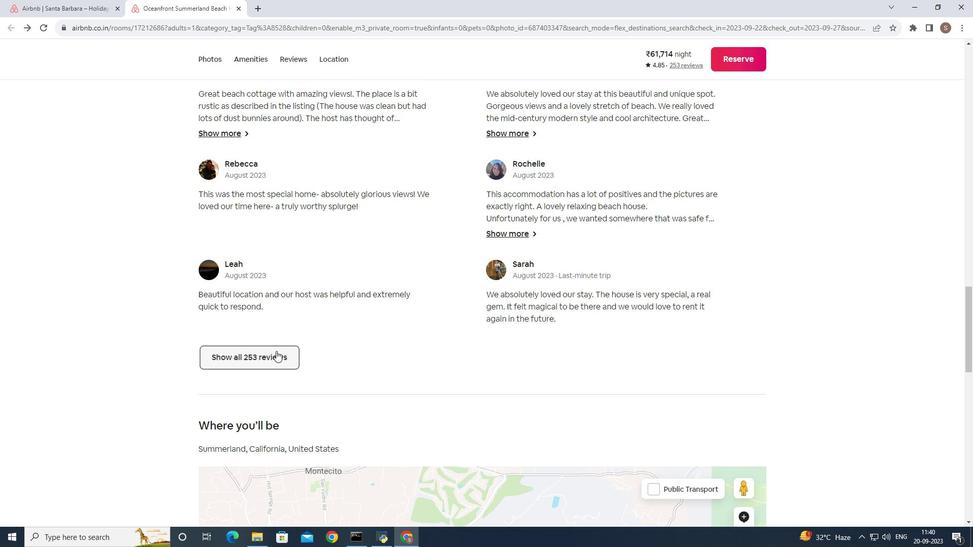 
Action: Mouse pressed left at (276, 351)
Screenshot: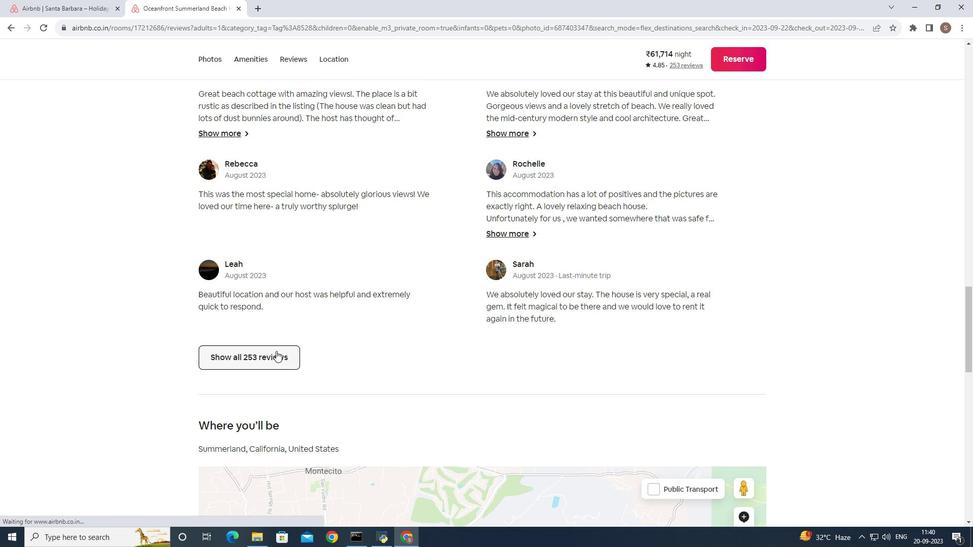 
Action: Mouse moved to (327, 119)
Screenshot: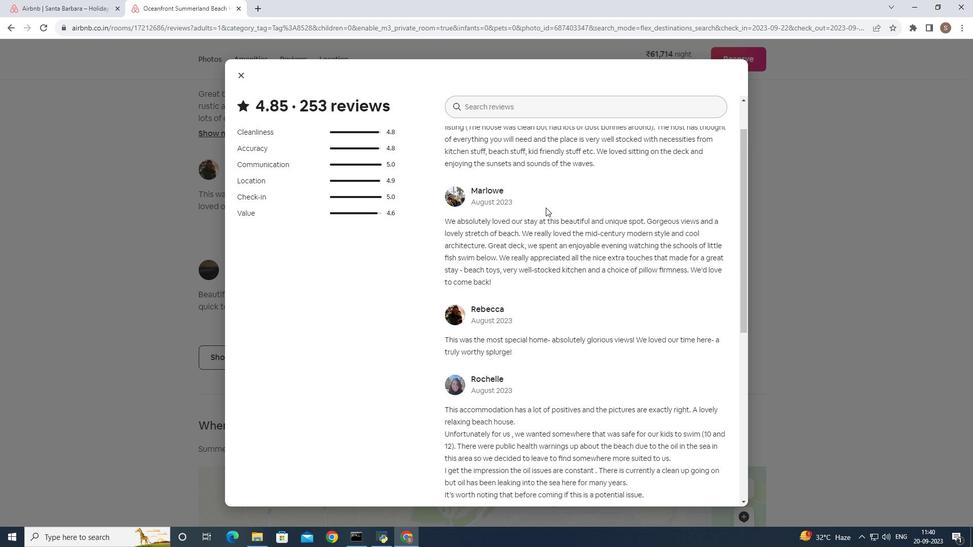 
Action: Mouse scrolled (327, 118) with delta (0, 0)
Screenshot: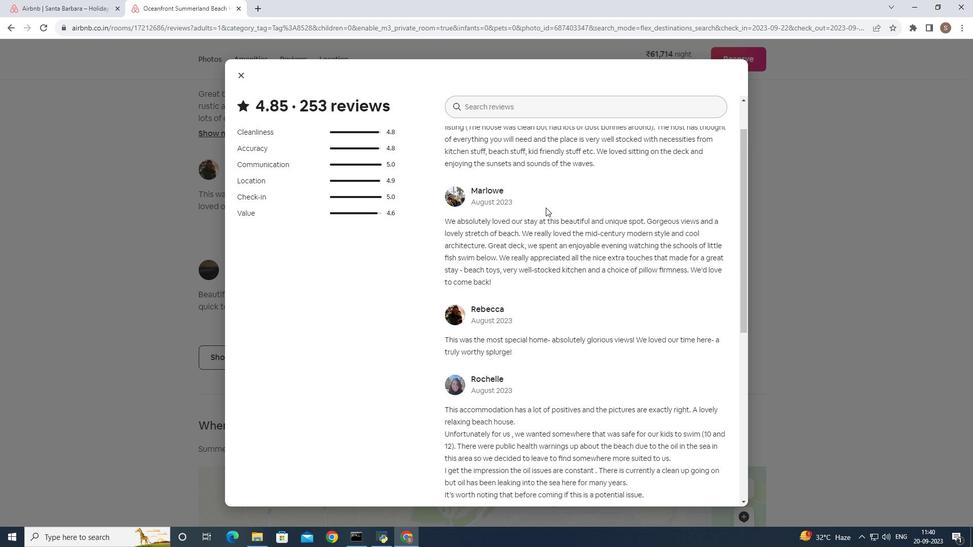 
Action: Mouse moved to (613, 257)
Screenshot: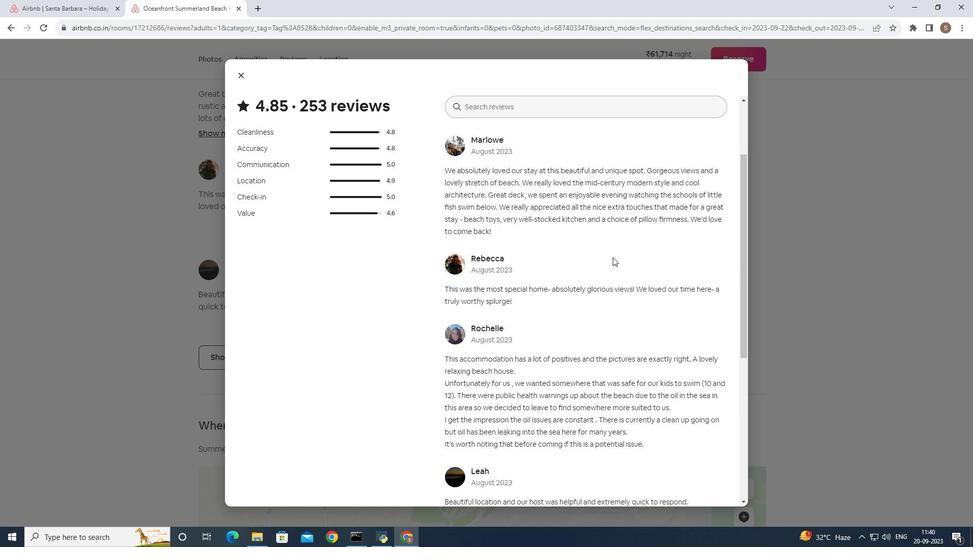 
Action: Mouse scrolled (613, 257) with delta (0, 0)
Screenshot: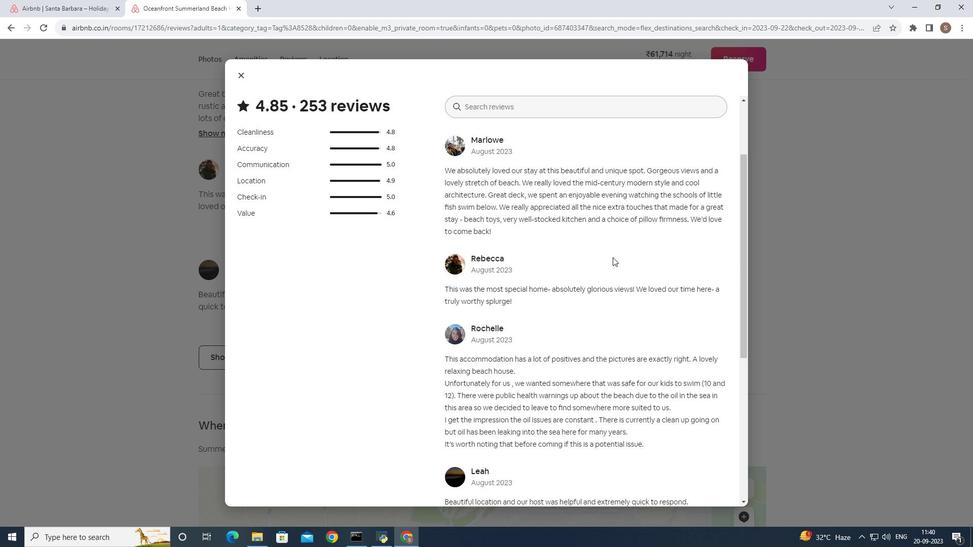 
Action: Mouse moved to (606, 255)
Screenshot: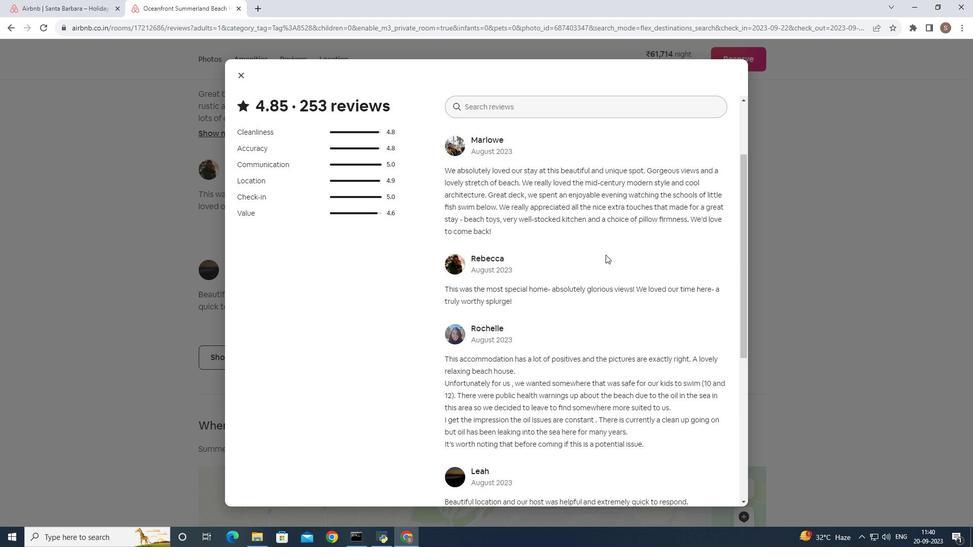 
Action: Mouse scrolled (606, 254) with delta (0, 0)
Screenshot: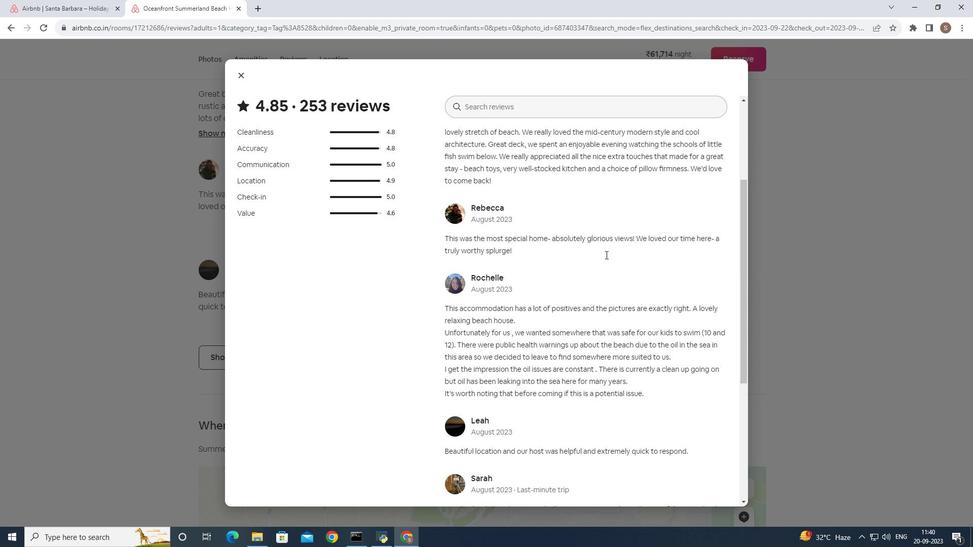 
Action: Mouse scrolled (606, 254) with delta (0, 0)
Screenshot: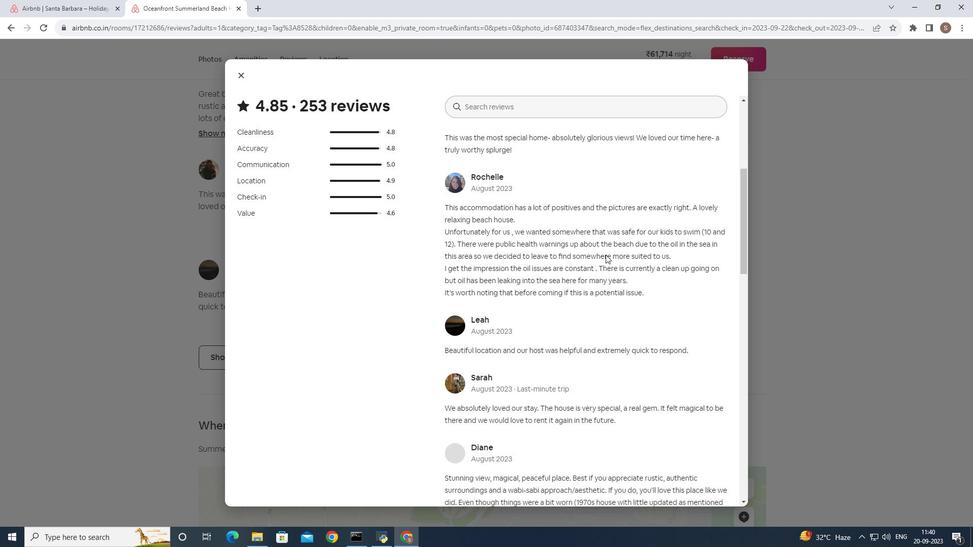 
Action: Mouse scrolled (606, 254) with delta (0, 0)
Screenshot: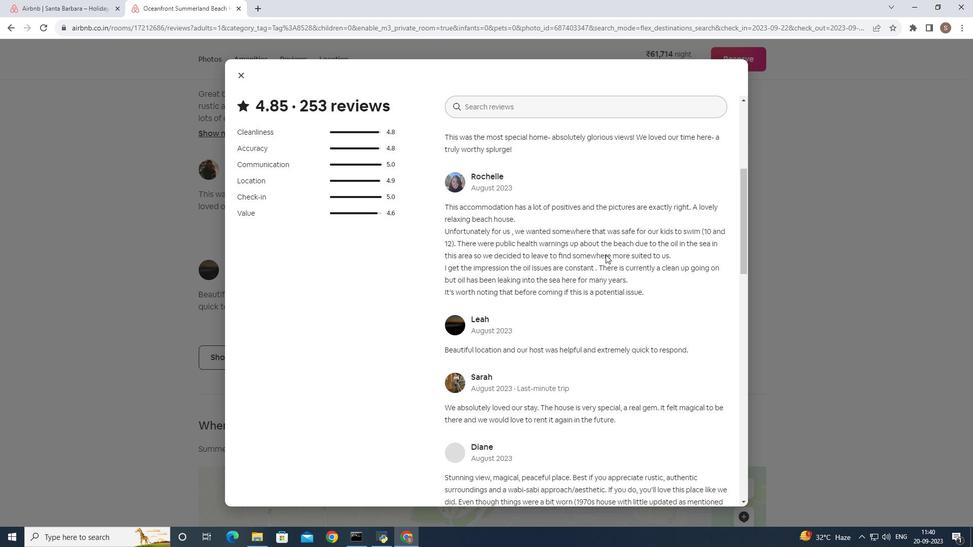 
Action: Mouse scrolled (606, 254) with delta (0, 0)
Screenshot: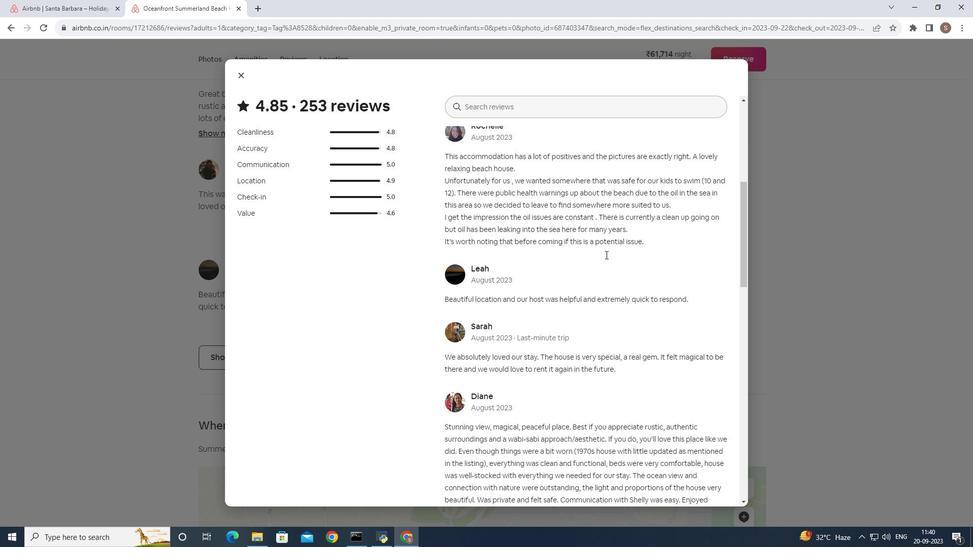 
Action: Mouse moved to (617, 254)
Screenshot: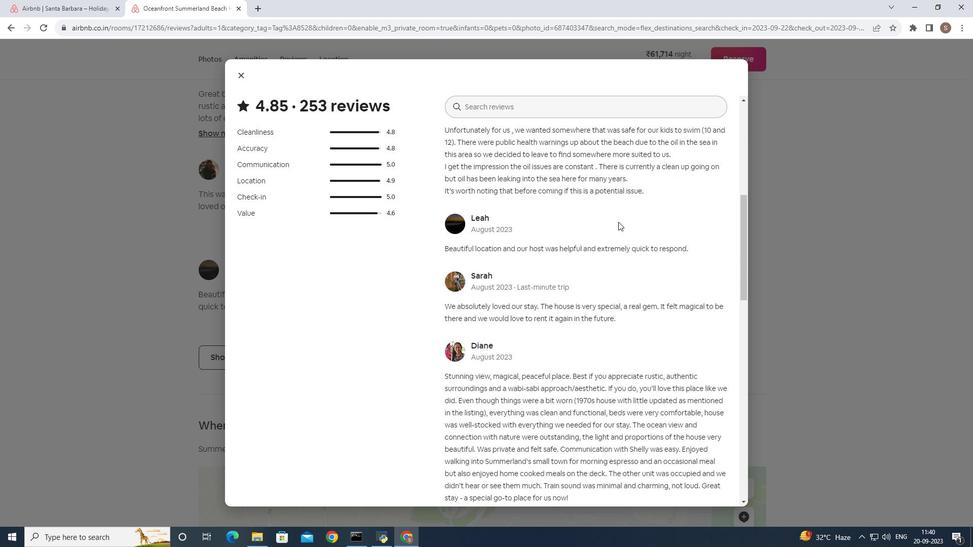 
Action: Mouse scrolled (617, 253) with delta (0, 0)
Screenshot: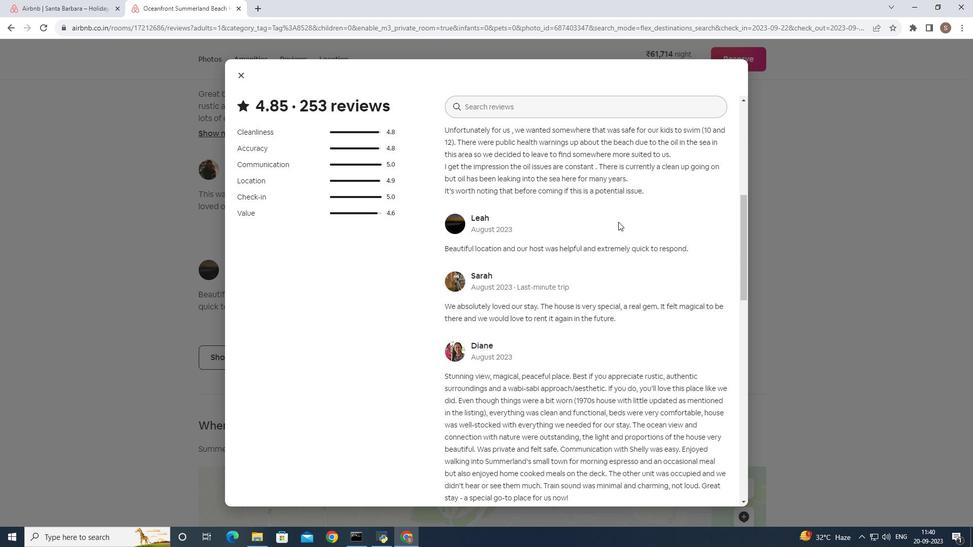 
Action: Mouse moved to (615, 237)
Screenshot: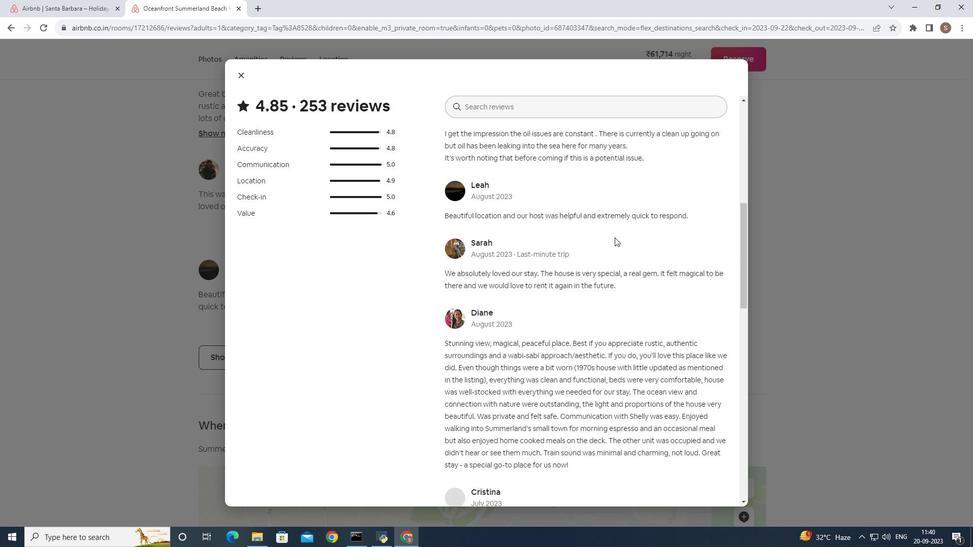 
Action: Mouse scrolled (615, 237) with delta (0, 0)
Screenshot: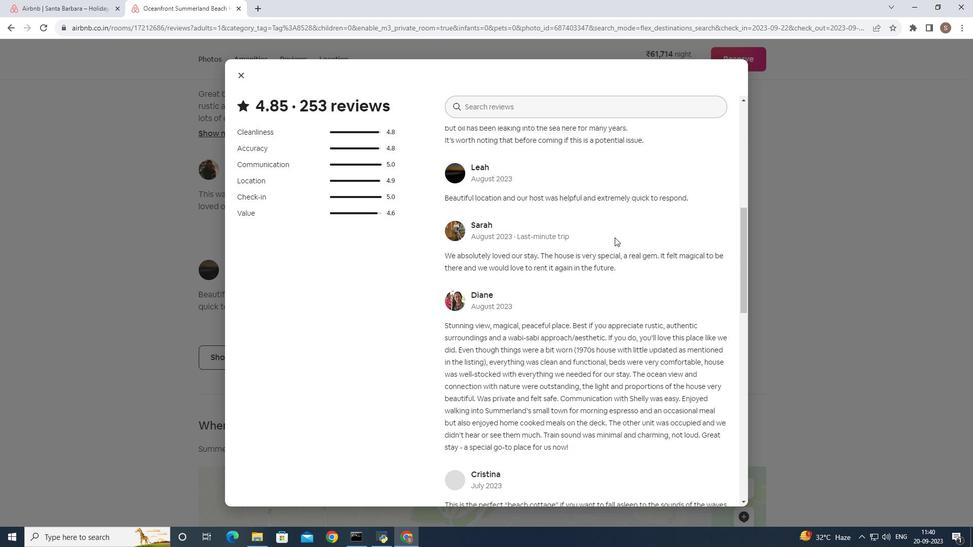 
Action: Mouse scrolled (615, 237) with delta (0, 0)
Screenshot: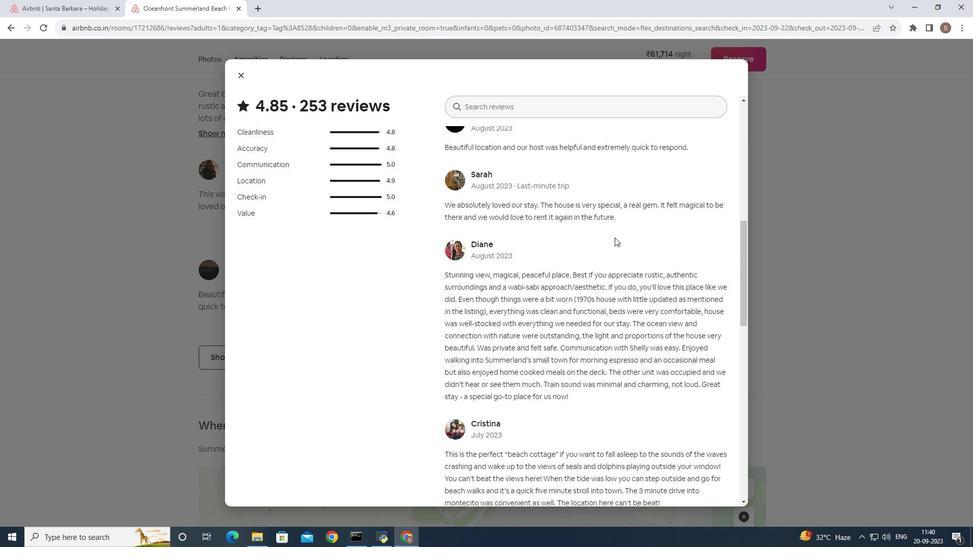 
Action: Mouse scrolled (615, 237) with delta (0, 0)
Screenshot: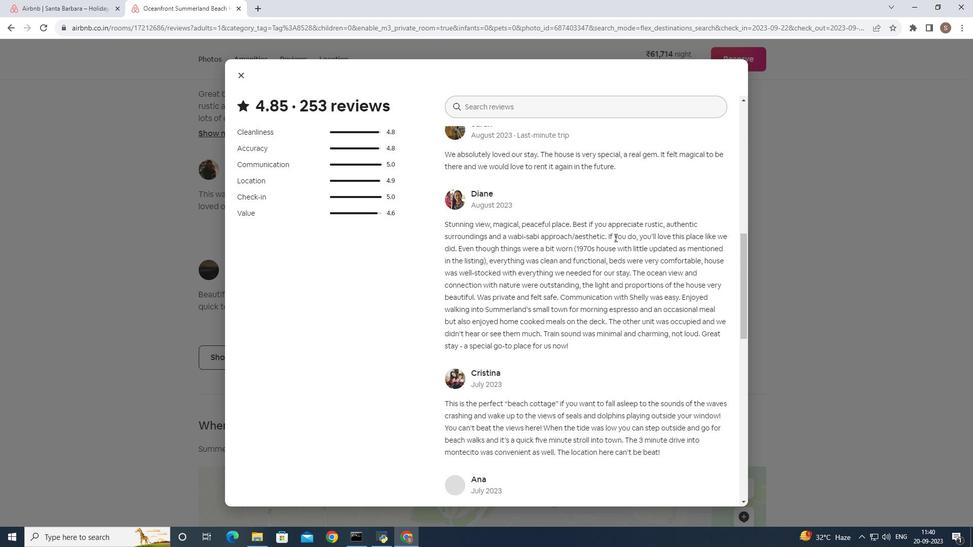 
Action: Mouse scrolled (615, 237) with delta (0, 0)
Screenshot: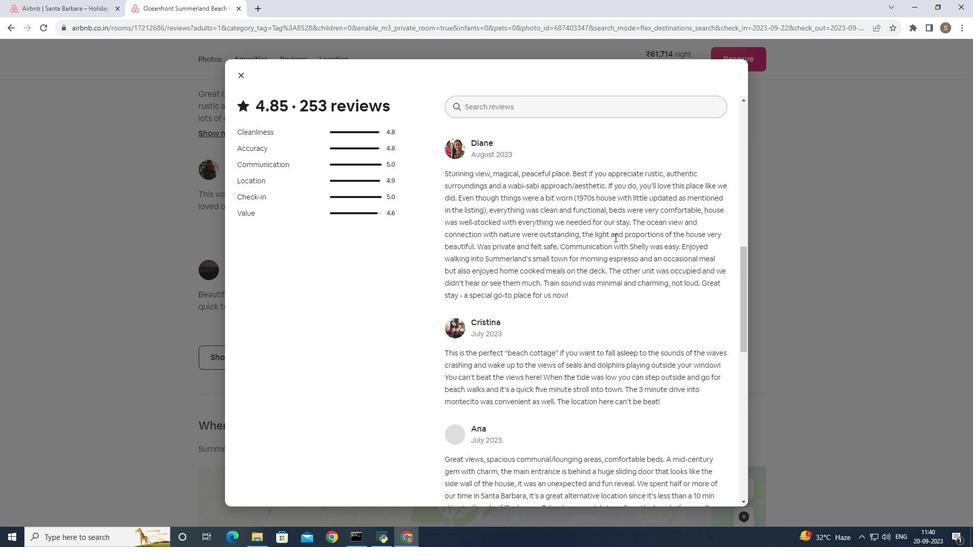 
Action: Mouse scrolled (615, 237) with delta (0, 0)
Screenshot: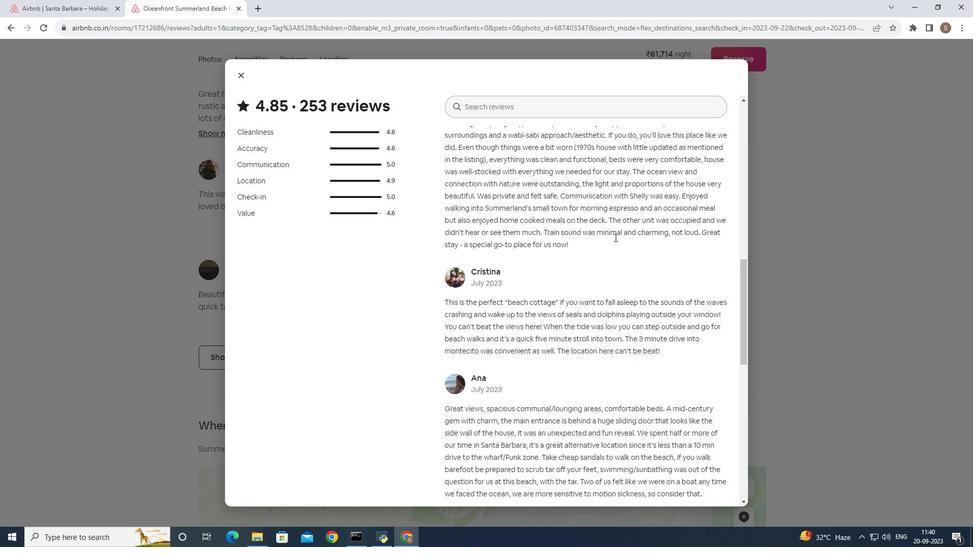 
Action: Mouse scrolled (615, 237) with delta (0, 0)
Screenshot: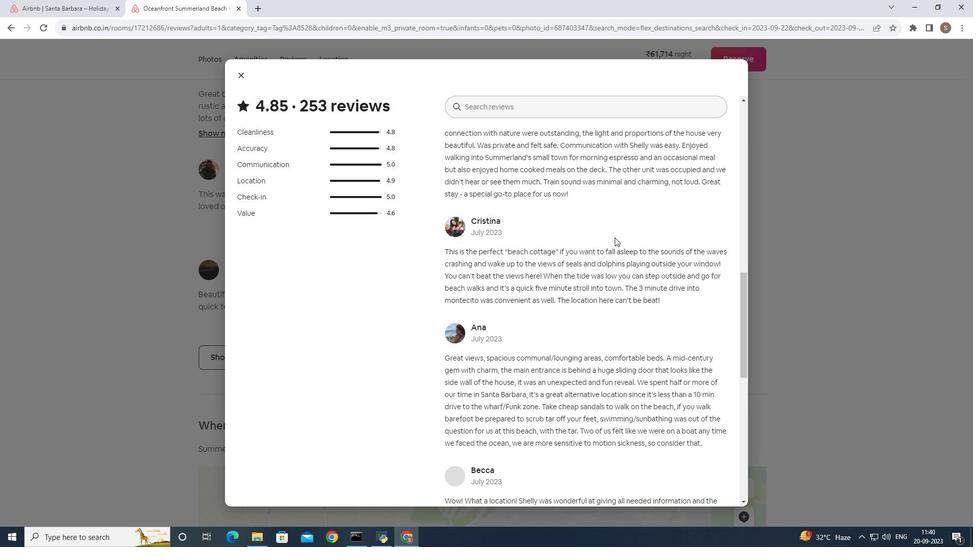
Action: Mouse scrolled (615, 237) with delta (0, 0)
Screenshot: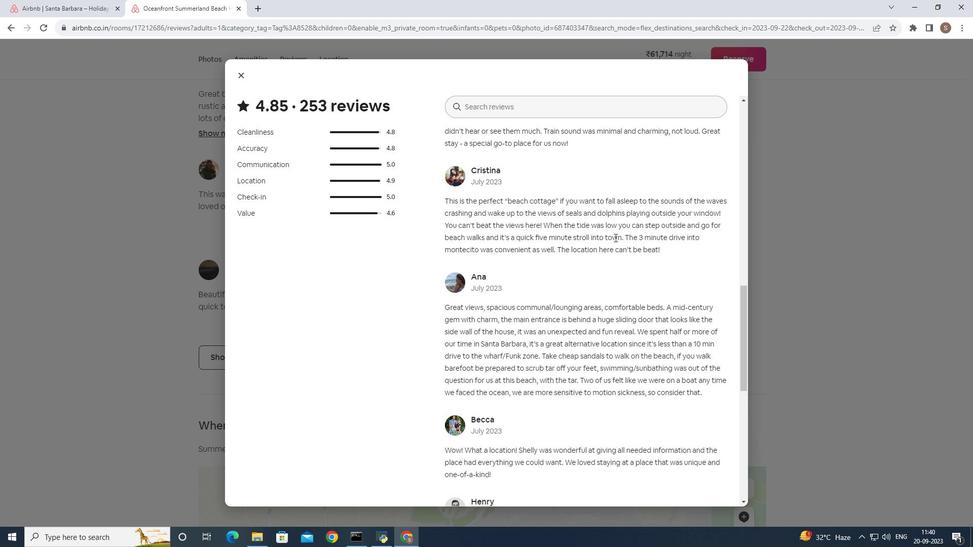 
Action: Mouse scrolled (615, 237) with delta (0, 0)
Screenshot: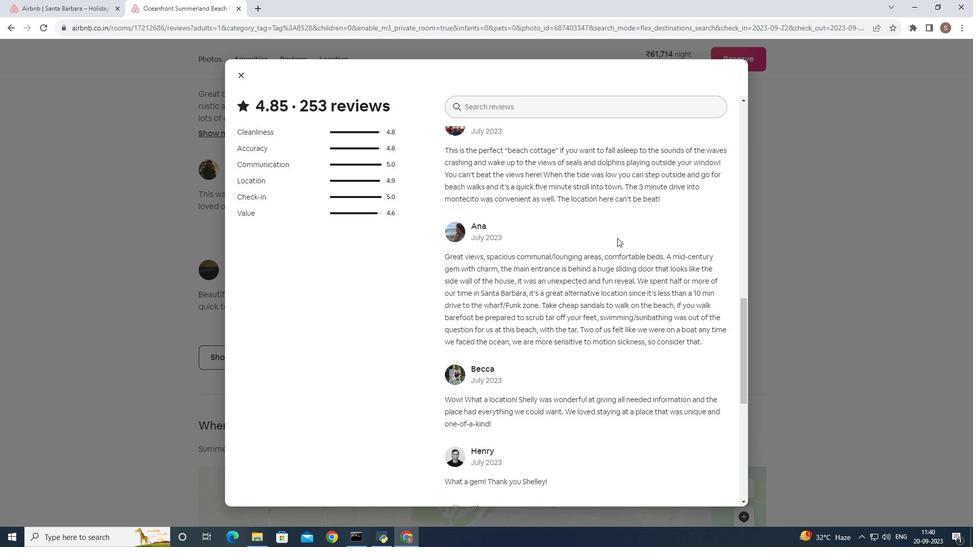 
Action: Mouse moved to (637, 260)
Screenshot: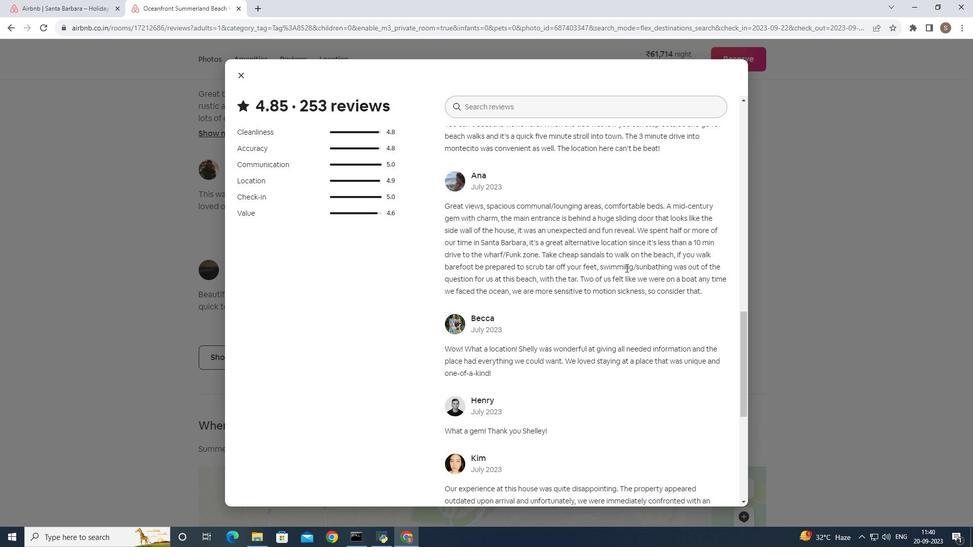 
Action: Mouse scrolled (637, 259) with delta (0, 0)
Screenshot: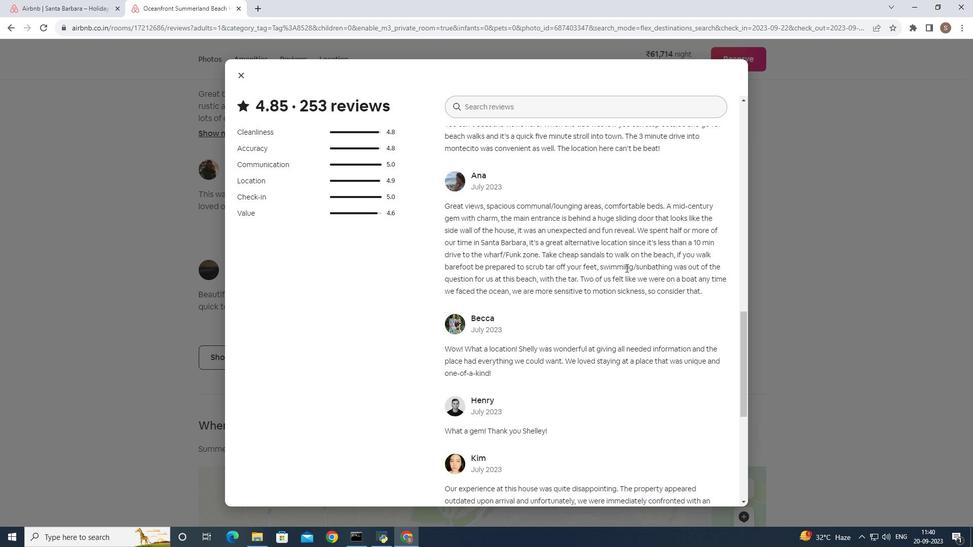
Action: Mouse moved to (603, 302)
Screenshot: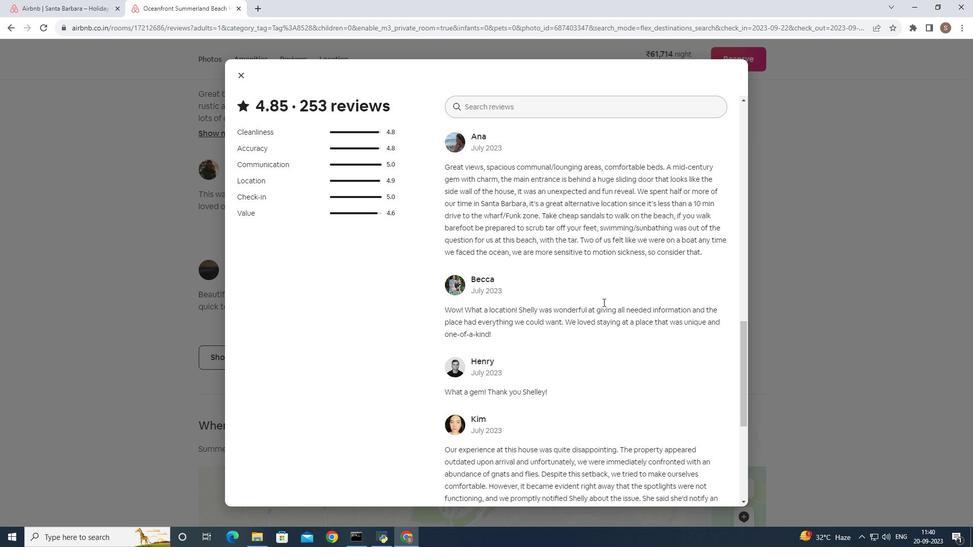 
Action: Mouse scrolled (603, 301) with delta (0, 0)
Screenshot: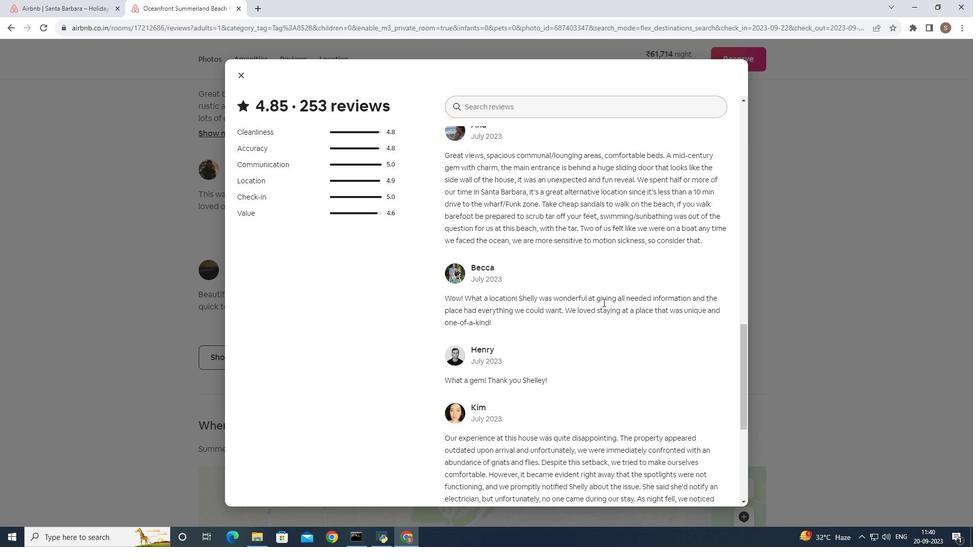 
Action: Mouse moved to (603, 302)
Screenshot: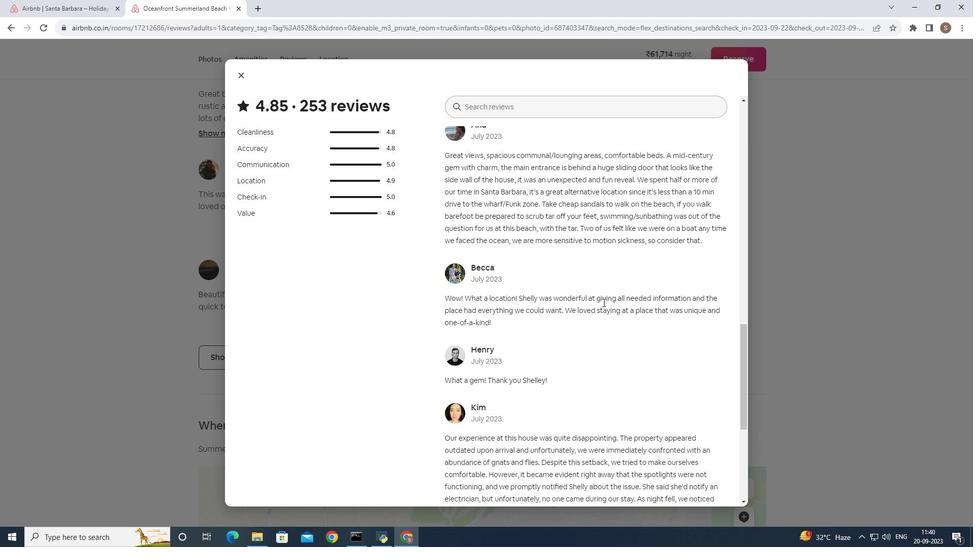 
Action: Mouse scrolled (603, 302) with delta (0, 0)
Screenshot: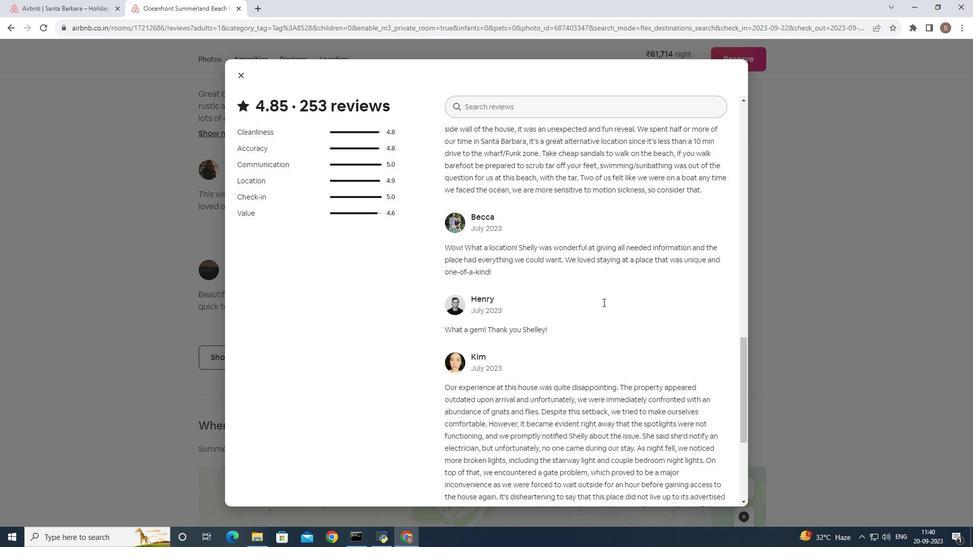 
Action: Mouse scrolled (603, 302) with delta (0, 0)
Screenshot: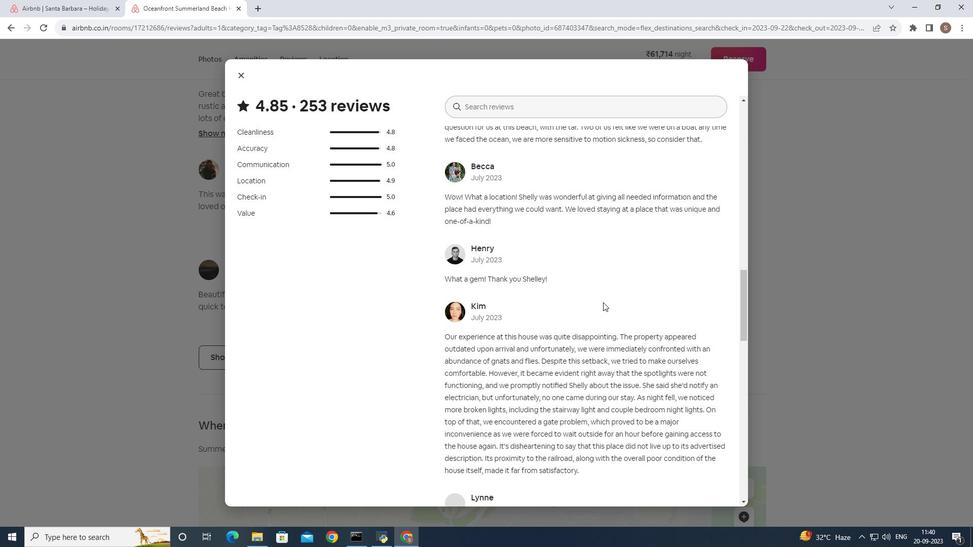 
Action: Mouse scrolled (603, 302) with delta (0, 0)
Screenshot: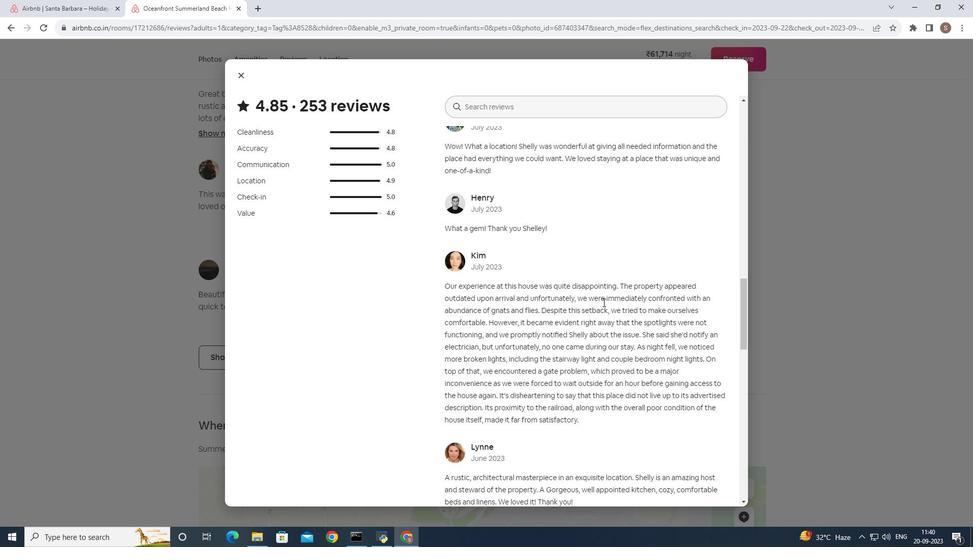 
Action: Mouse scrolled (603, 302) with delta (0, 0)
Screenshot: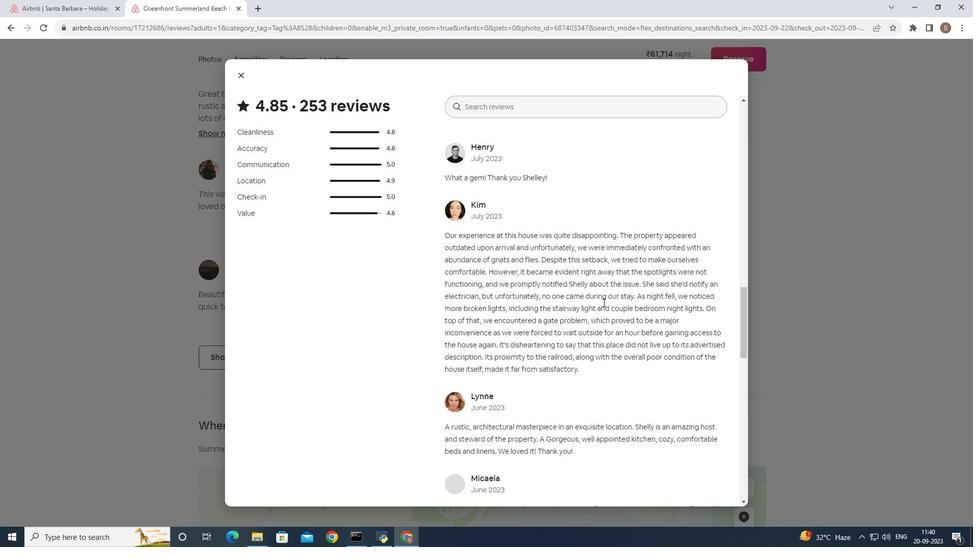 
Action: Mouse moved to (599, 310)
Screenshot: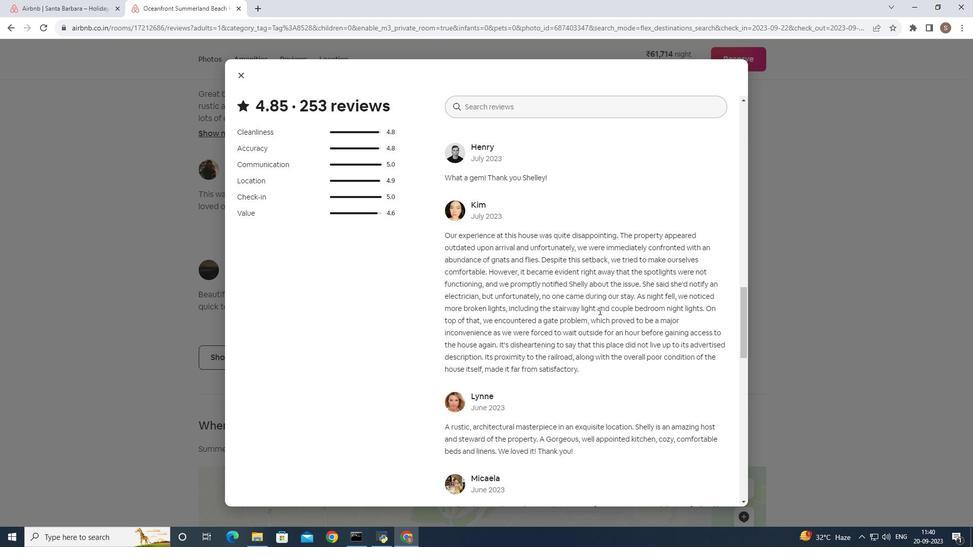 
Action: Mouse scrolled (599, 310) with delta (0, 0)
Screenshot: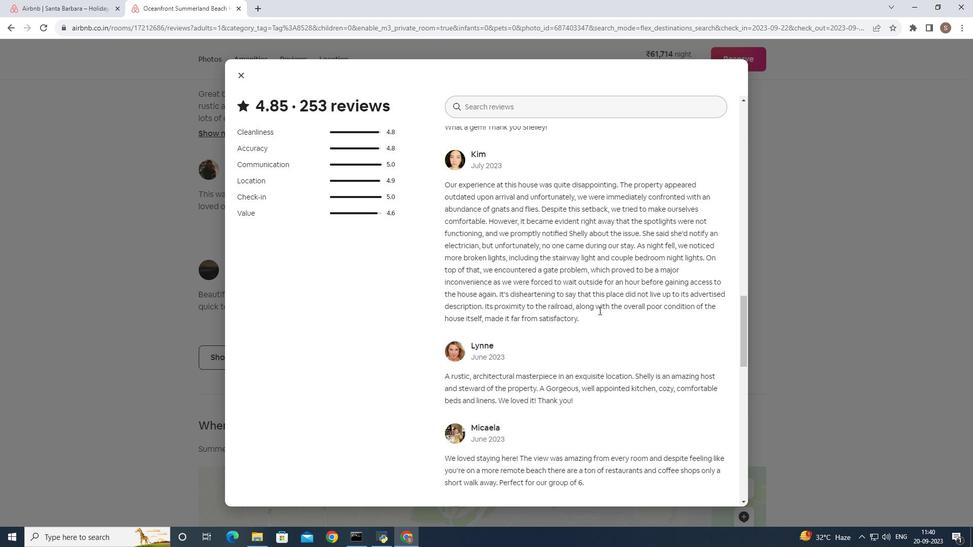 
Action: Mouse scrolled (599, 310) with delta (0, 0)
Screenshot: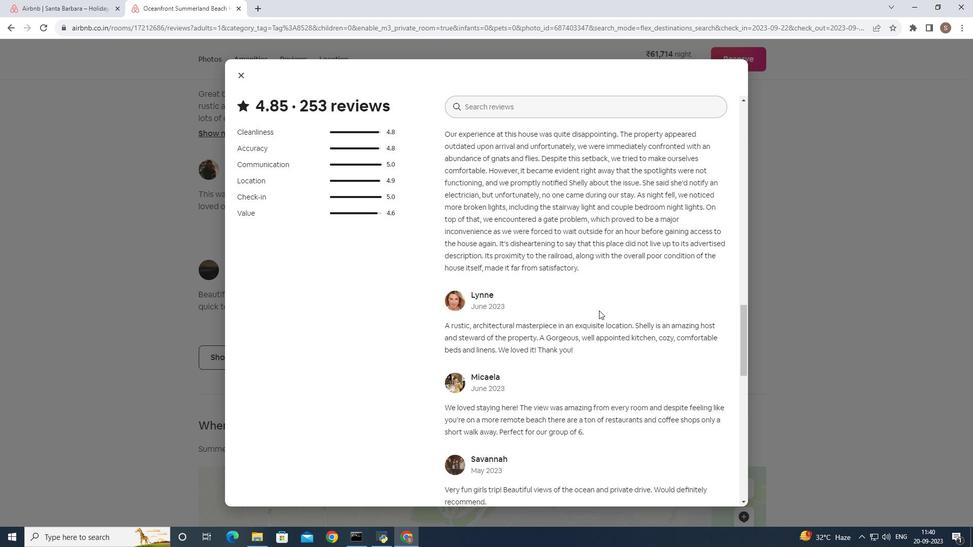 
Action: Mouse scrolled (599, 310) with delta (0, 0)
Screenshot: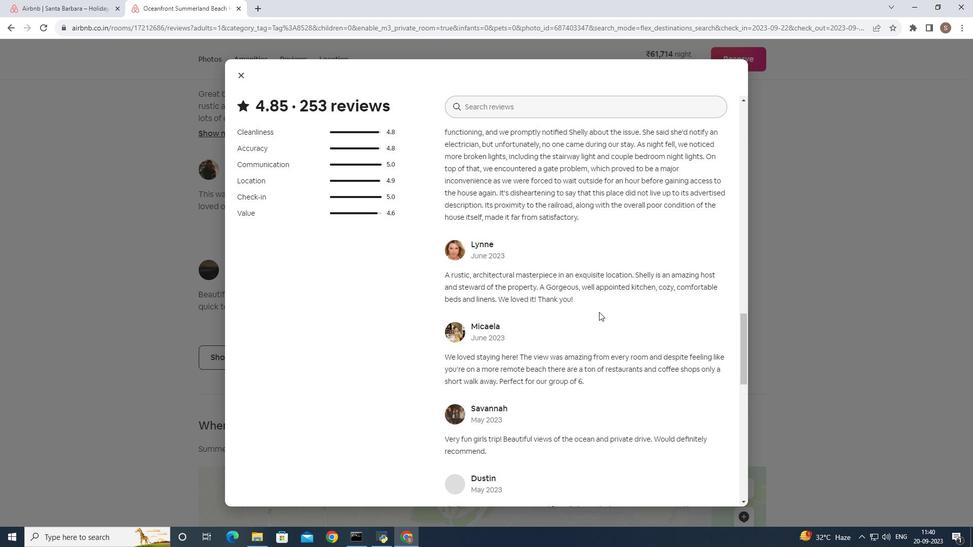 
Action: Mouse moved to (600, 312)
Screenshot: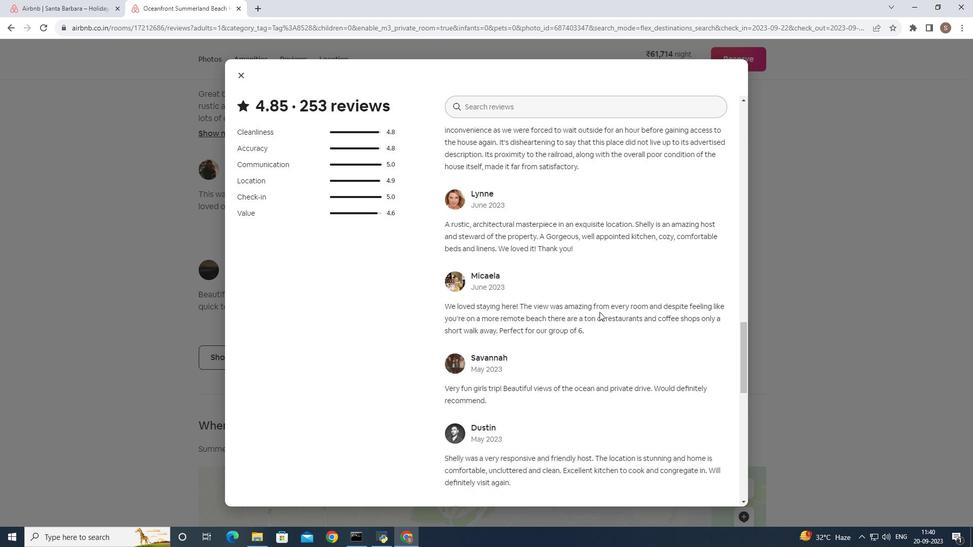 
Action: Mouse scrolled (600, 311) with delta (0, 0)
Screenshot: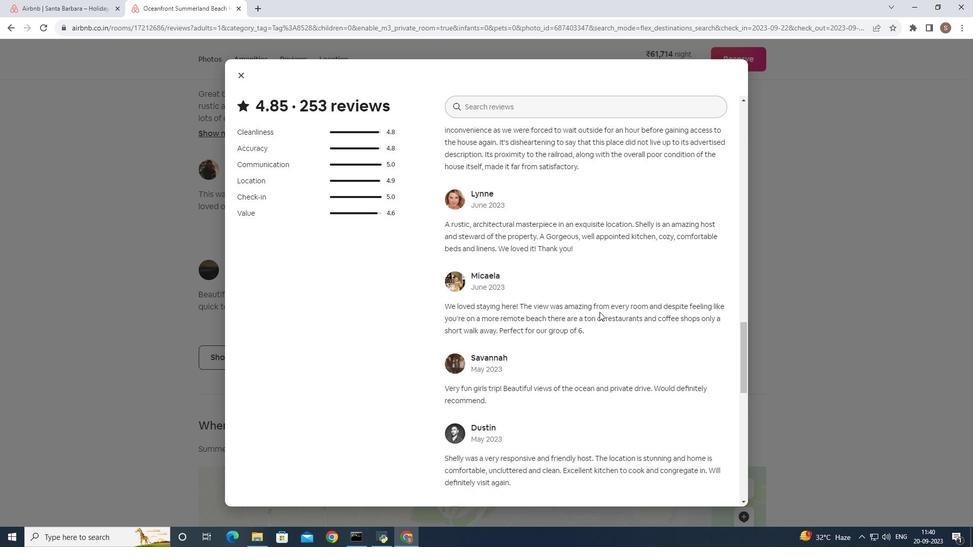 
Action: Mouse scrolled (600, 311) with delta (0, 0)
Screenshot: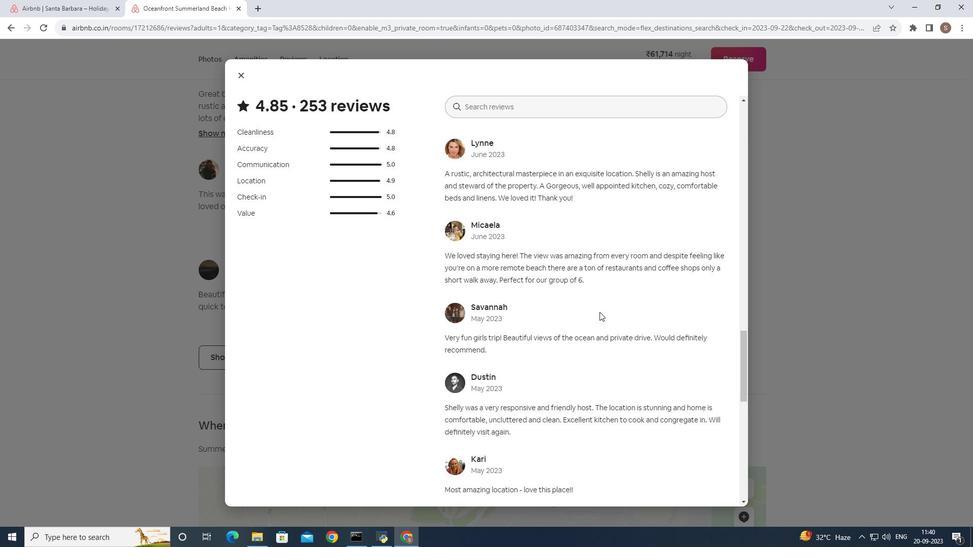 
Action: Mouse scrolled (600, 311) with delta (0, 0)
Screenshot: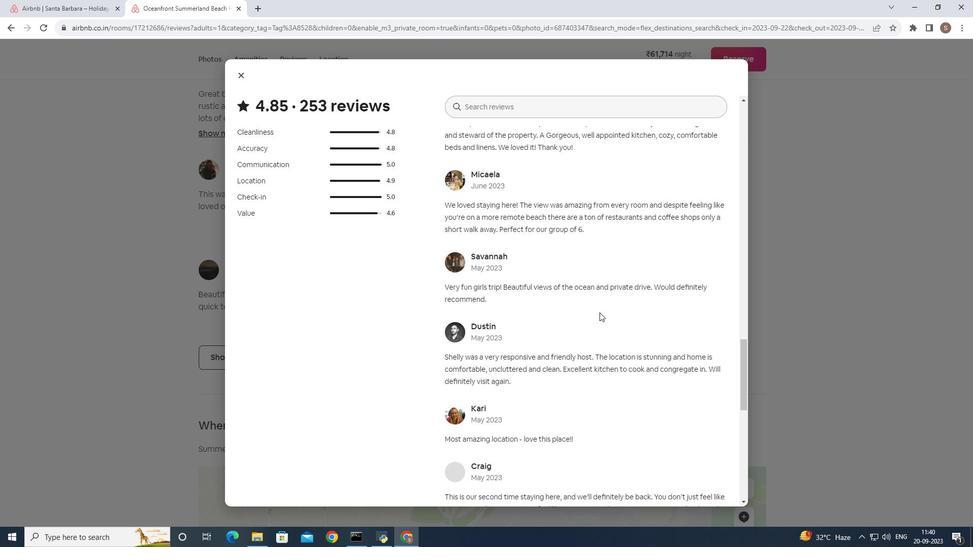 
Action: Mouse moved to (600, 312)
Screenshot: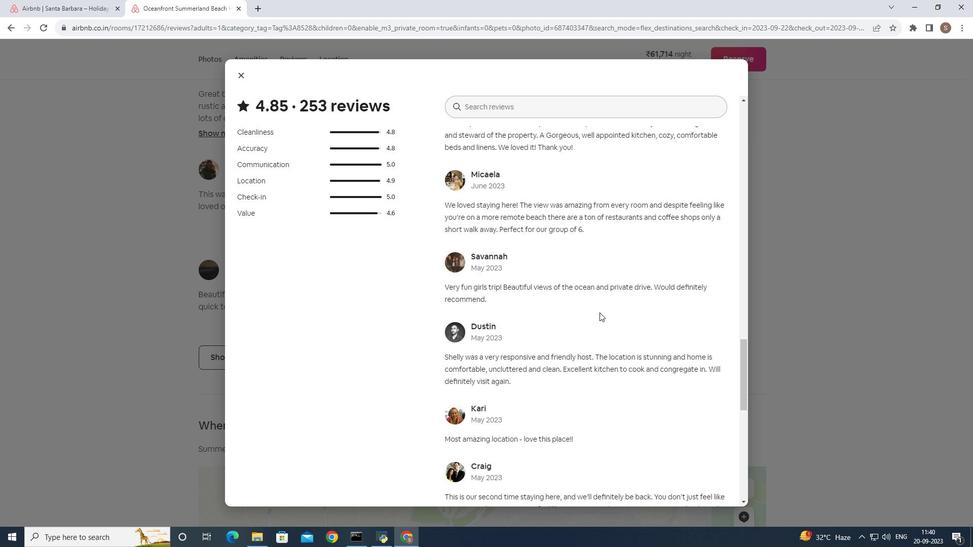 
Action: Mouse scrolled (600, 312) with delta (0, 0)
Screenshot: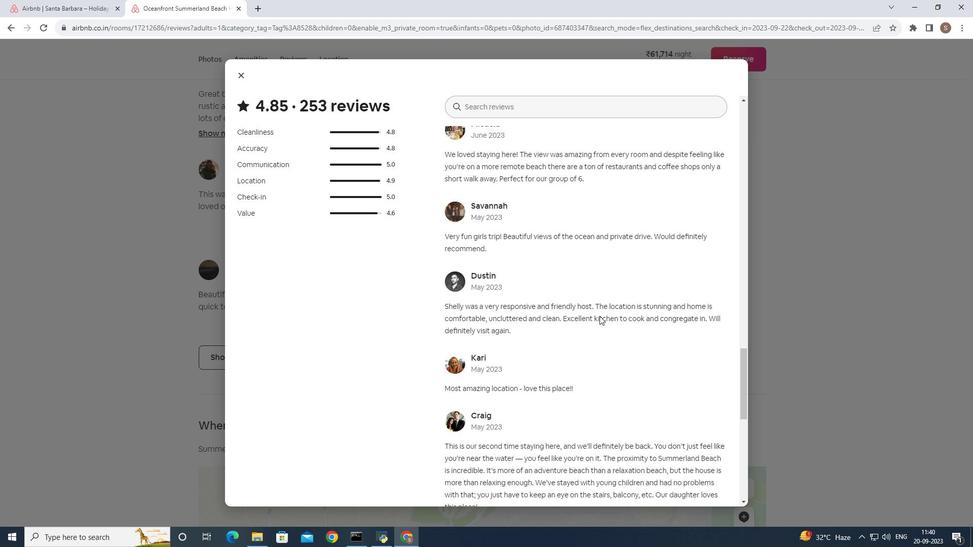 
Action: Mouse moved to (600, 316)
Screenshot: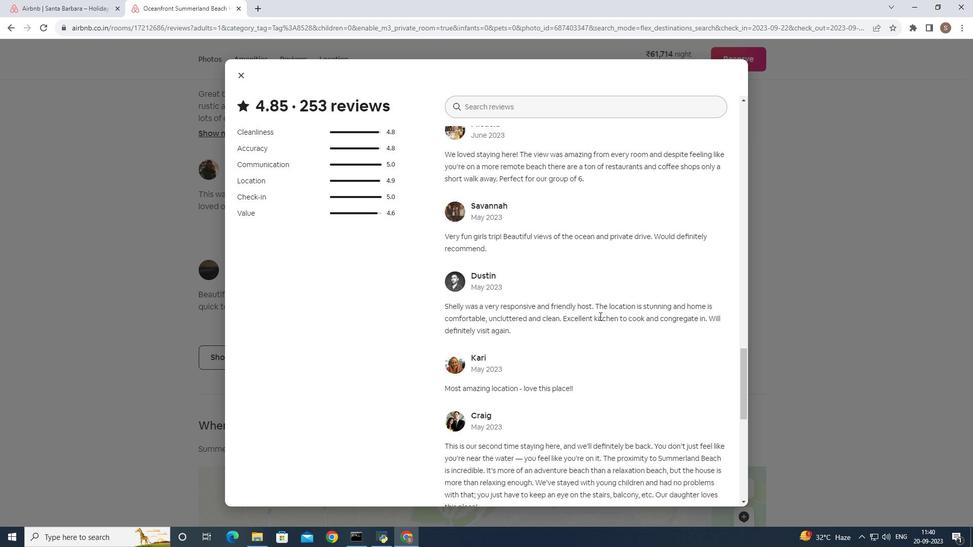 
Action: Mouse scrolled (600, 316) with delta (0, 0)
Screenshot: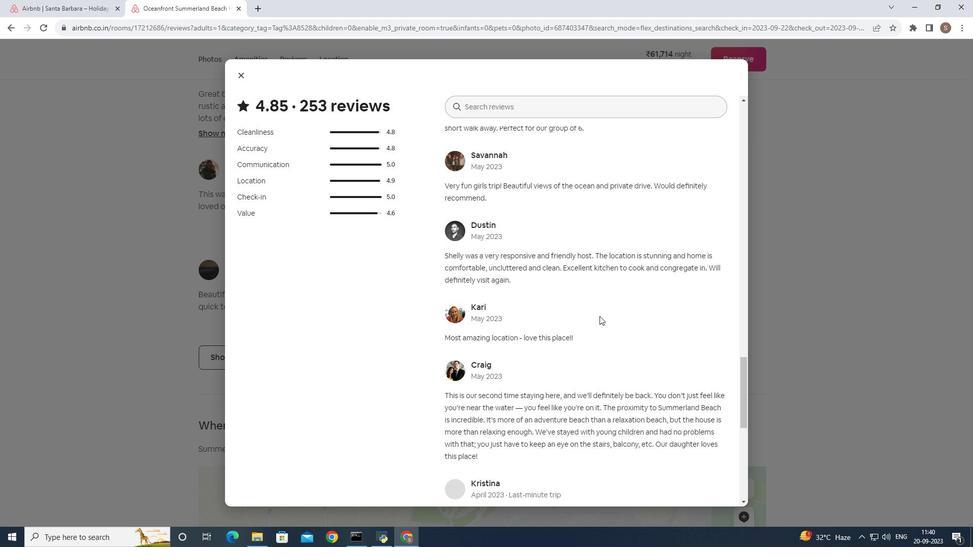 
Action: Mouse scrolled (600, 316) with delta (0, 0)
Screenshot: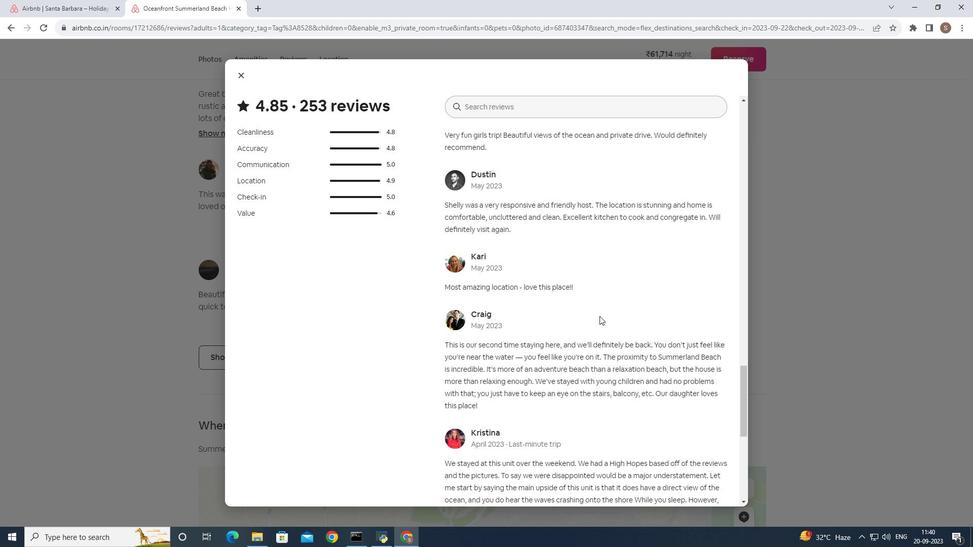 
Action: Mouse scrolled (600, 316) with delta (0, 0)
Screenshot: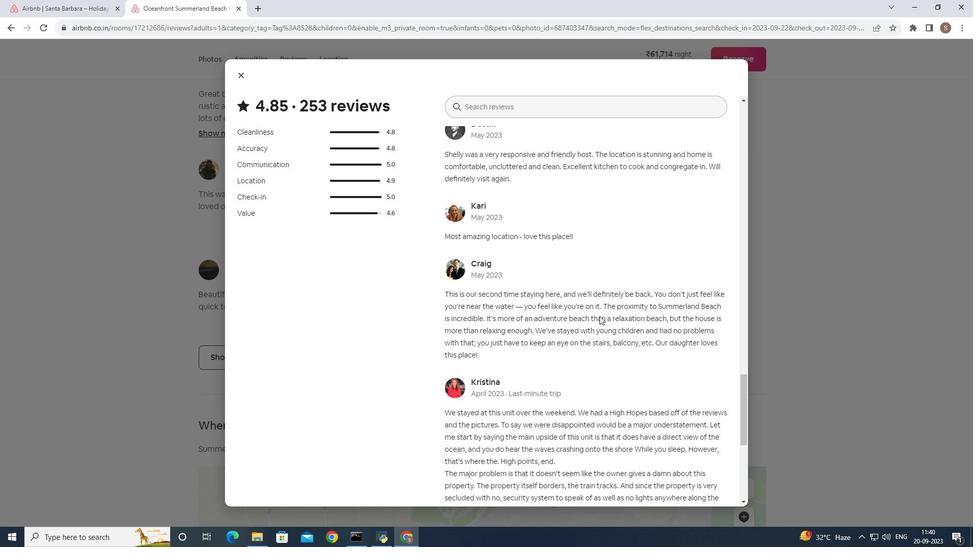 
Action: Mouse scrolled (600, 316) with delta (0, 0)
Screenshot: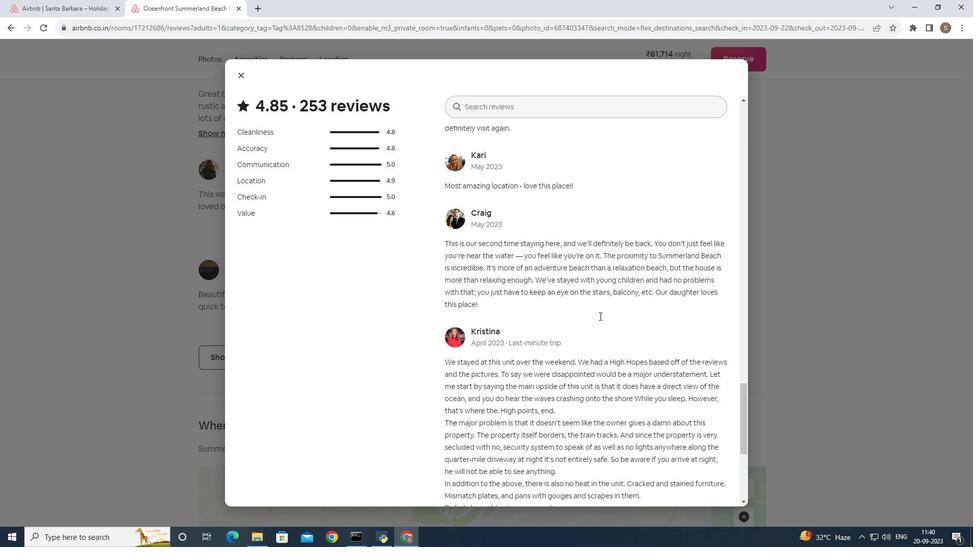 
Action: Mouse scrolled (600, 316) with delta (0, 0)
Screenshot: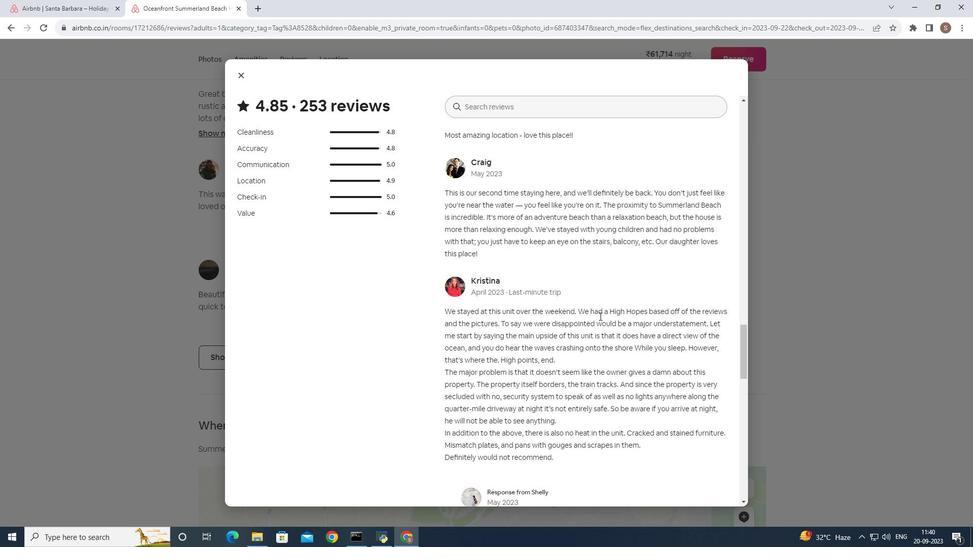 
Action: Mouse scrolled (600, 316) with delta (0, 0)
Screenshot: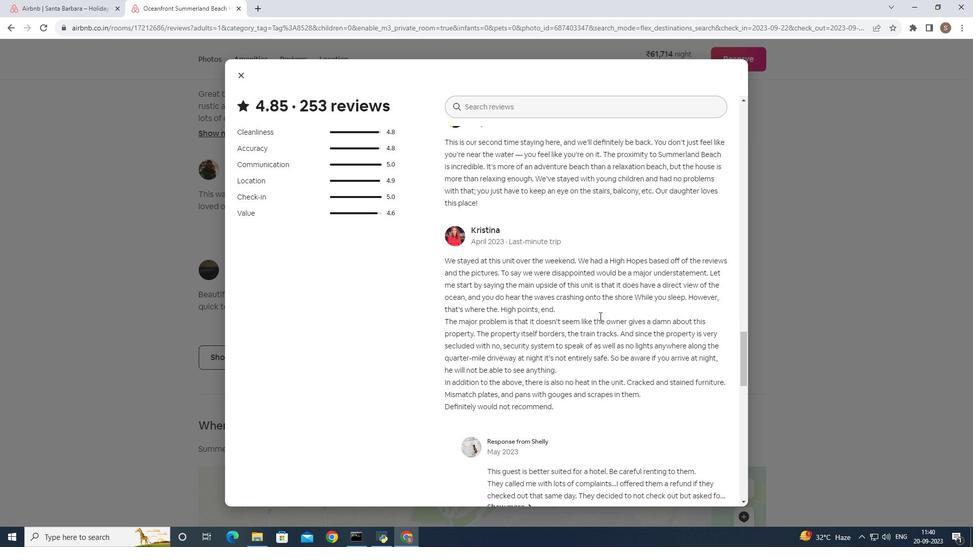 
Action: Mouse scrolled (600, 316) with delta (0, 0)
Screenshot: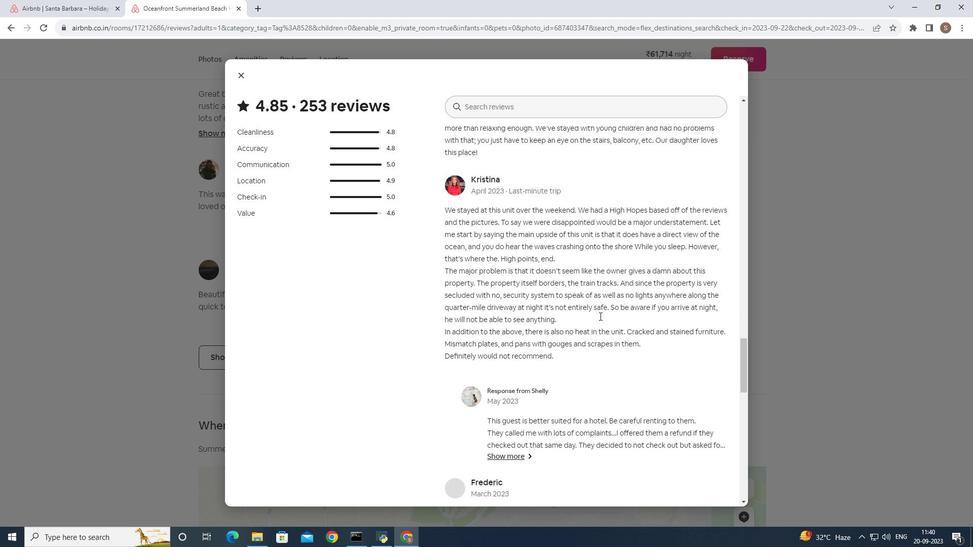 
Action: Mouse moved to (618, 52)
Screenshot: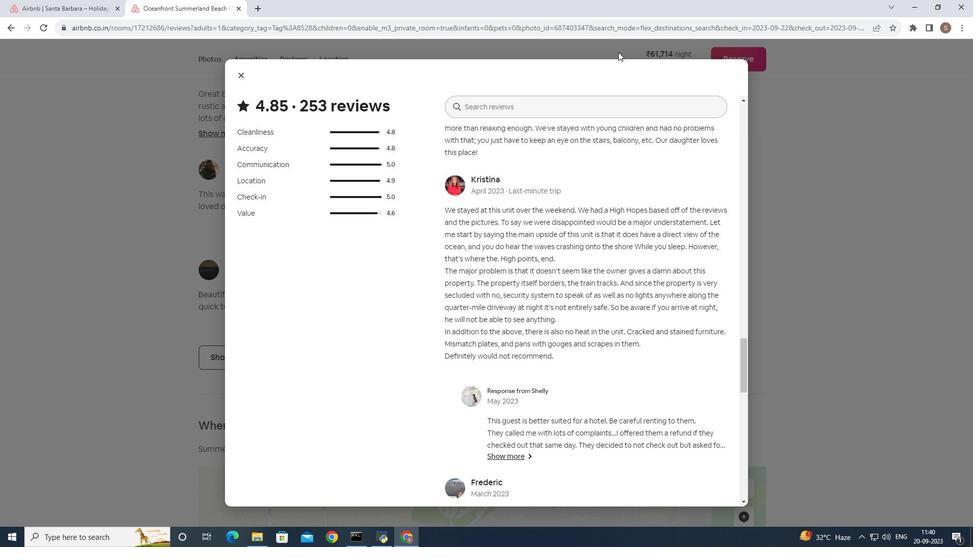 
Action: Mouse scrolled (618, 51) with delta (0, 0)
Screenshot: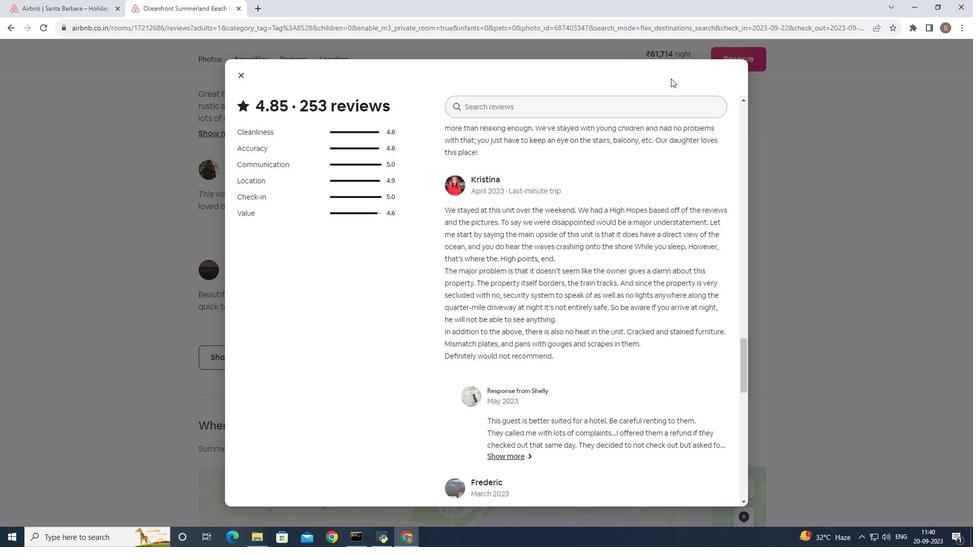 
Action: Mouse moved to (678, 81)
Screenshot: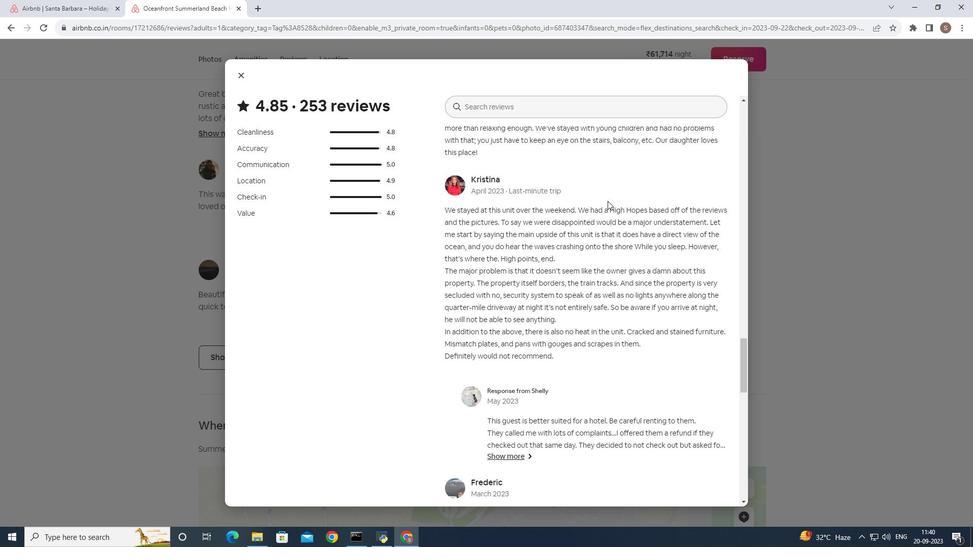 
Action: Mouse scrolled (678, 81) with delta (0, 0)
Screenshot: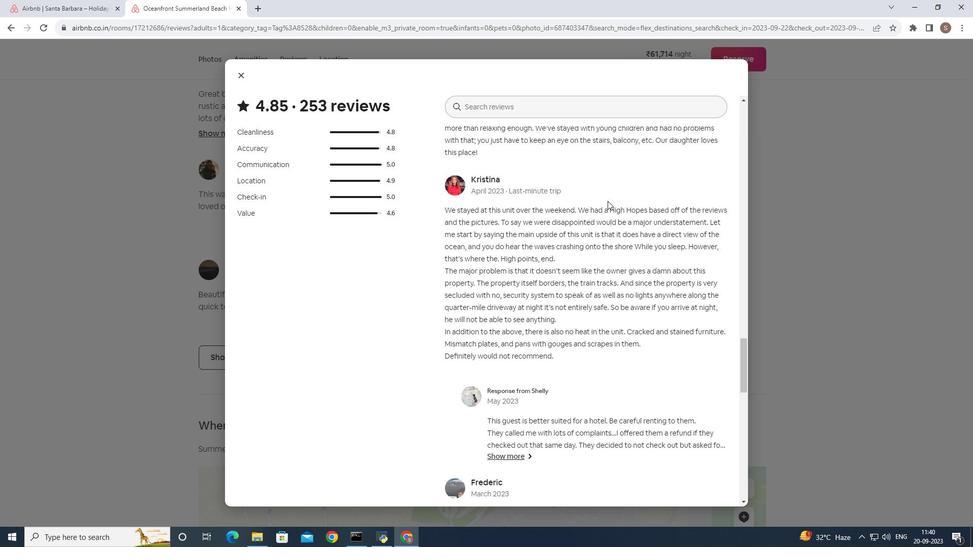 
Action: Mouse moved to (608, 201)
Screenshot: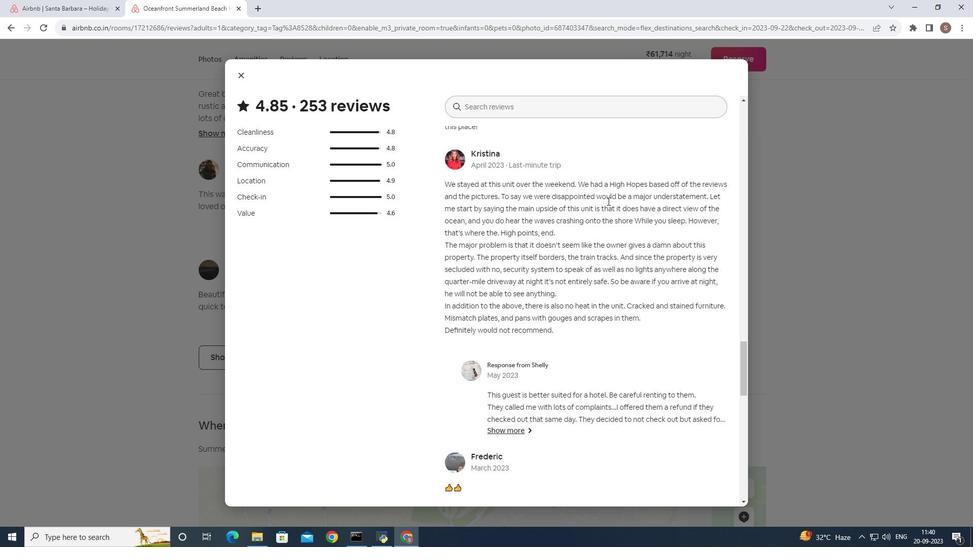 
Action: Mouse scrolled (608, 200) with delta (0, 0)
Screenshot: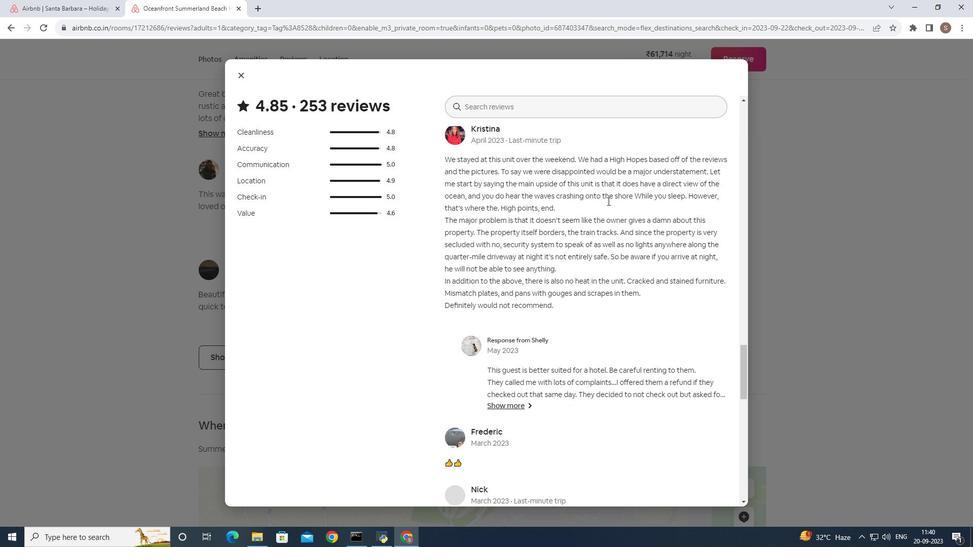 
Action: Mouse scrolled (608, 200) with delta (0, 0)
Screenshot: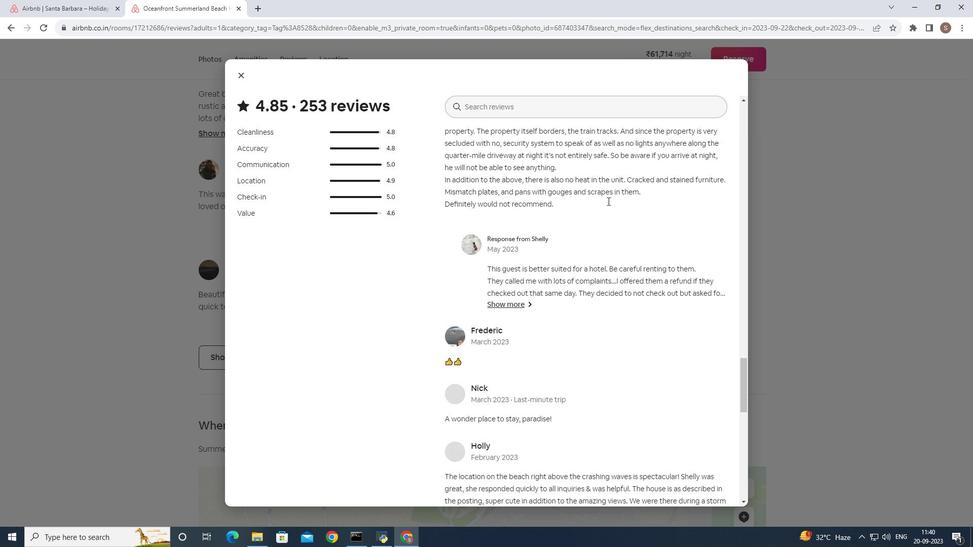 
Action: Mouse scrolled (608, 200) with delta (0, 0)
Screenshot: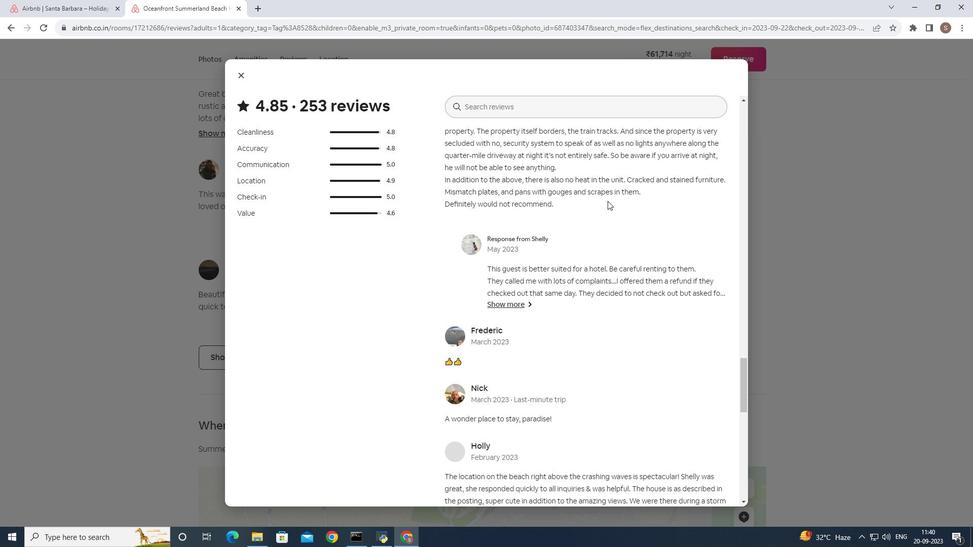 
Action: Mouse scrolled (608, 200) with delta (0, 0)
Screenshot: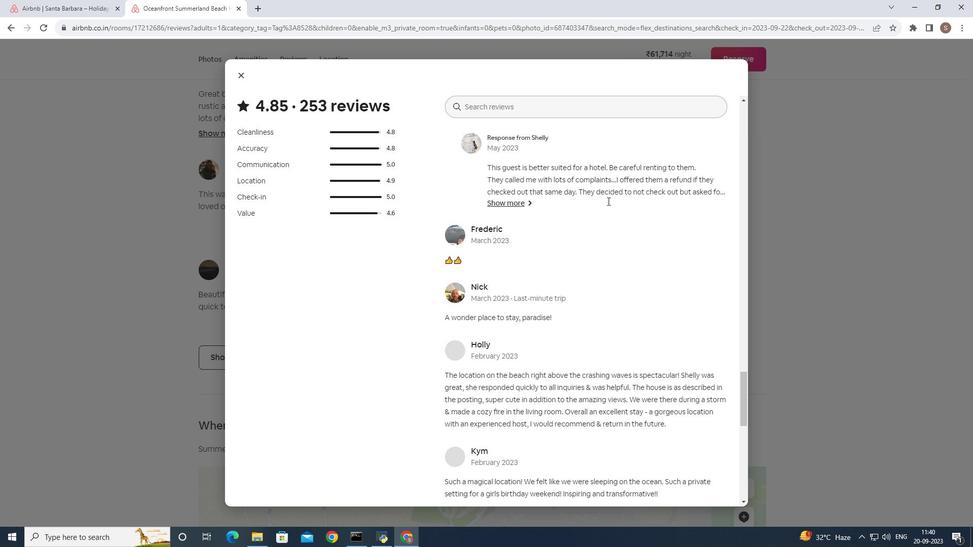 
Action: Mouse scrolled (608, 200) with delta (0, 0)
Screenshot: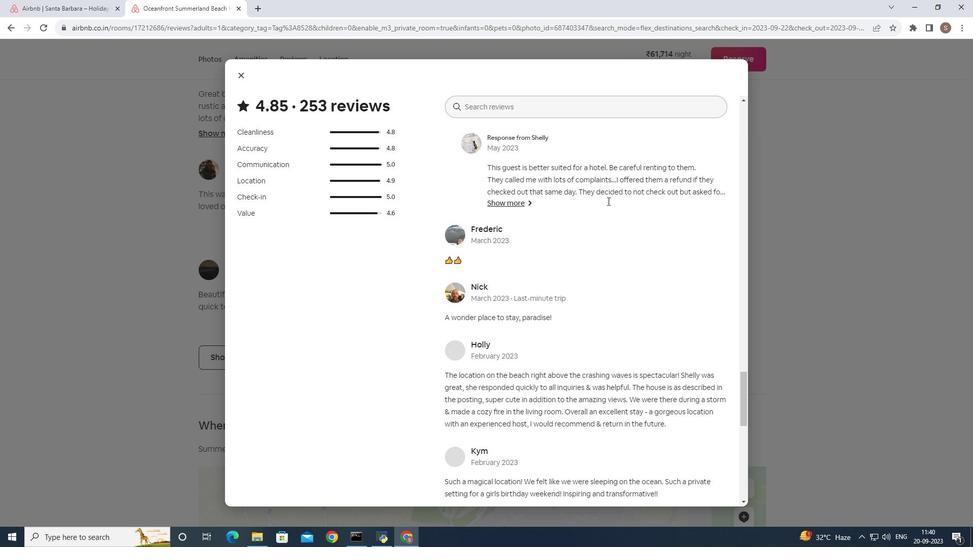 
Action: Mouse scrolled (608, 200) with delta (0, 0)
Screenshot: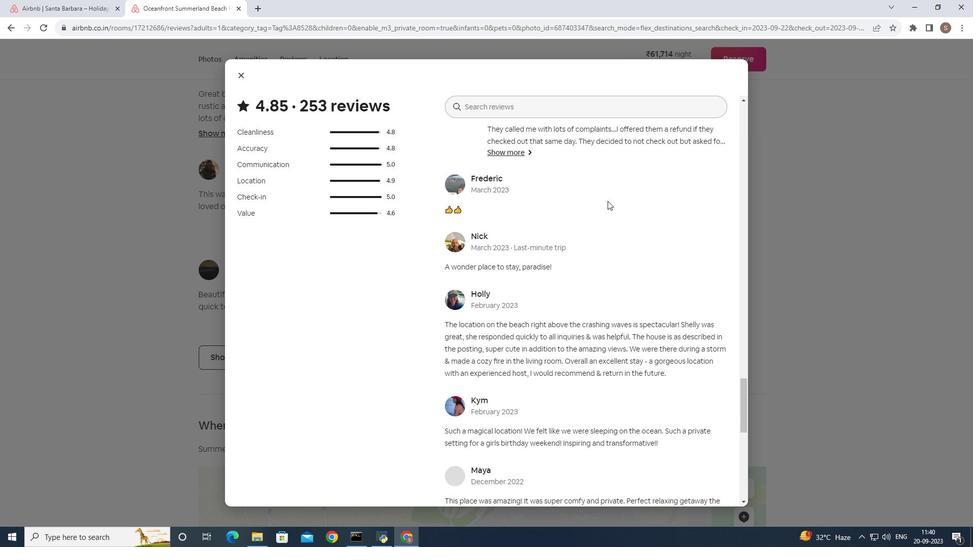 
Action: Mouse scrolled (608, 200) with delta (0, 0)
Screenshot: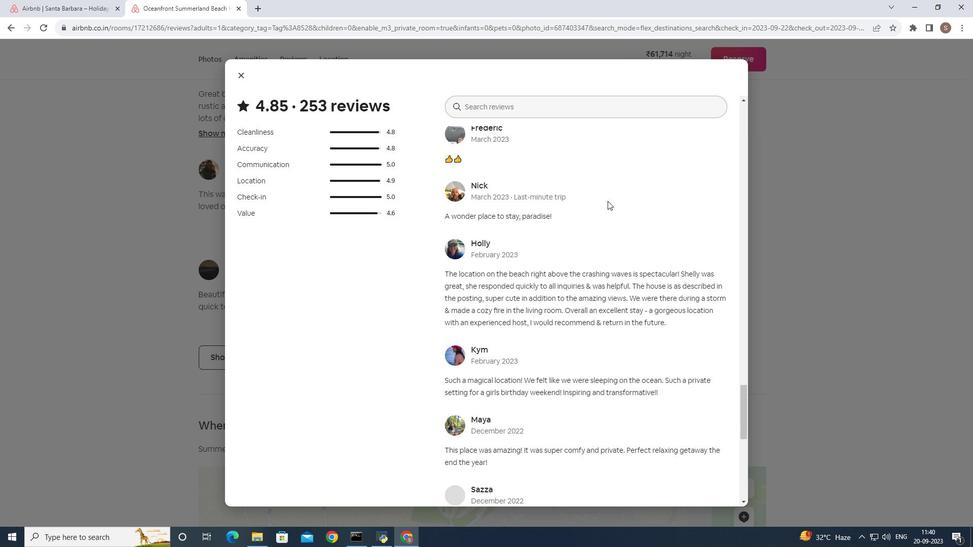 
Action: Mouse scrolled (608, 200) with delta (0, 0)
Screenshot: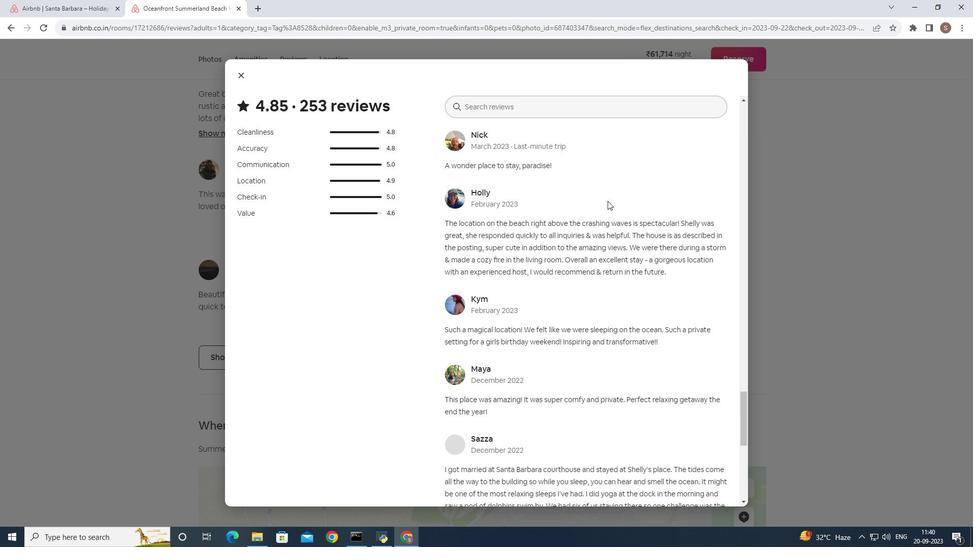 
Action: Mouse scrolled (608, 200) with delta (0, 0)
Screenshot: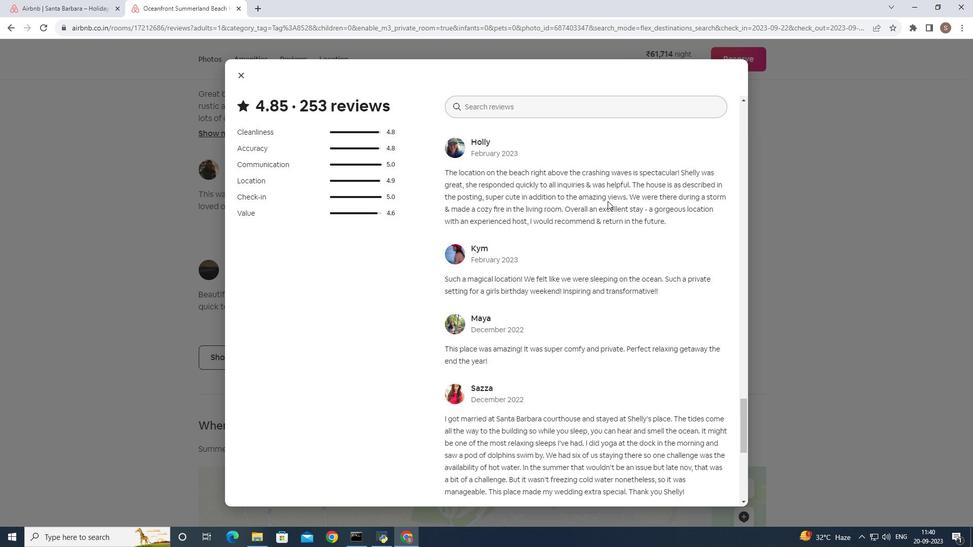 
Action: Mouse scrolled (608, 200) with delta (0, 0)
Screenshot: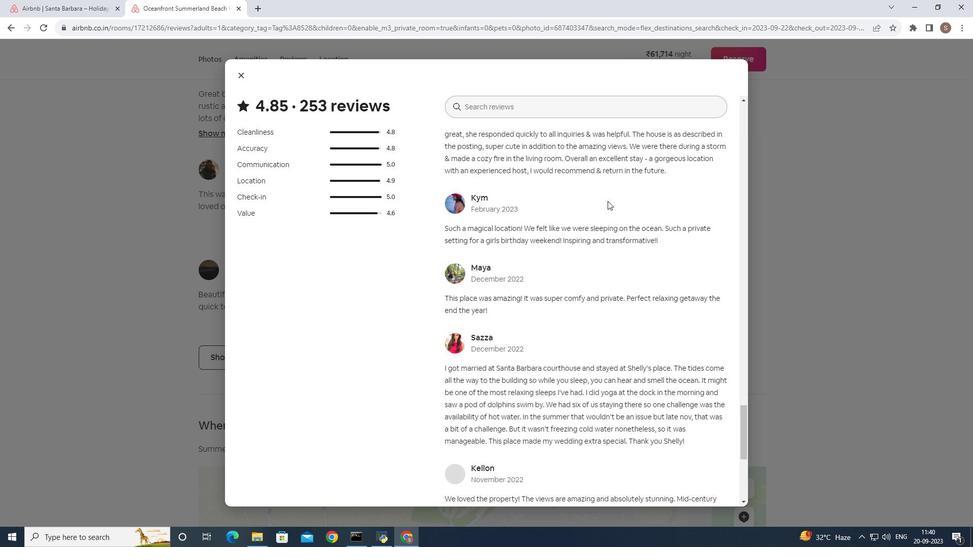 
Action: Mouse scrolled (608, 200) with delta (0, 0)
Screenshot: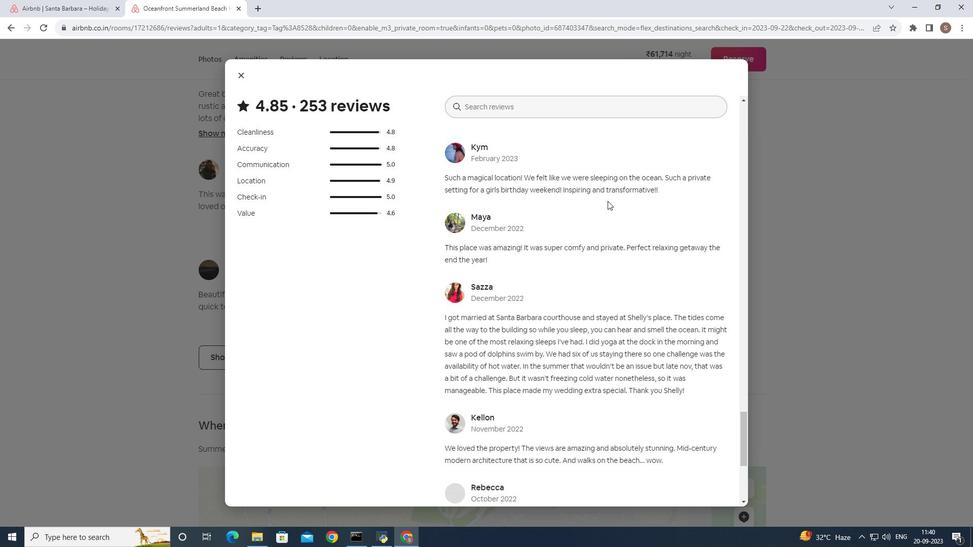 
Action: Mouse scrolled (608, 200) with delta (0, 0)
Screenshot: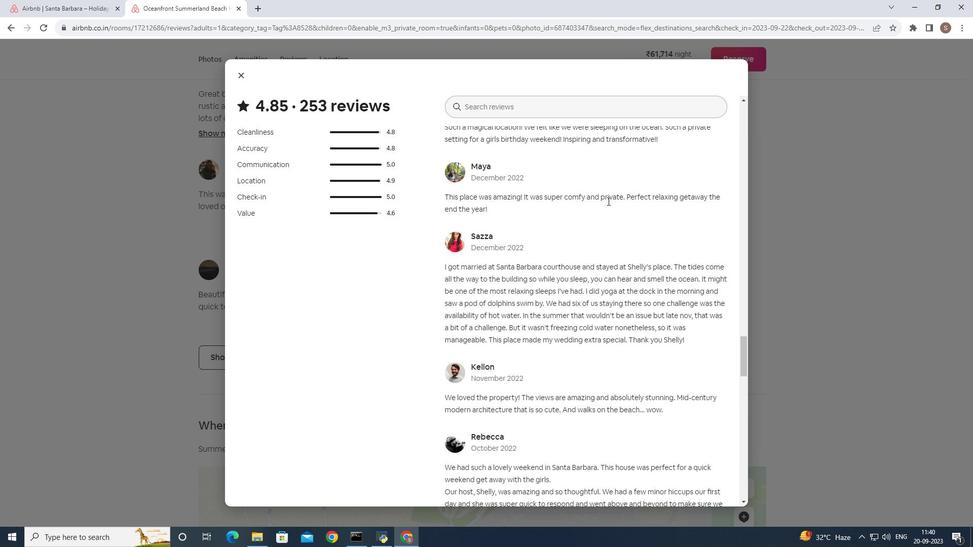 
Action: Mouse scrolled (608, 200) with delta (0, 0)
Screenshot: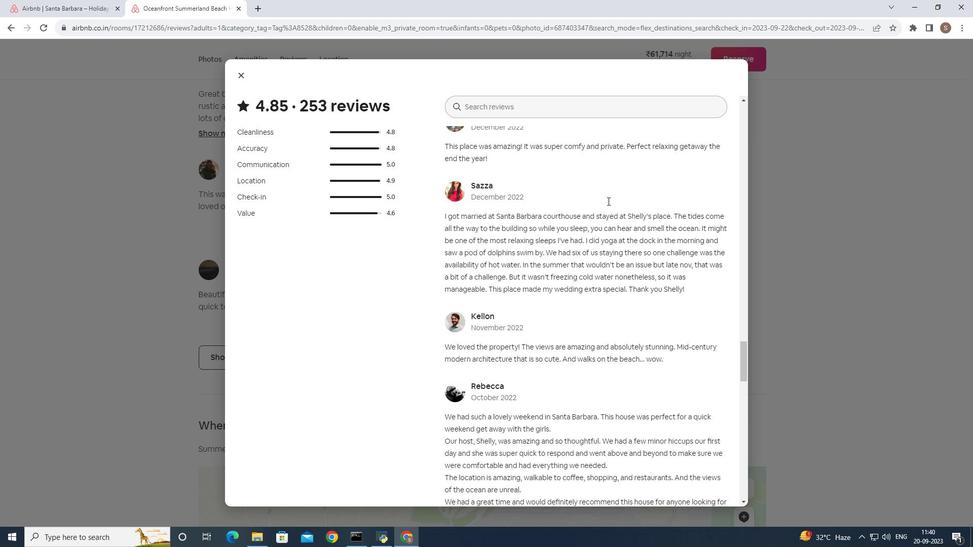 
Action: Mouse scrolled (608, 200) with delta (0, 0)
Screenshot: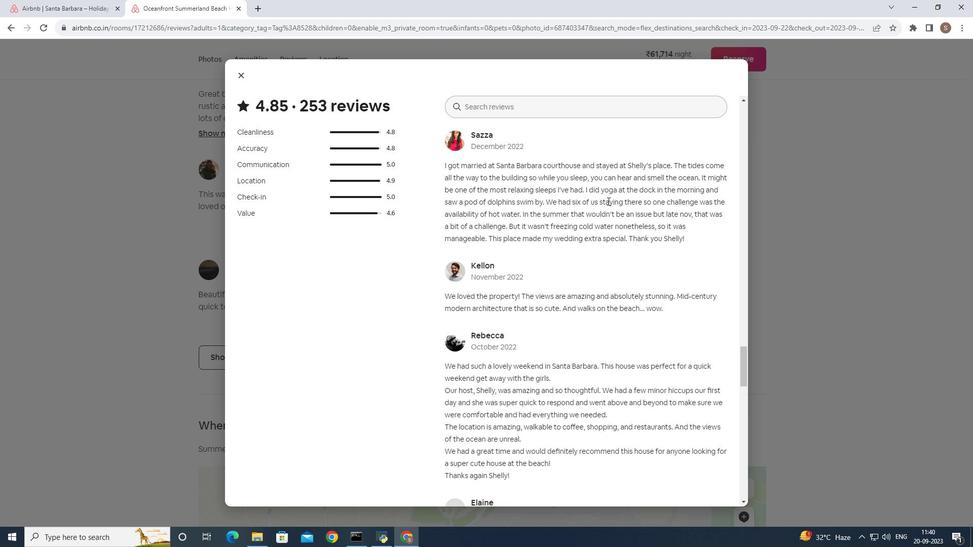 
Action: Mouse moved to (601, 175)
Screenshot: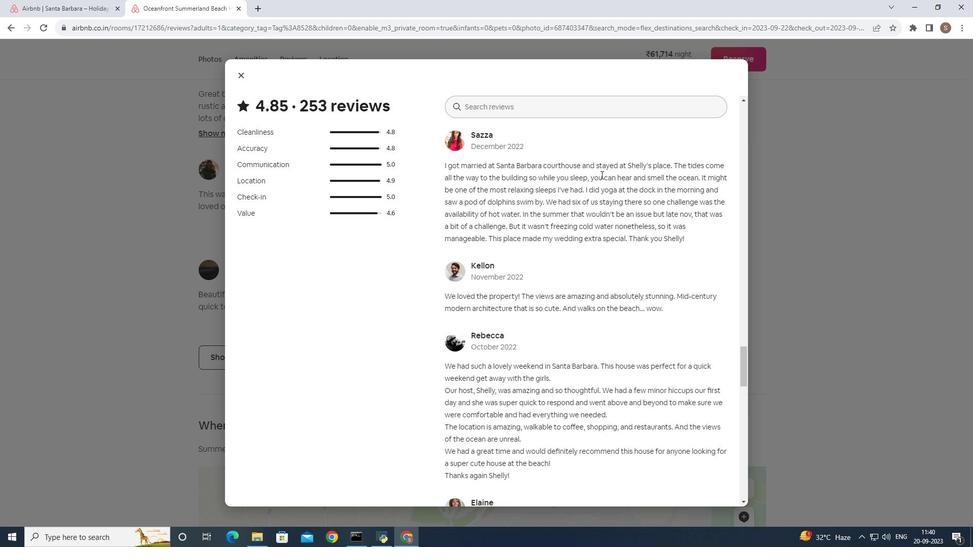 
Action: Mouse scrolled (601, 174) with delta (0, 0)
Screenshot: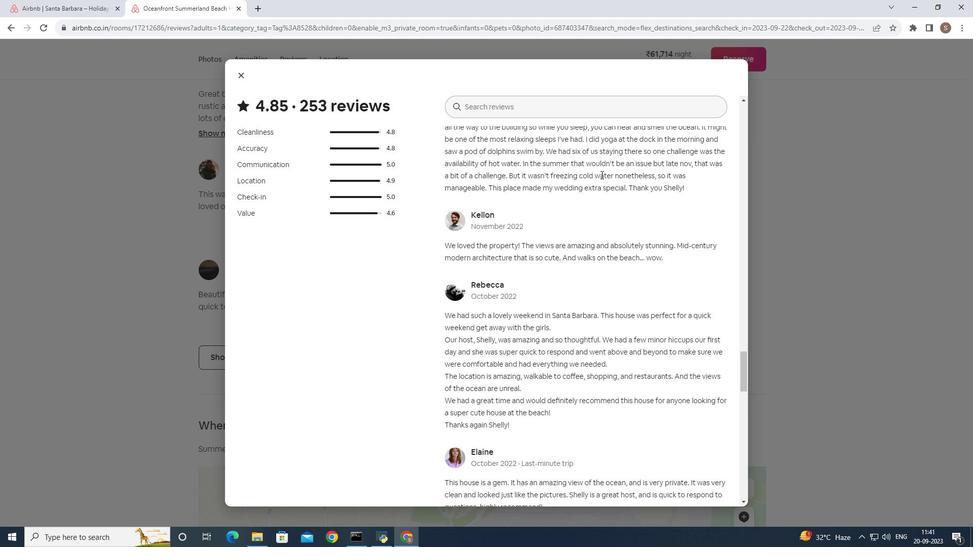 
Action: Mouse scrolled (601, 174) with delta (0, 0)
Screenshot: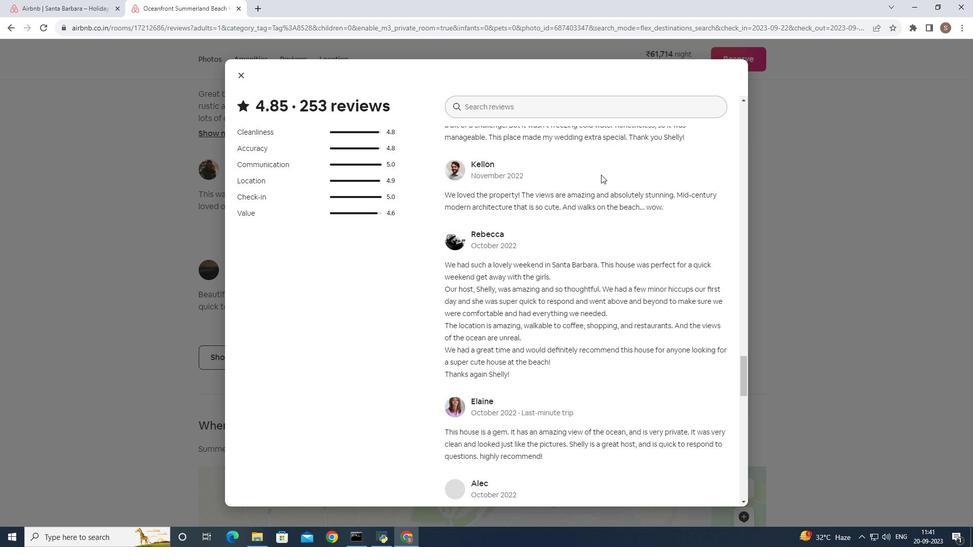 
Action: Mouse scrolled (601, 174) with delta (0, 0)
Screenshot: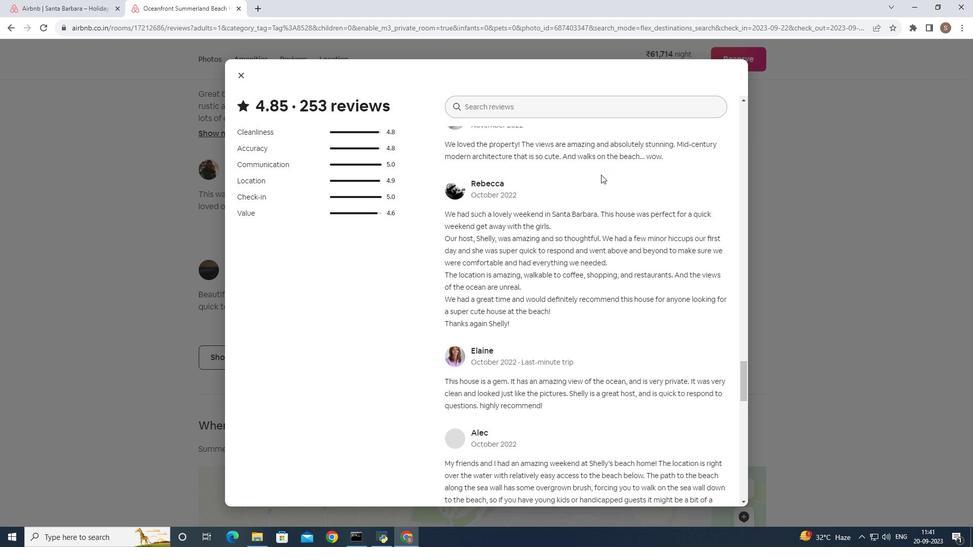 
Action: Mouse scrolled (601, 174) with delta (0, 0)
Screenshot: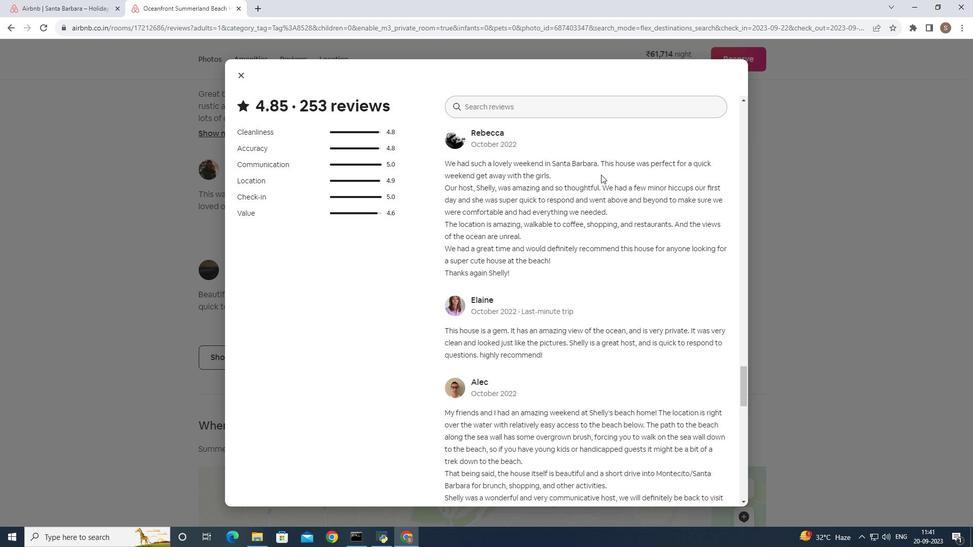 
Action: Mouse scrolled (601, 174) with delta (0, 0)
Screenshot: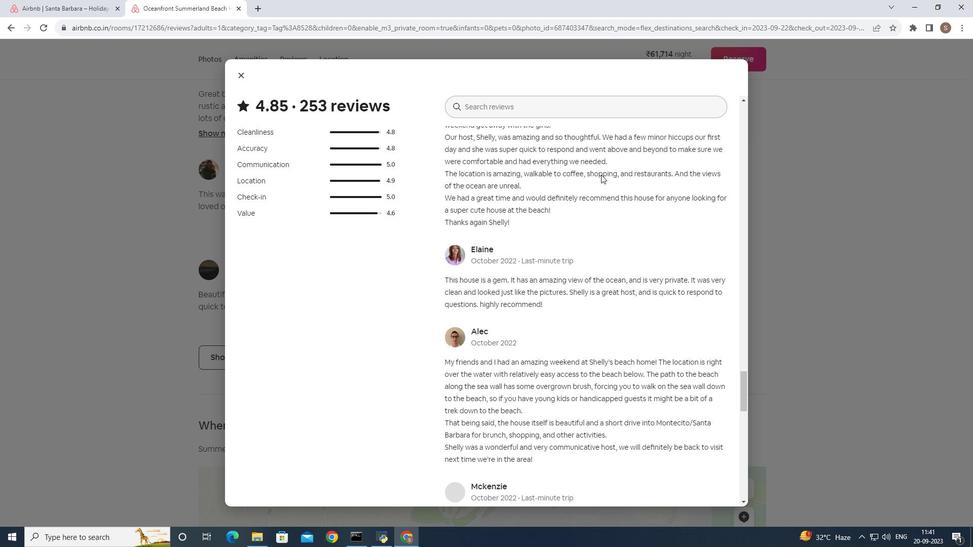 
Action: Mouse scrolled (601, 174) with delta (0, 0)
Screenshot: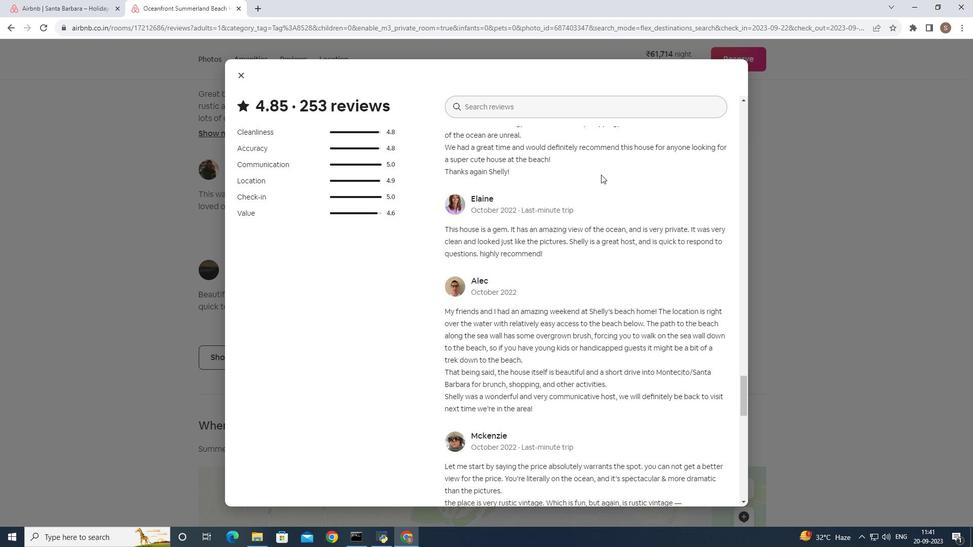 
Action: Mouse scrolled (601, 174) with delta (0, 0)
Screenshot: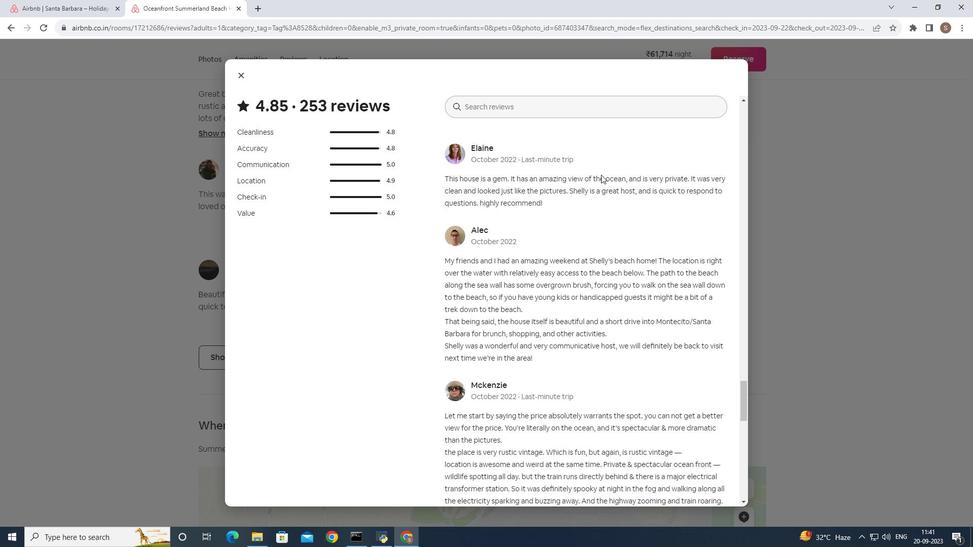 
Action: Mouse scrolled (601, 174) with delta (0, 0)
Screenshot: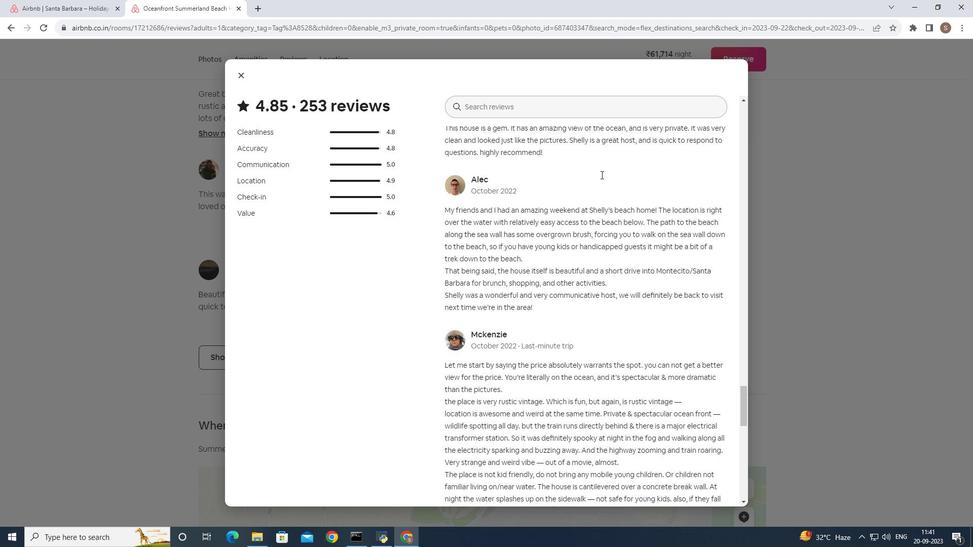 
Action: Mouse scrolled (601, 174) with delta (0, 0)
Screenshot: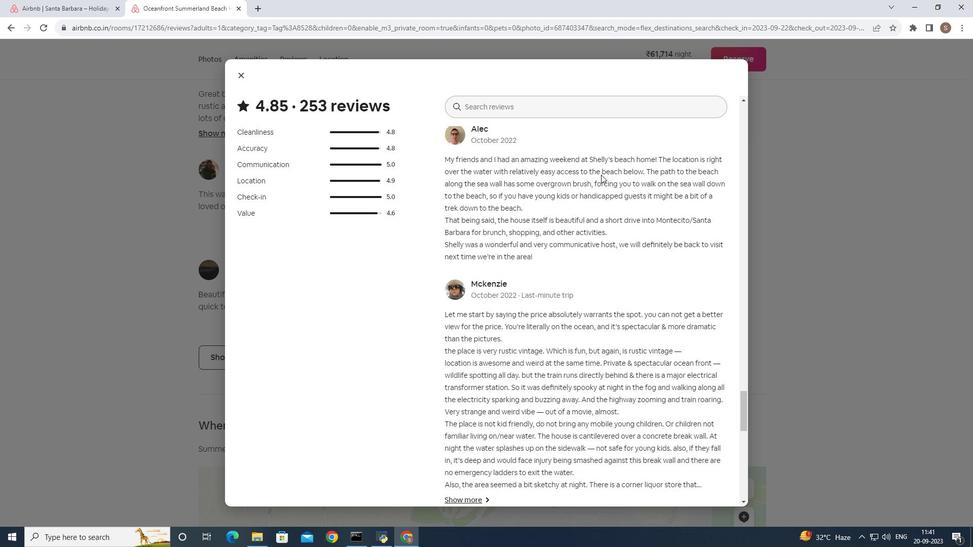
Action: Mouse scrolled (601, 174) with delta (0, 0)
Screenshot: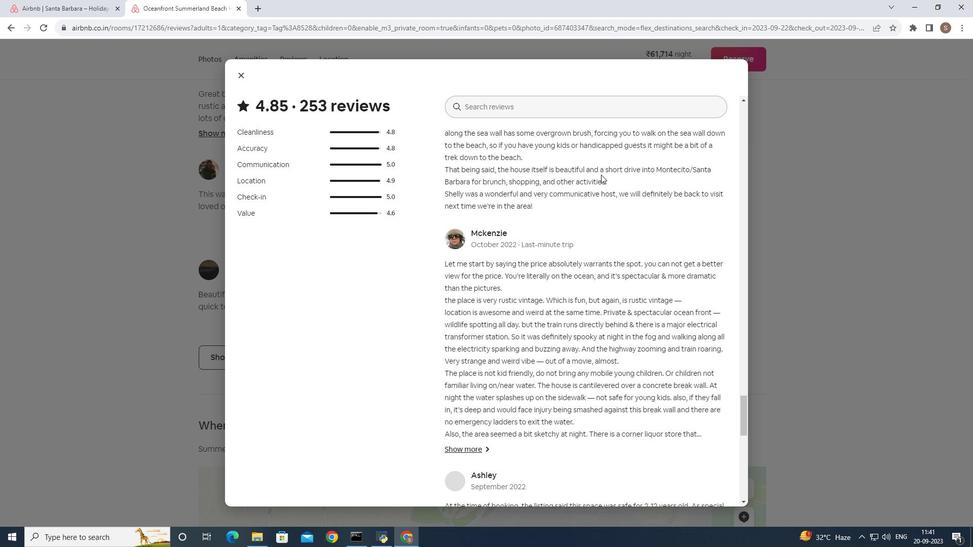 
Action: Mouse scrolled (601, 174) with delta (0, 0)
Screenshot: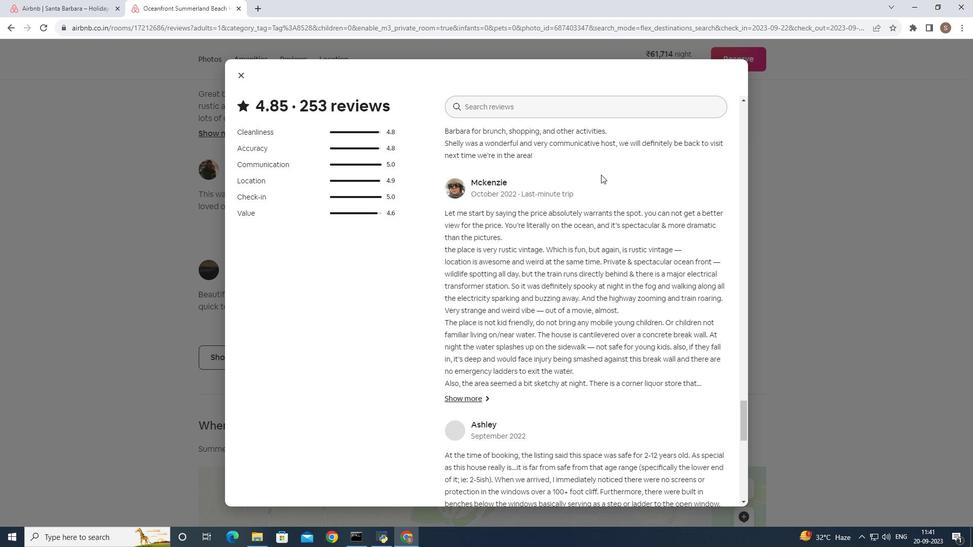 
Action: Mouse scrolled (601, 174) with delta (0, 0)
Screenshot: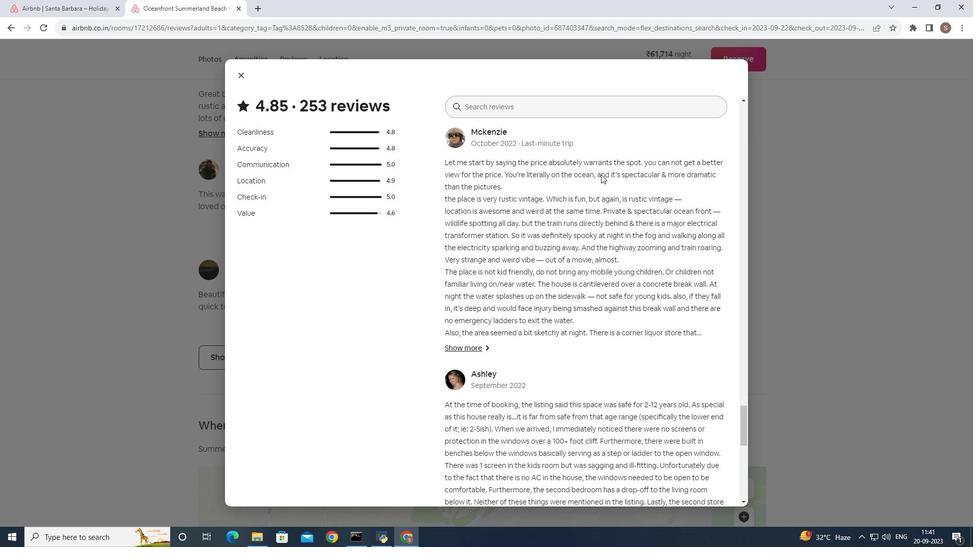 
Action: Mouse scrolled (601, 174) with delta (0, 0)
Screenshot: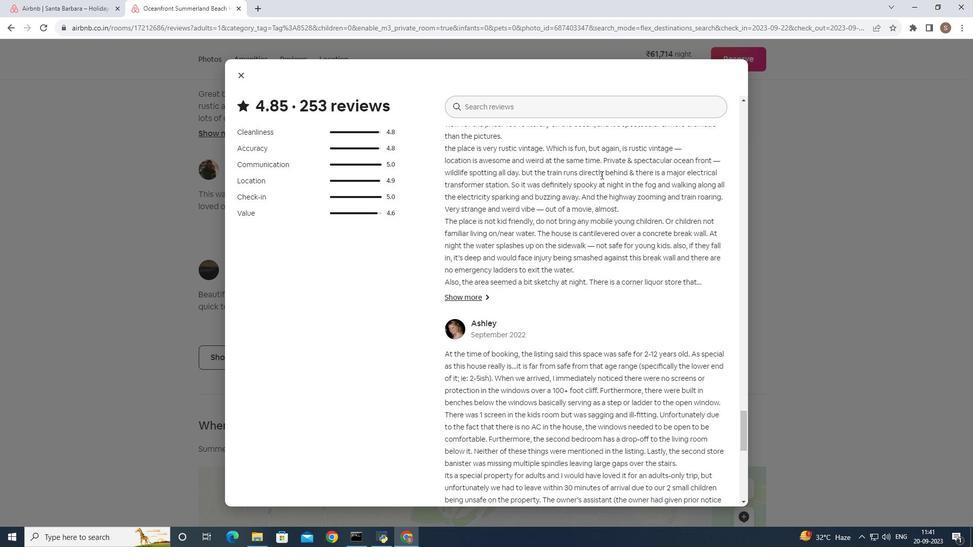 
Action: Mouse scrolled (601, 174) with delta (0, 0)
Screenshot: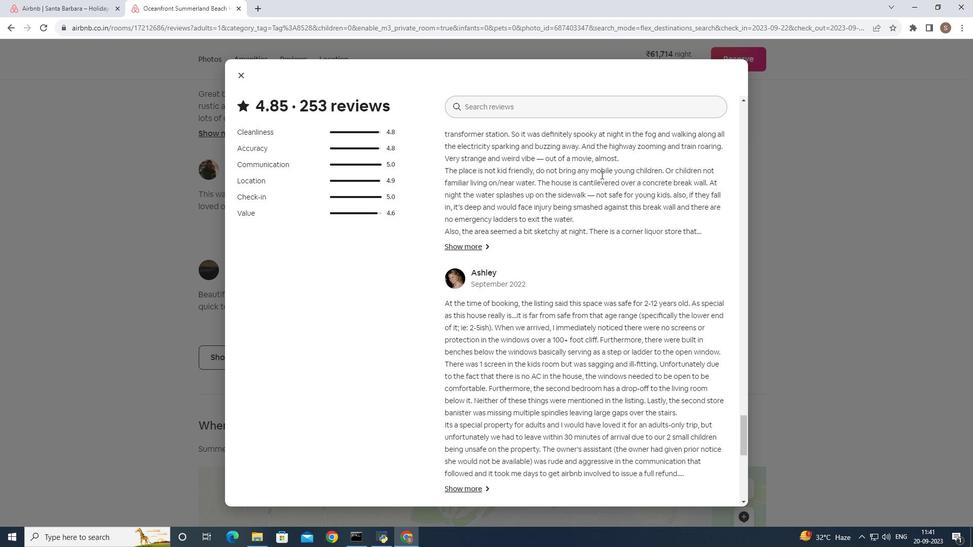
Action: Mouse scrolled (601, 174) with delta (0, 0)
Screenshot: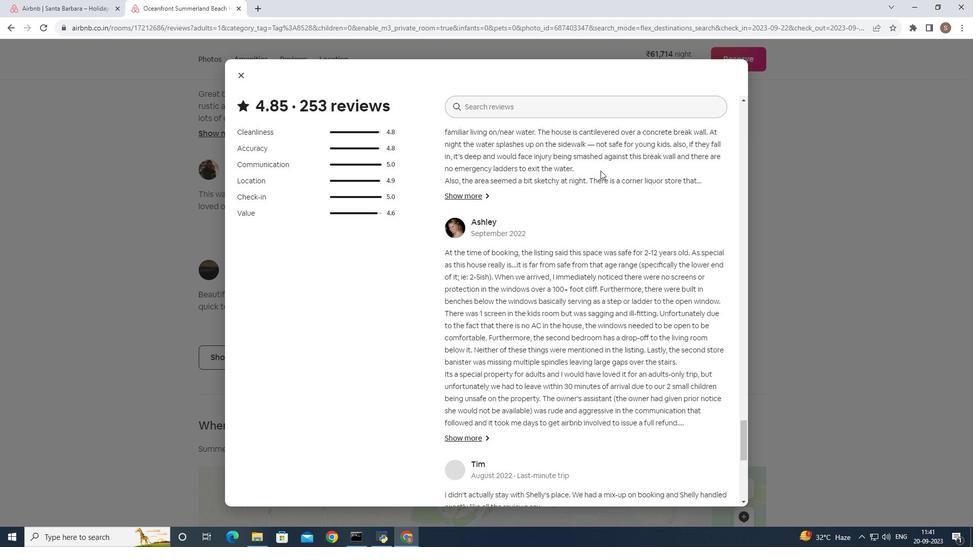 
Action: Mouse moved to (601, 170)
Screenshot: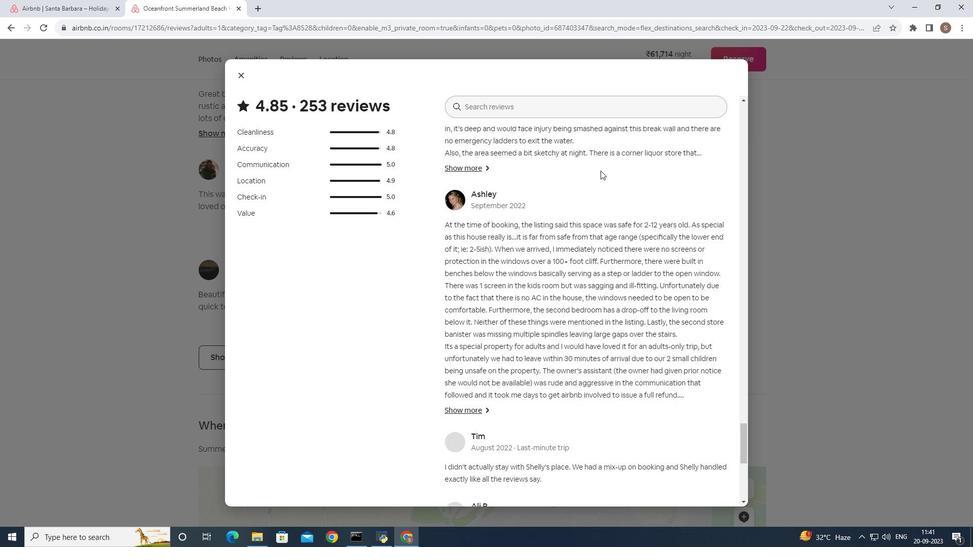 
Action: Mouse scrolled (601, 170) with delta (0, 0)
Screenshot: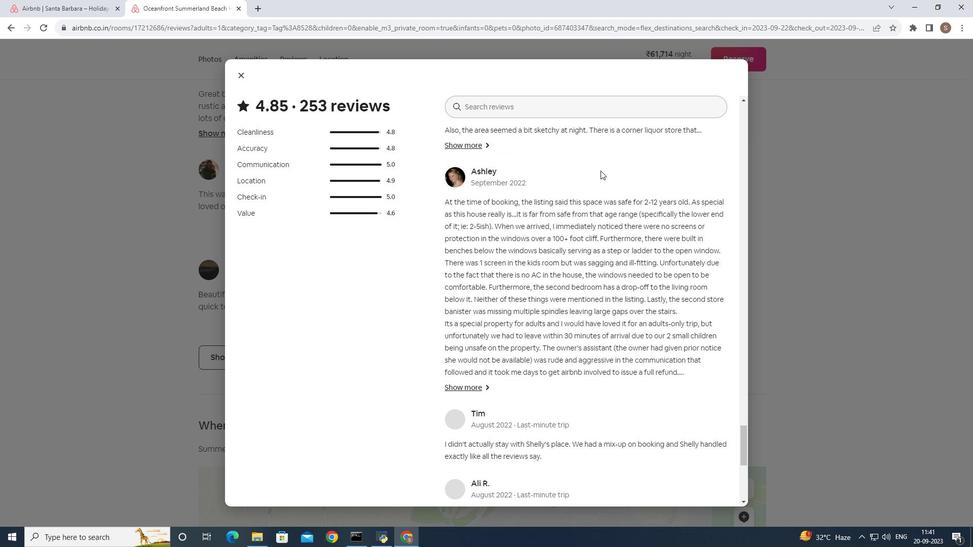 
Action: Mouse scrolled (601, 170) with delta (0, 0)
Screenshot: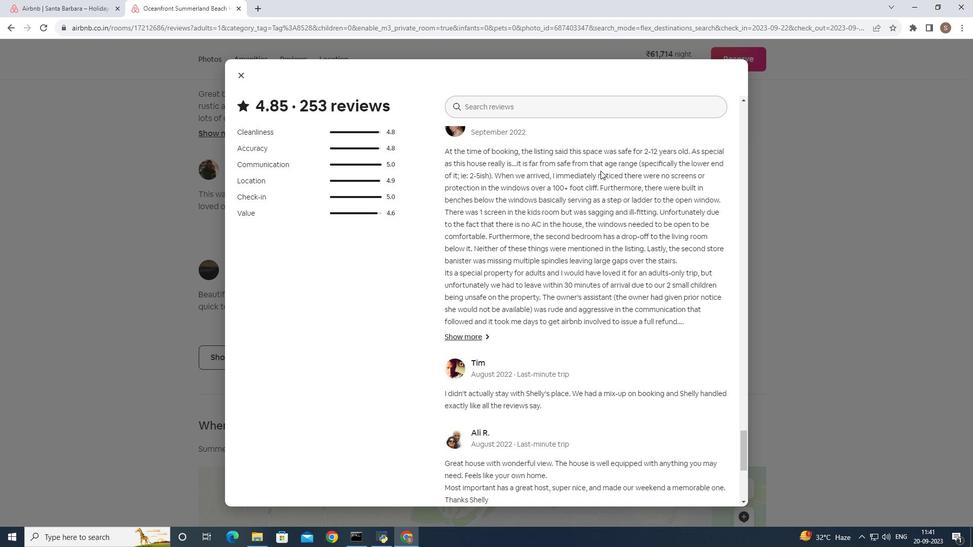 
Action: Mouse scrolled (601, 170) with delta (0, 0)
Screenshot: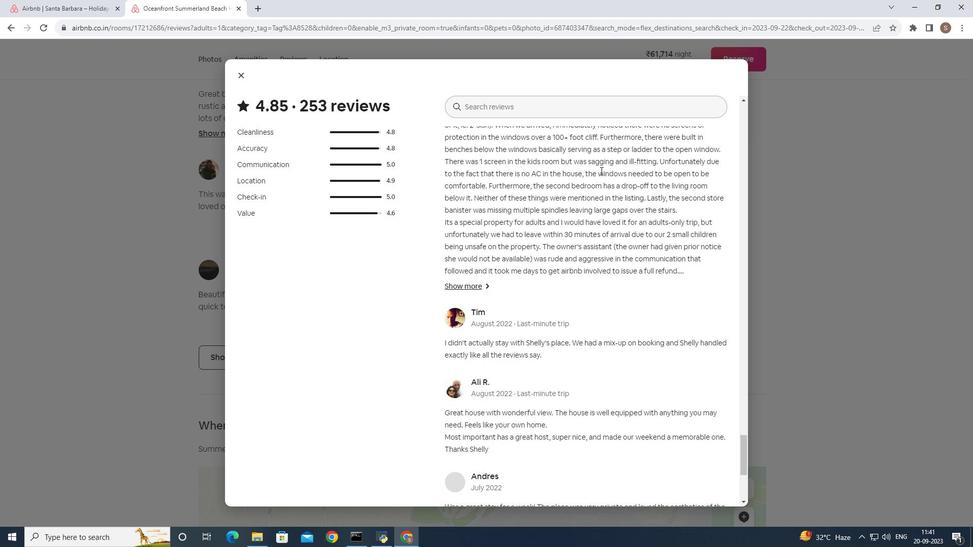 
Action: Mouse scrolled (601, 170) with delta (0, 0)
Screenshot: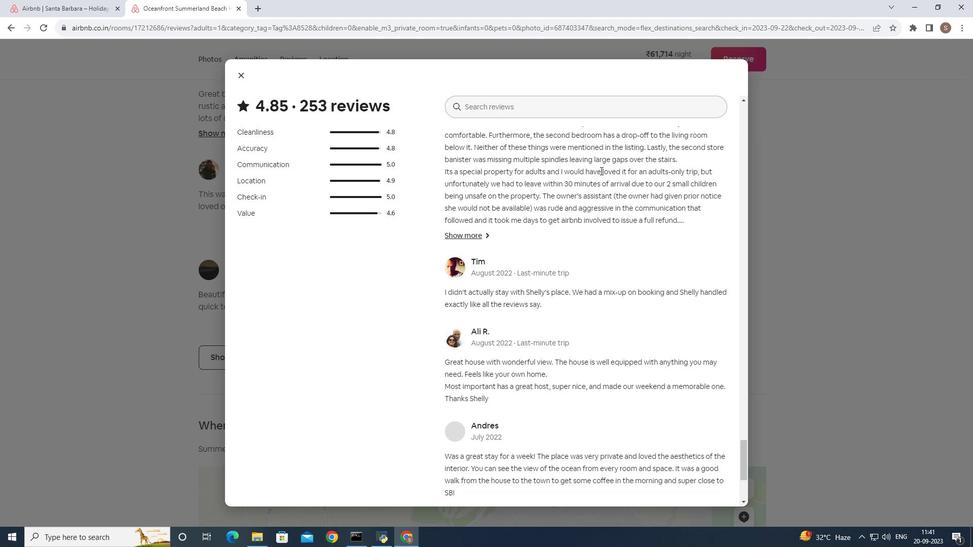 
Action: Mouse scrolled (601, 170) with delta (0, 0)
Screenshot: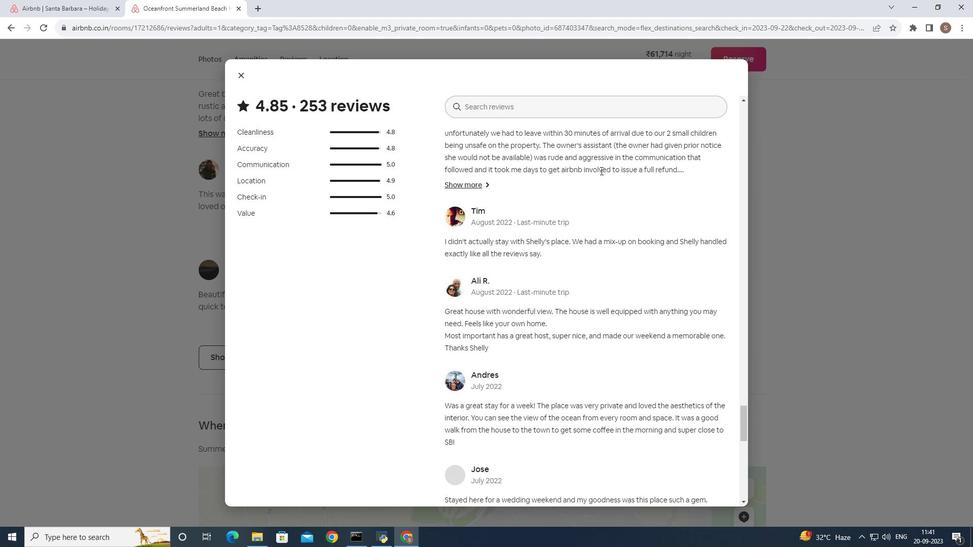 
Action: Mouse scrolled (601, 170) with delta (0, 0)
Screenshot: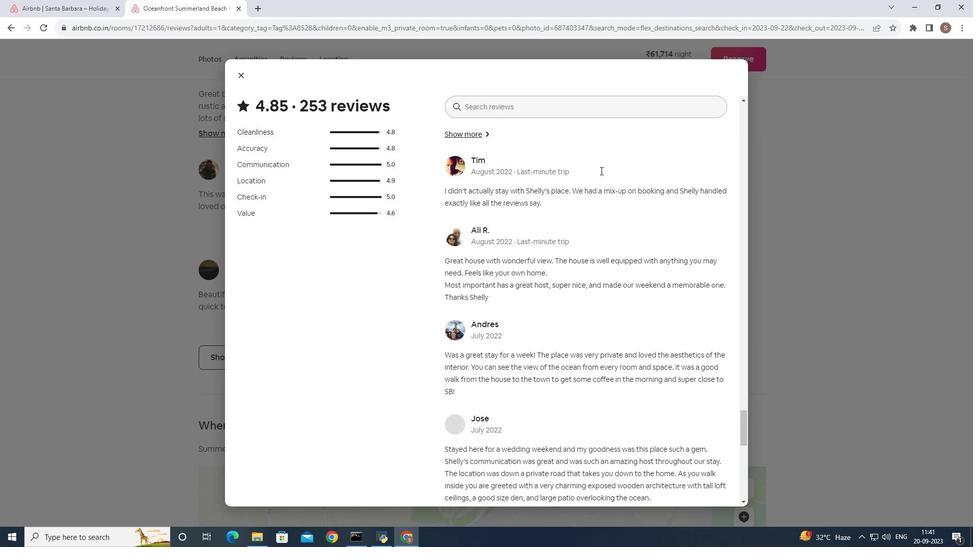 
Action: Mouse scrolled (601, 170) with delta (0, 0)
Screenshot: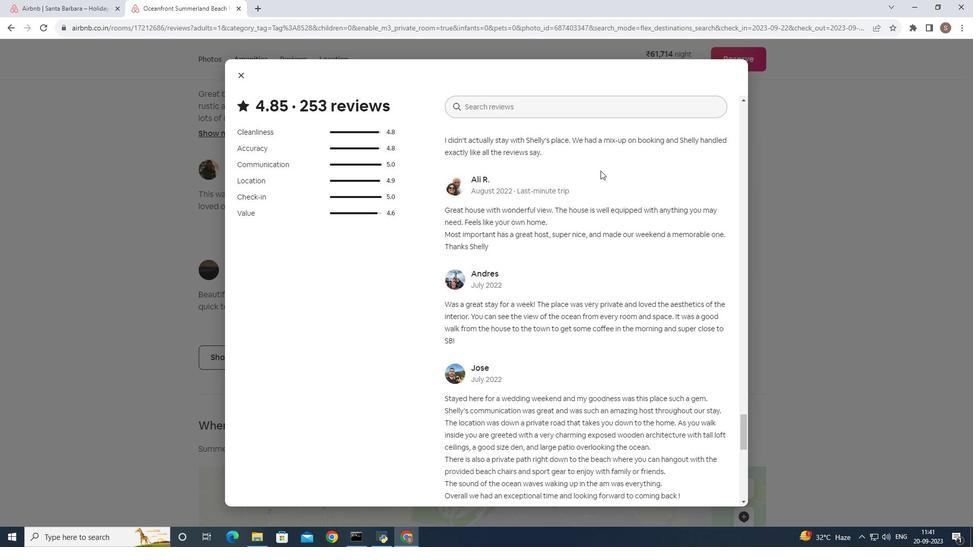 
Action: Mouse scrolled (601, 170) with delta (0, 0)
Screenshot: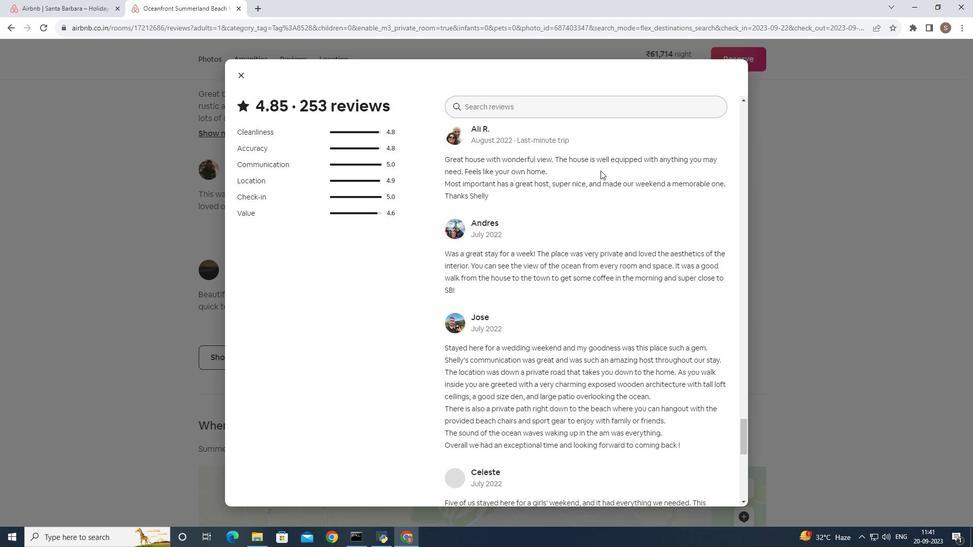 
Action: Mouse scrolled (601, 170) with delta (0, 0)
Screenshot: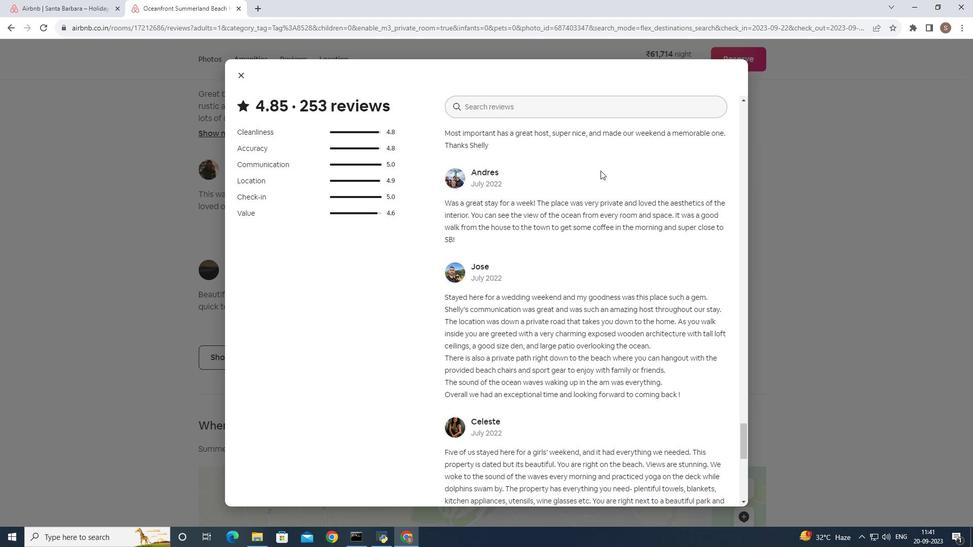 
Action: Mouse scrolled (601, 170) with delta (0, 0)
Screenshot: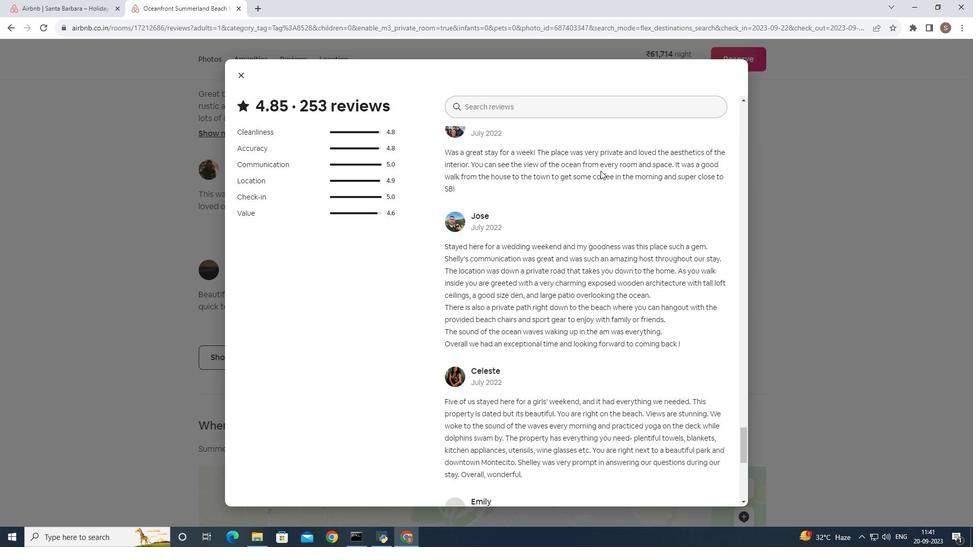 
Action: Mouse scrolled (601, 170) with delta (0, 0)
Screenshot: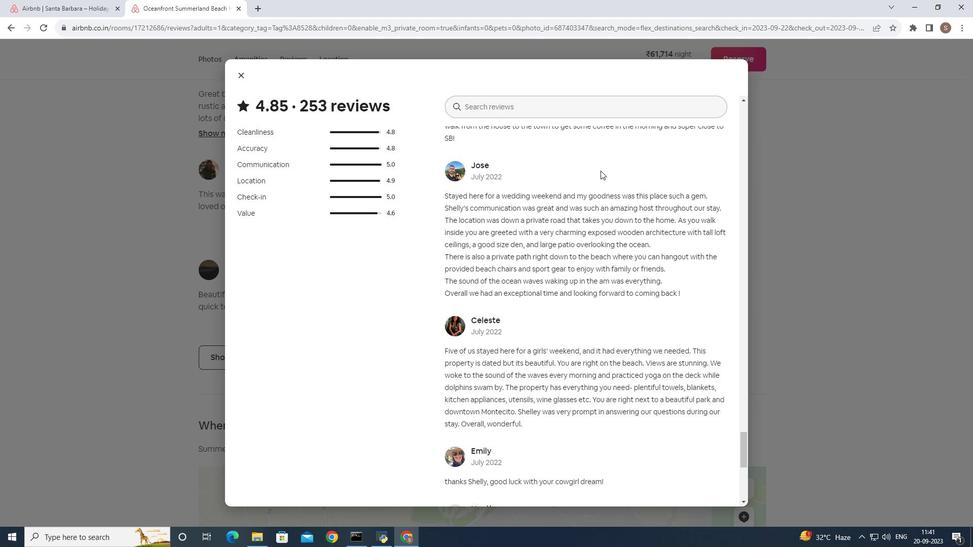 
Action: Mouse scrolled (601, 170) with delta (0, 0)
Screenshot: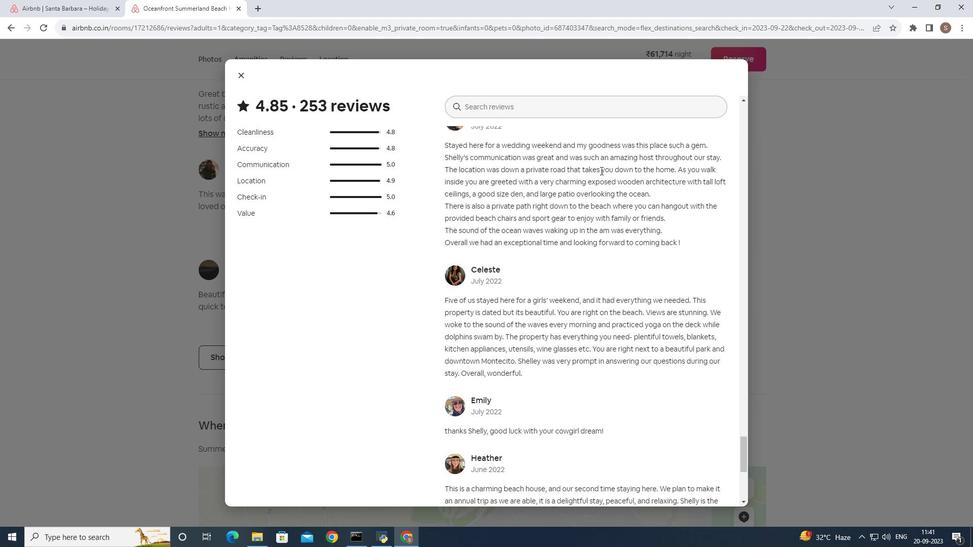 
Action: Mouse scrolled (601, 170) with delta (0, 0)
Screenshot: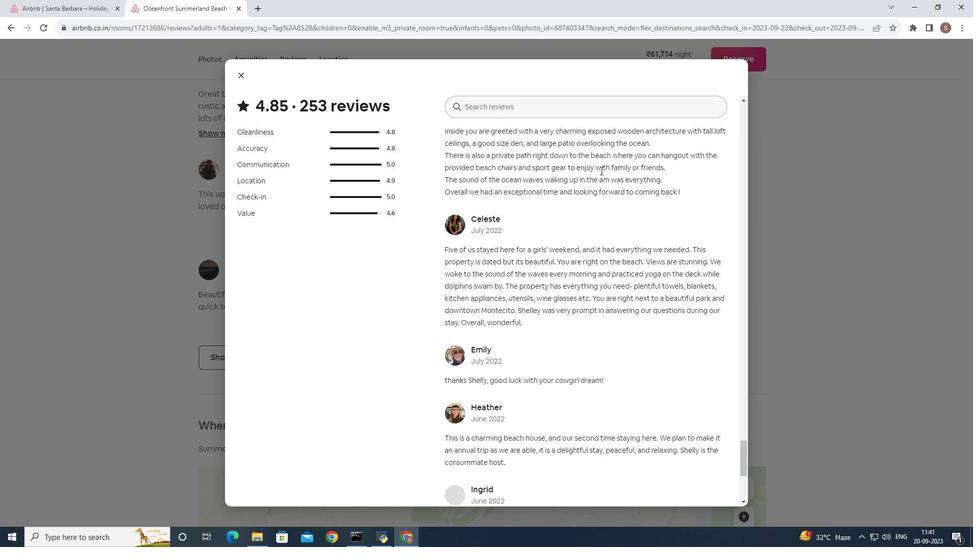 
Action: Mouse scrolled (601, 170) with delta (0, 0)
Screenshot: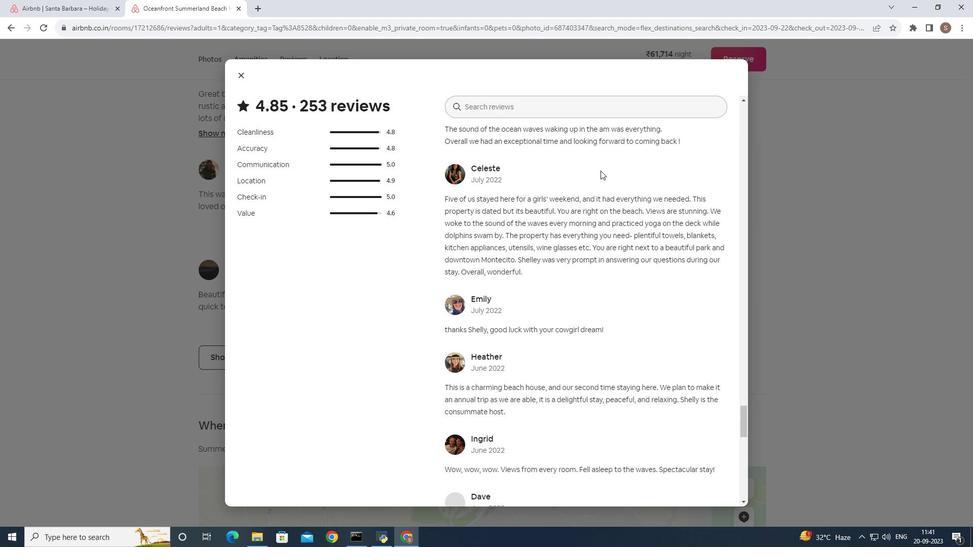 
Action: Mouse scrolled (601, 170) with delta (0, 0)
Screenshot: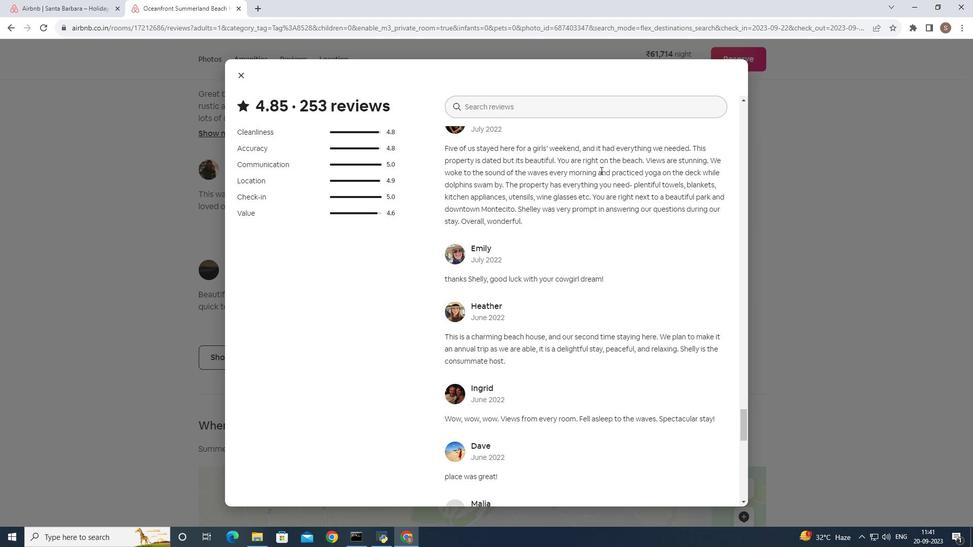 
Action: Mouse scrolled (601, 170) with delta (0, 0)
Screenshot: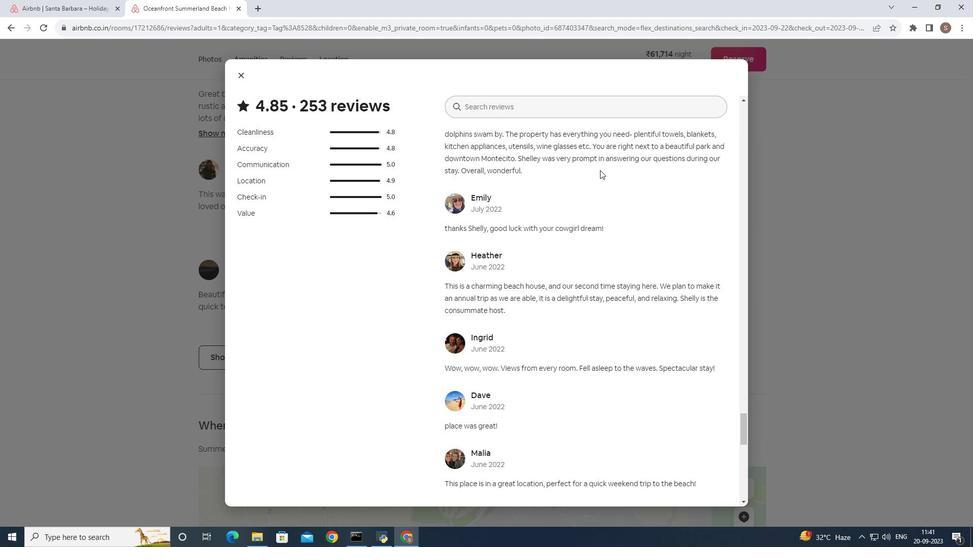 
Action: Mouse moved to (600, 170)
Screenshot: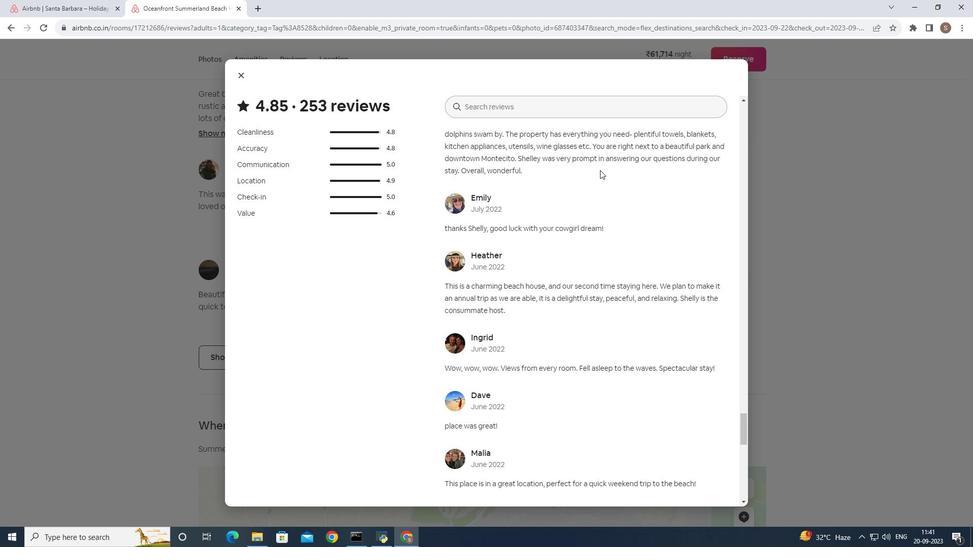 
Action: Mouse scrolled (600, 169) with delta (0, 0)
Screenshot: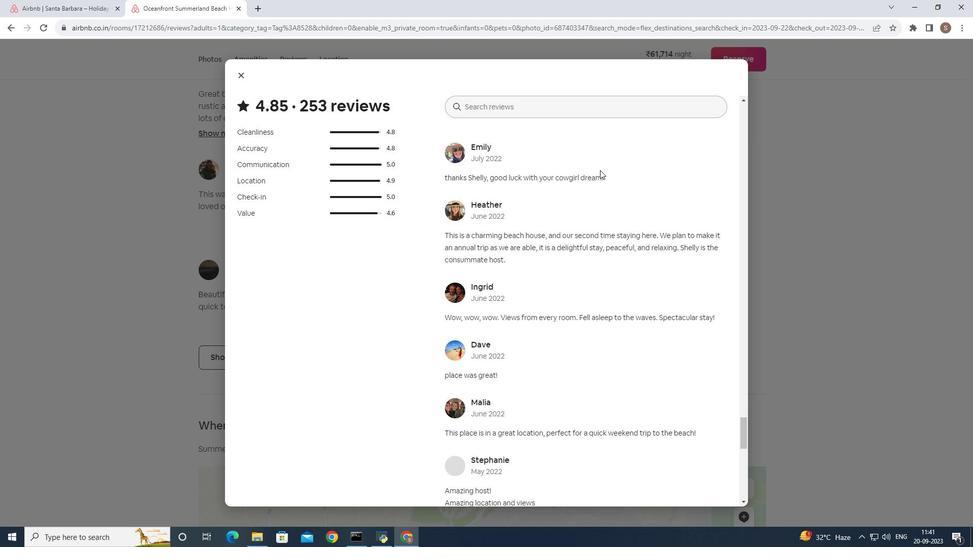 
Action: Mouse scrolled (600, 169) with delta (0, 0)
Screenshot: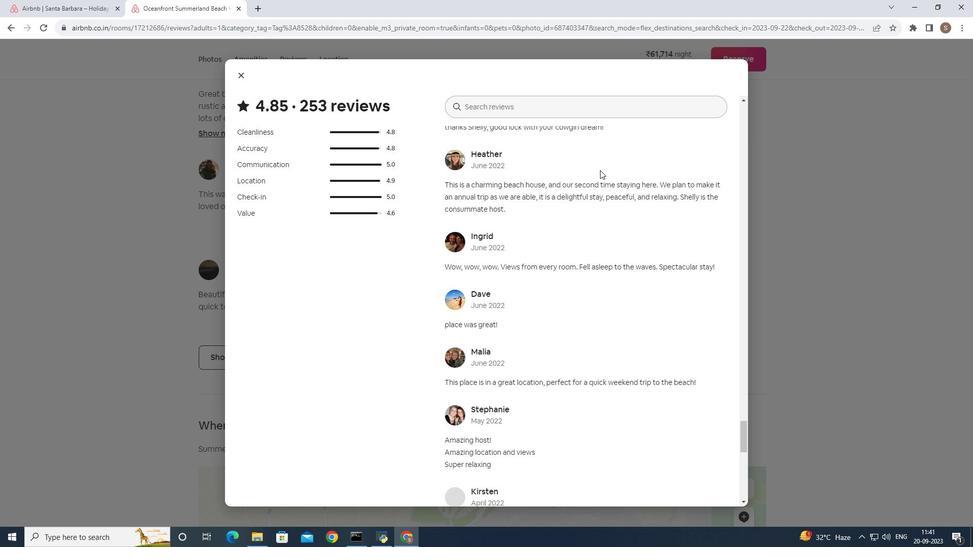 
Action: Mouse scrolled (600, 169) with delta (0, 0)
Screenshot: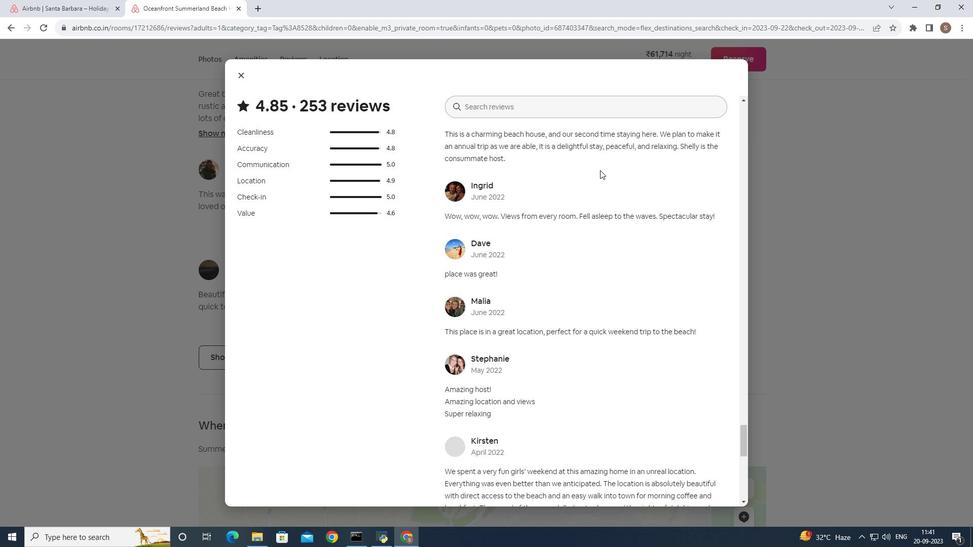 
Action: Mouse scrolled (600, 169) with delta (0, 0)
Screenshot: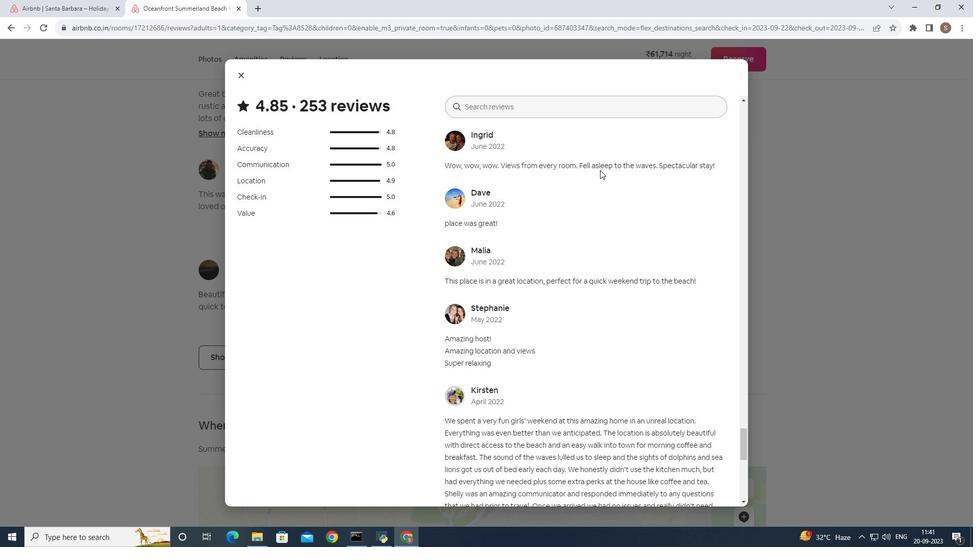 
Action: Mouse scrolled (600, 169) with delta (0, 0)
Screenshot: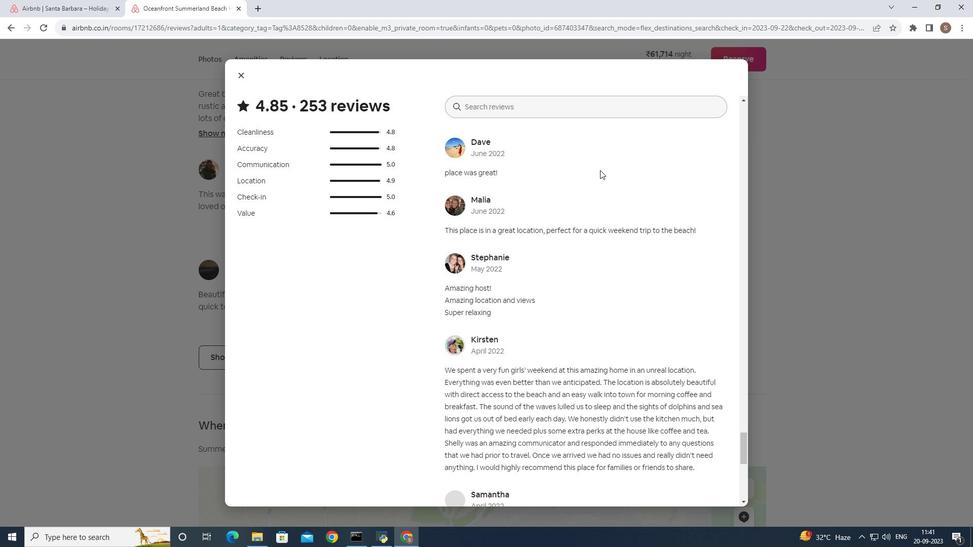 
Action: Mouse scrolled (600, 169) with delta (0, 0)
Screenshot: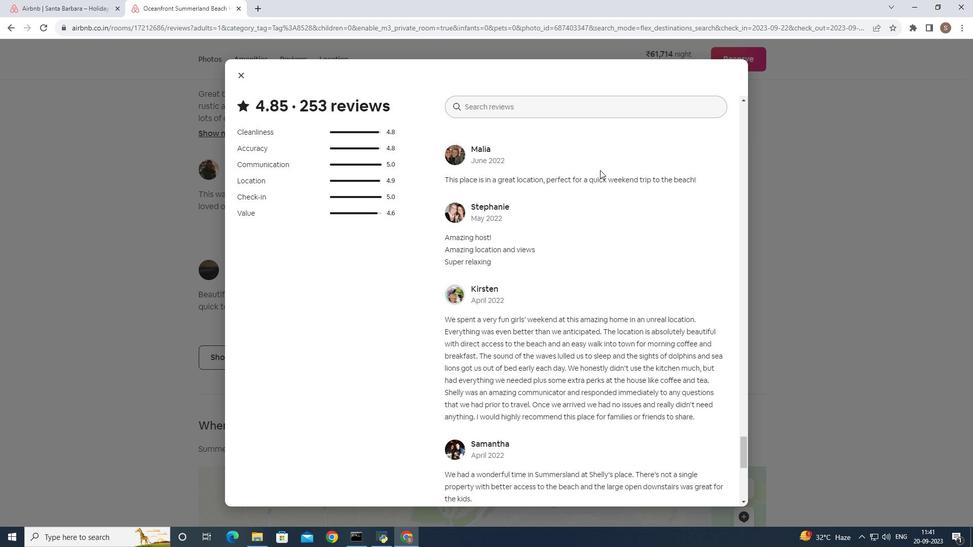 
Action: Mouse scrolled (600, 169) with delta (0, 0)
Screenshot: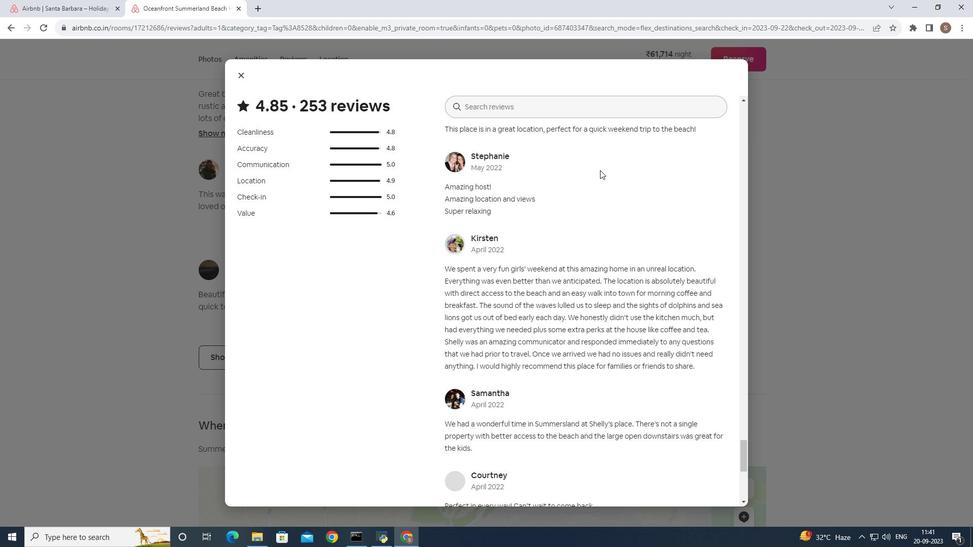 
Action: Mouse scrolled (600, 169) with delta (0, 0)
Screenshot: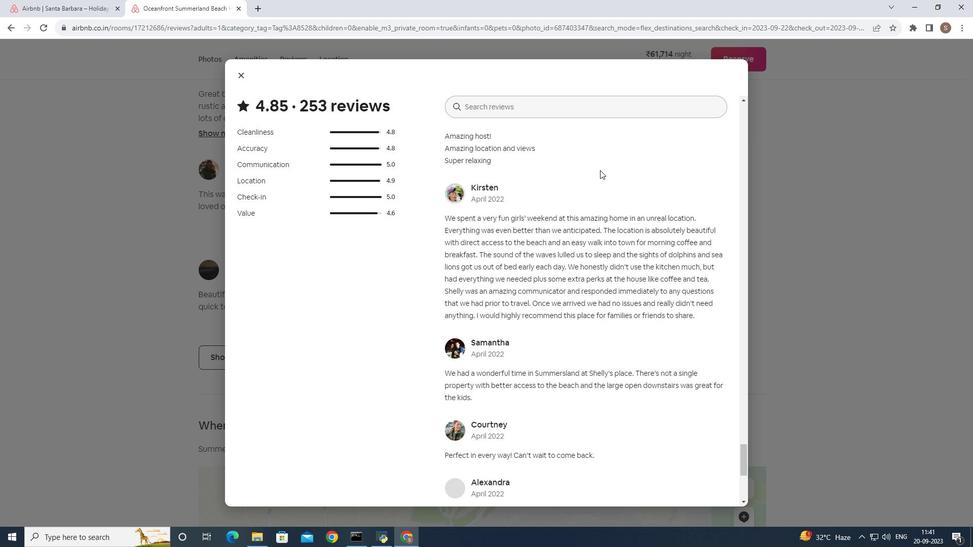 
Action: Mouse scrolled (600, 169) with delta (0, 0)
Screenshot: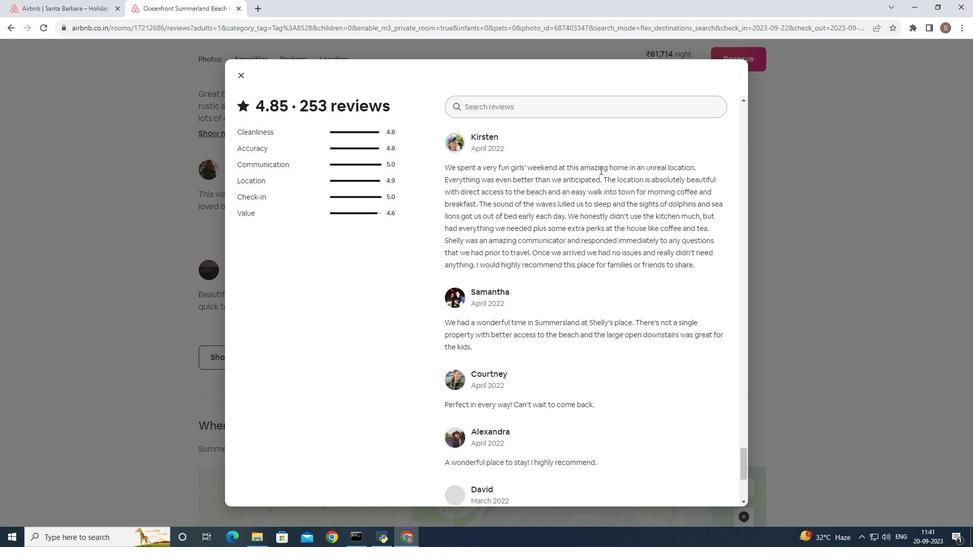 
Action: Mouse scrolled (600, 169) with delta (0, 0)
Screenshot: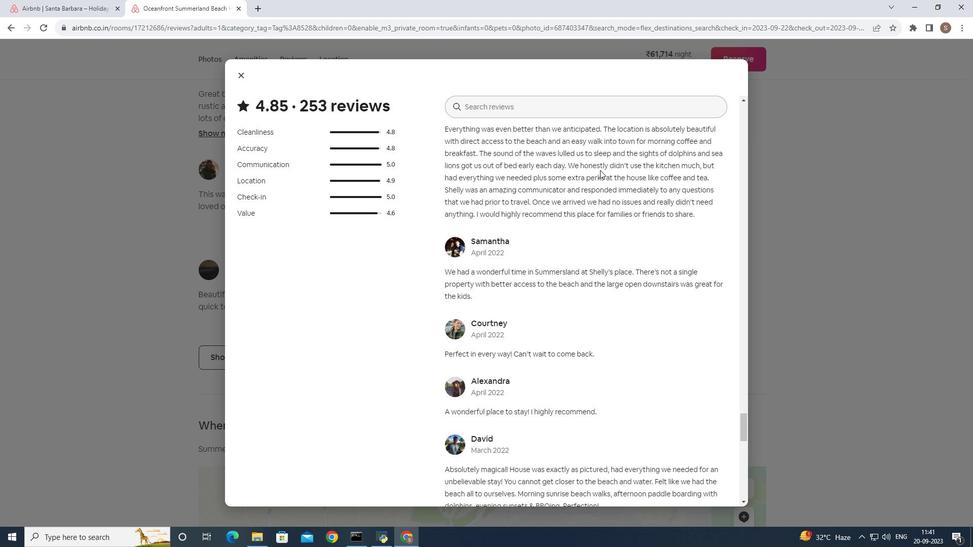 
Action: Mouse scrolled (600, 169) with delta (0, 0)
Screenshot: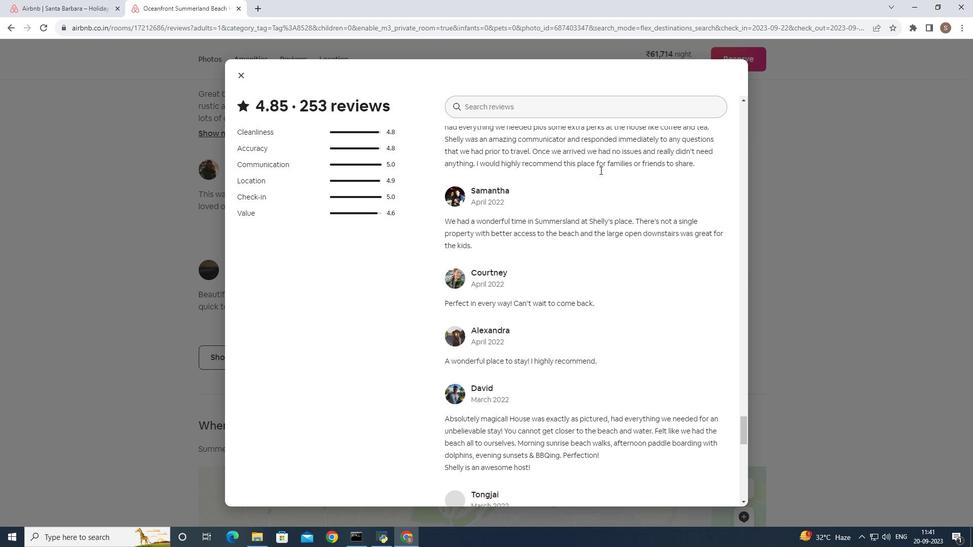 
Action: Mouse scrolled (600, 169) with delta (0, 0)
Screenshot: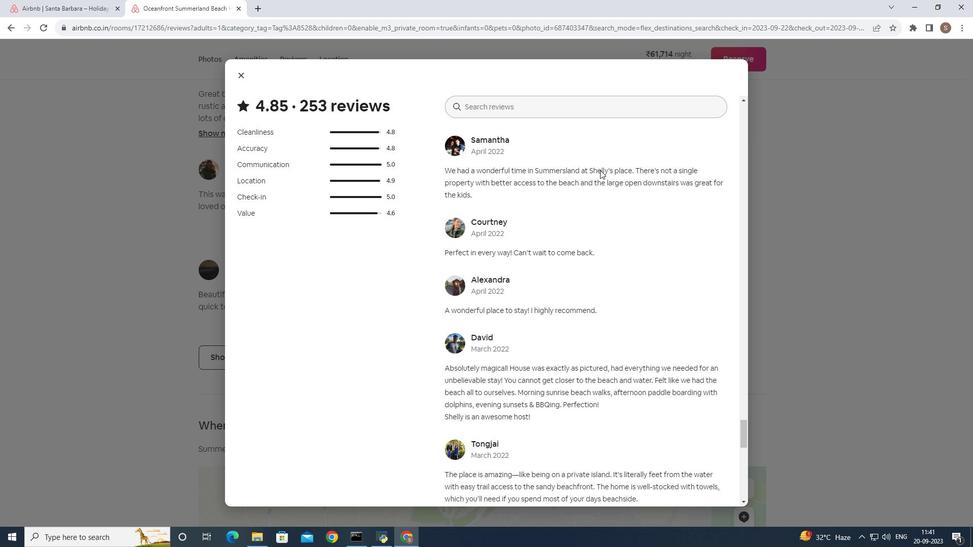 
Action: Mouse scrolled (600, 169) with delta (0, 0)
Screenshot: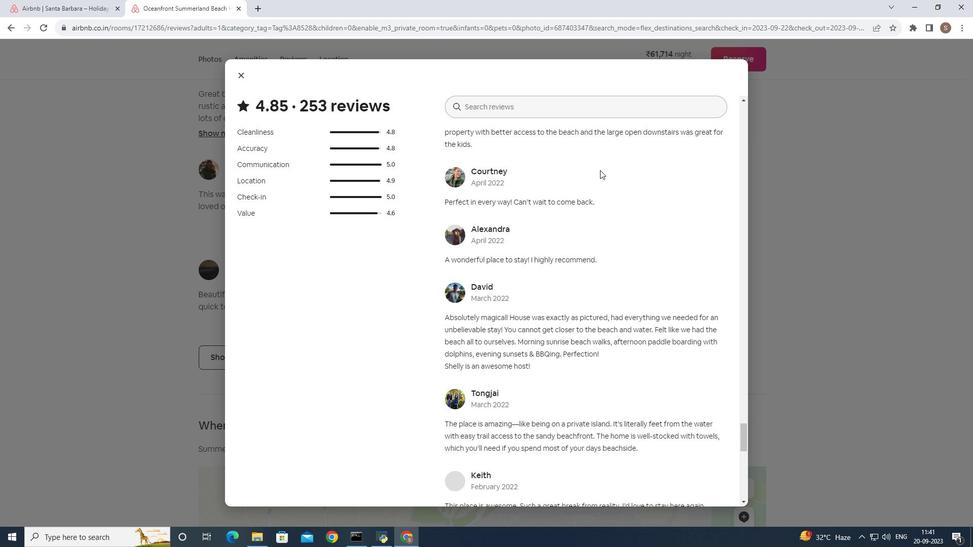 
Action: Mouse scrolled (600, 169) with delta (0, 0)
Screenshot: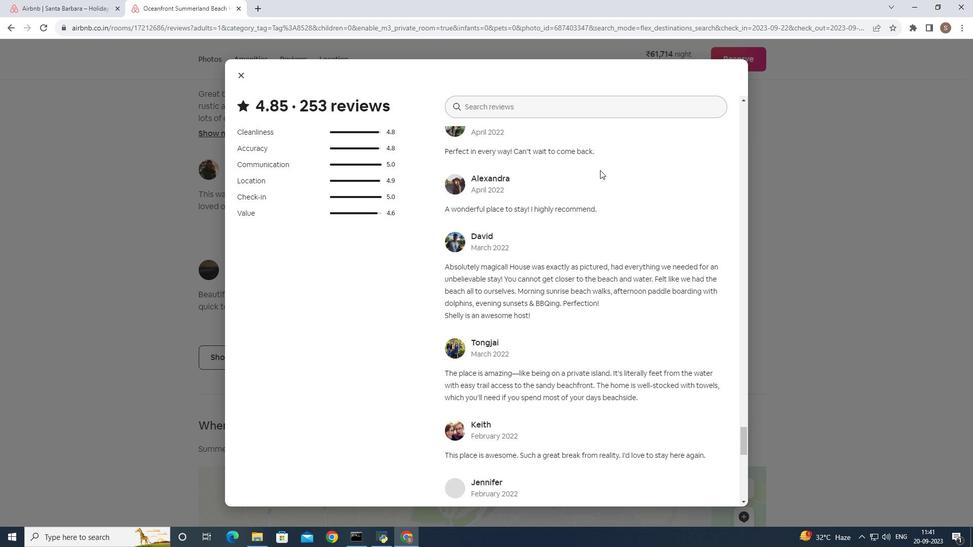 
Action: Mouse scrolled (600, 169) with delta (0, 0)
Screenshot: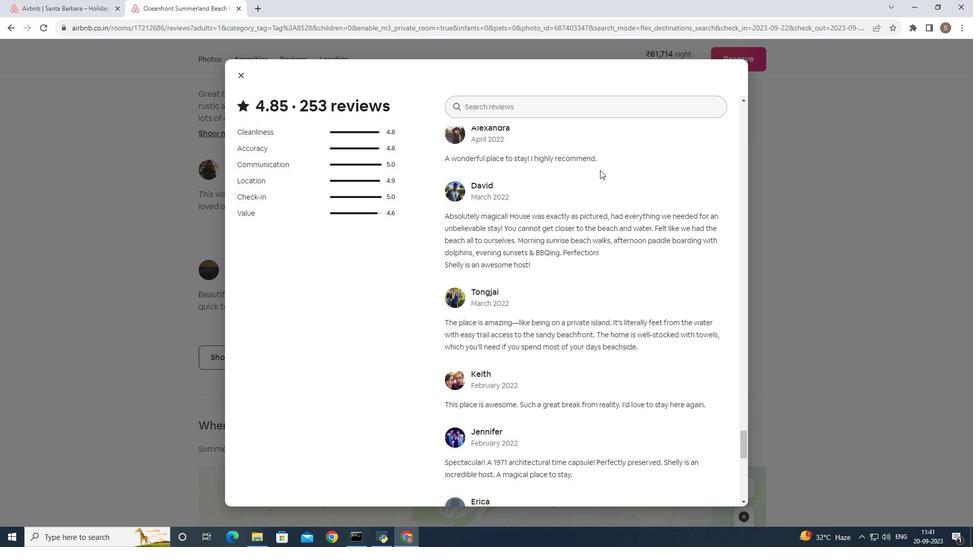 
Action: Mouse scrolled (600, 169) with delta (0, 0)
Screenshot: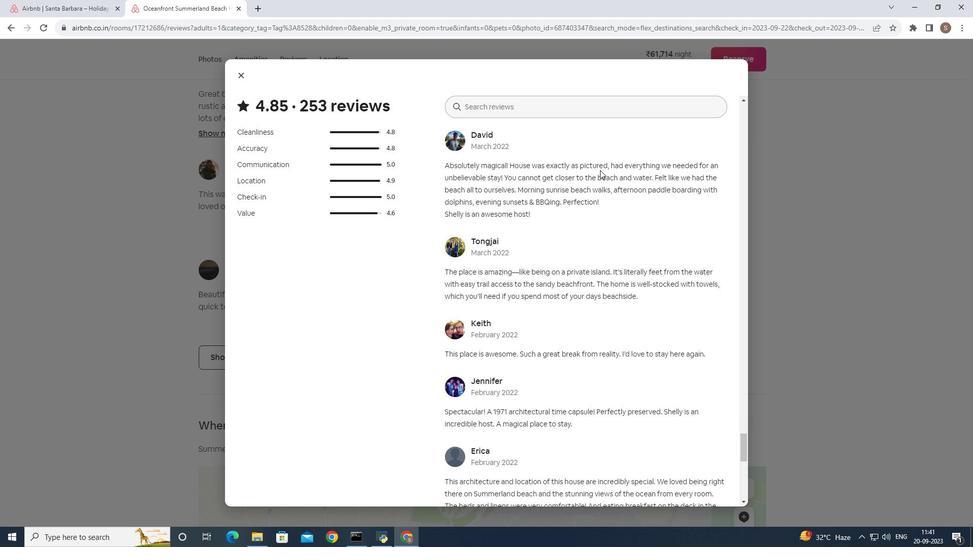 
Action: Mouse scrolled (600, 169) with delta (0, 0)
Screenshot: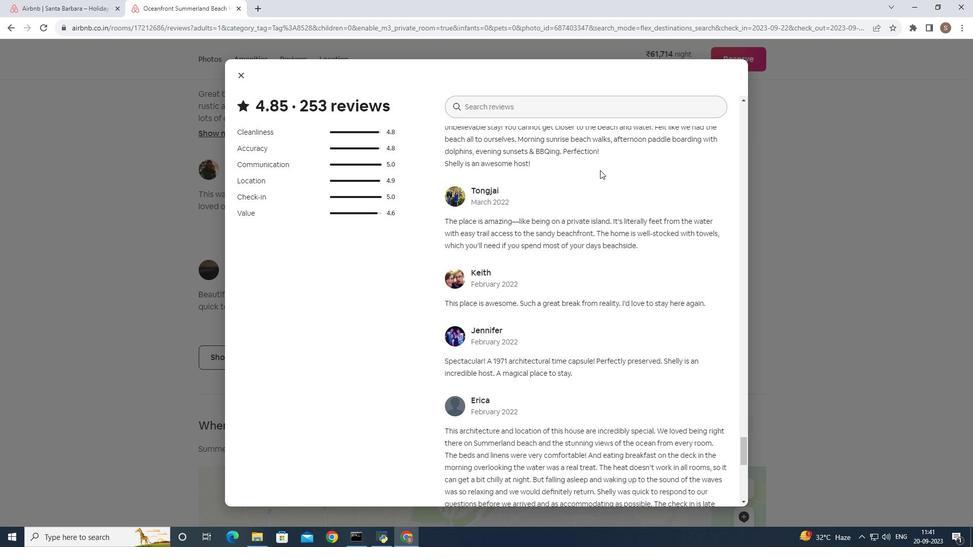 
Action: Mouse scrolled (600, 169) with delta (0, 0)
